 Task: Find an Airbnb in Tiaret, Algeria for 5 guests from 14 Jun to 30 Jun with a budget of ₹8000 - ₹12000, 5 bedrooms, 5 beds, 5 bathrooms, and amenities including Wifi, Free parking, TV, Gym, Breakfast, and Self check-in.
Action: Mouse moved to (389, 158)
Screenshot: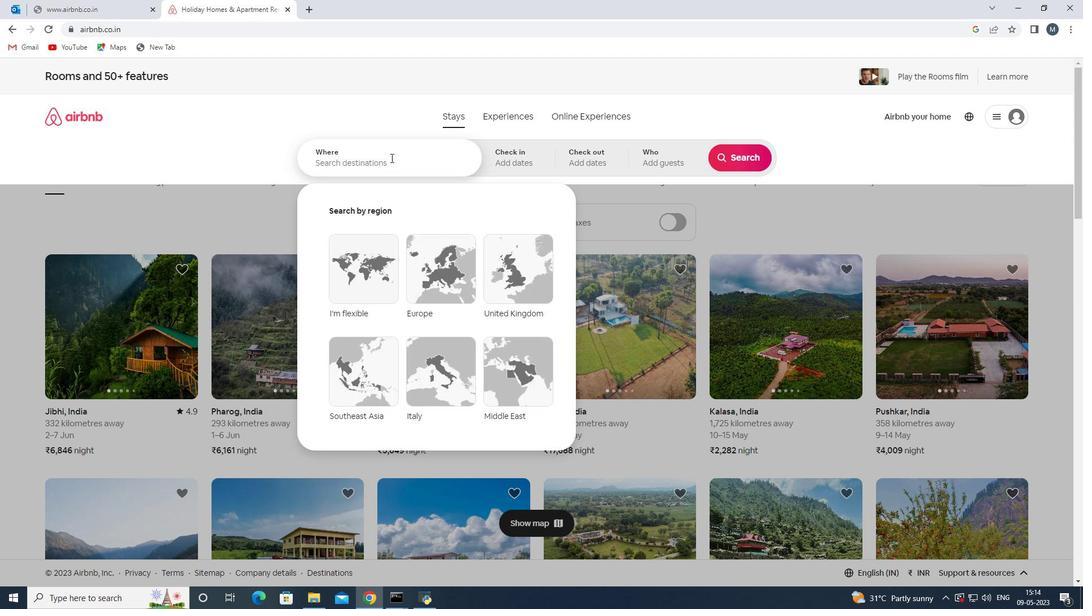 
Action: Key pressed <Key.shift>Tiaret,<Key.shift>Alger
Screenshot: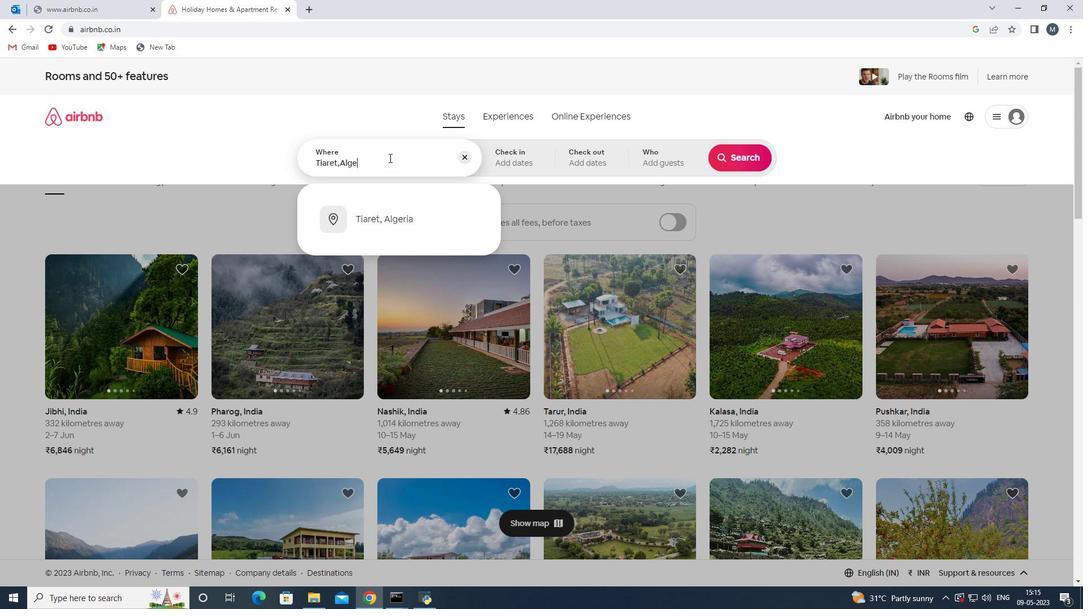 
Action: Mouse moved to (411, 227)
Screenshot: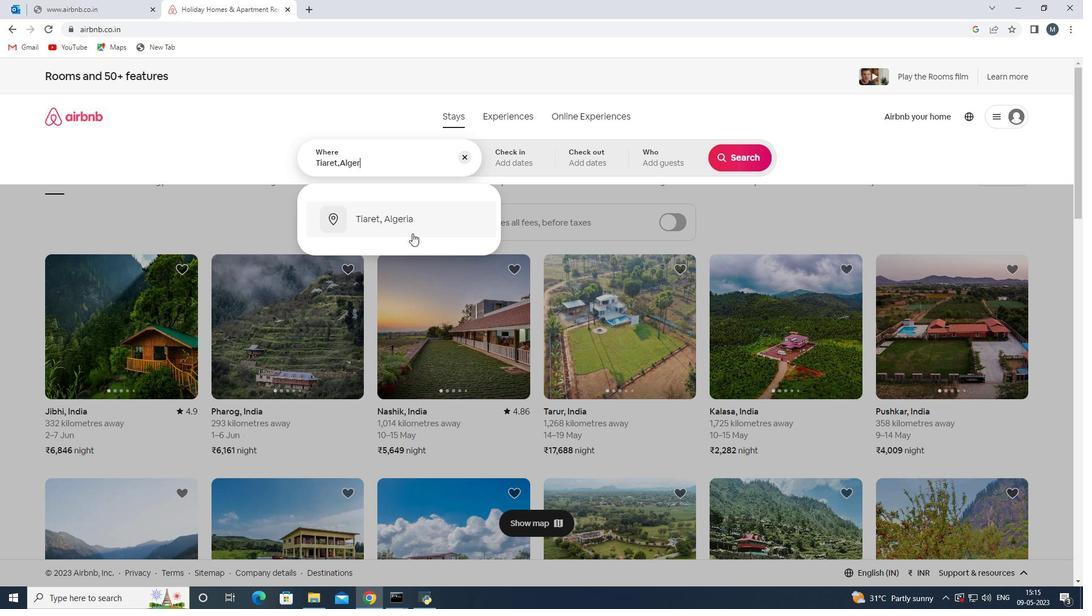 
Action: Mouse pressed left at (411, 227)
Screenshot: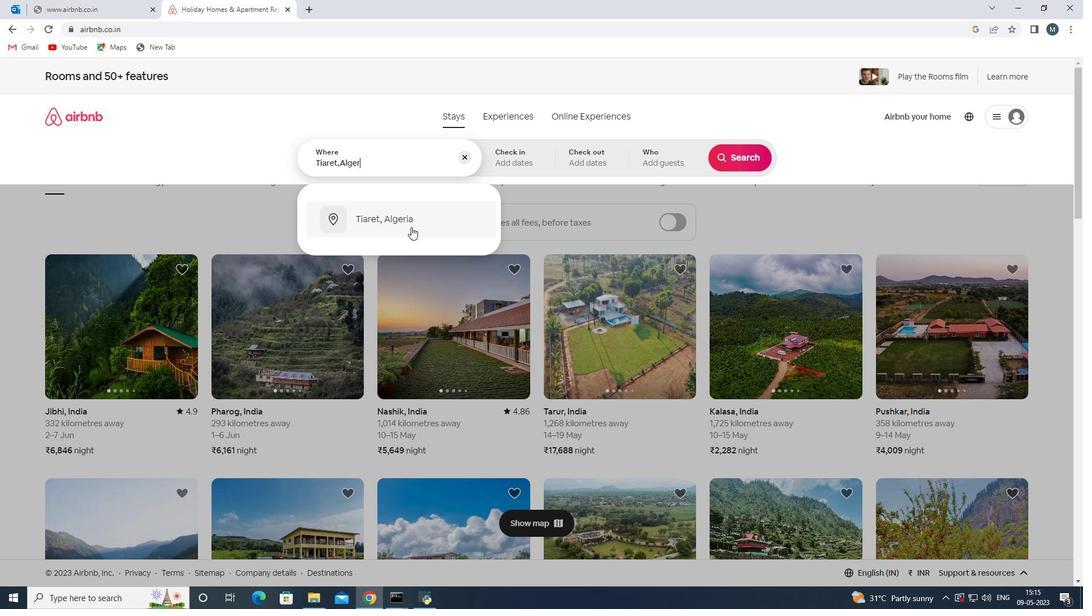 
Action: Mouse moved to (640, 354)
Screenshot: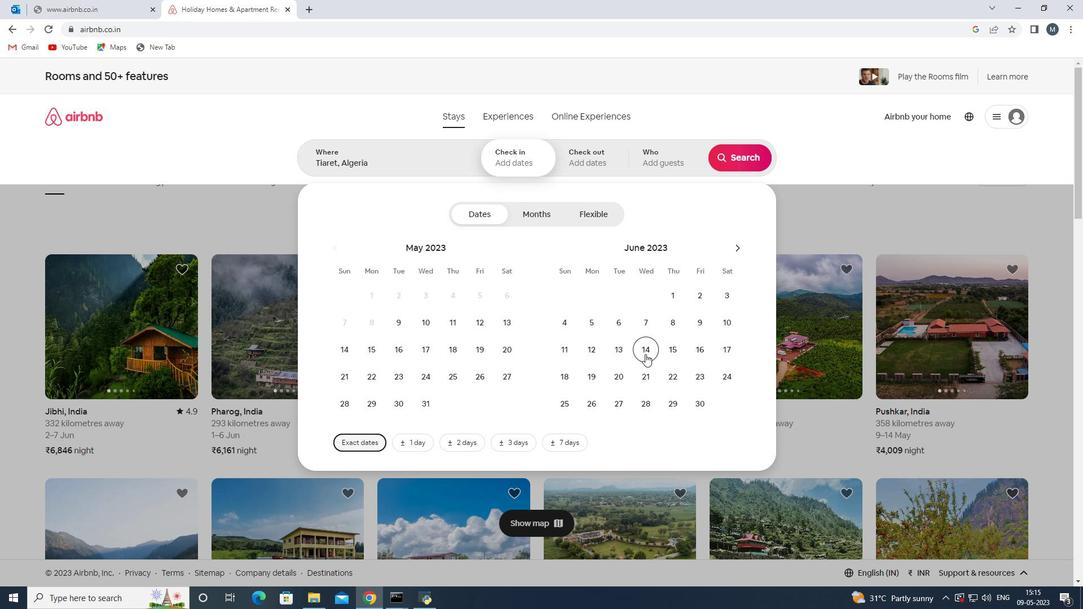
Action: Mouse pressed left at (640, 354)
Screenshot: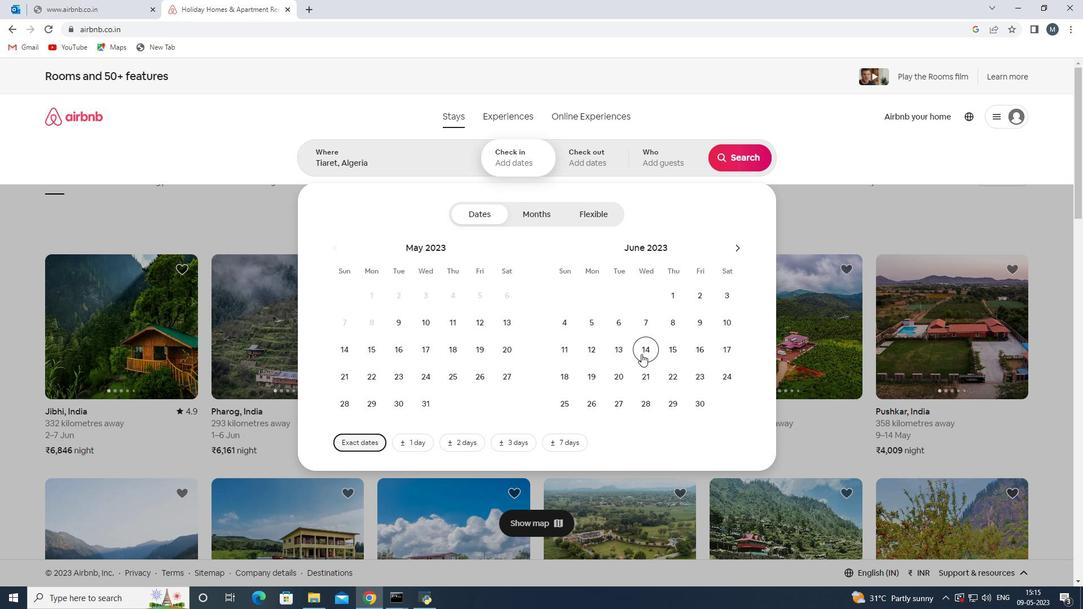 
Action: Mouse moved to (698, 405)
Screenshot: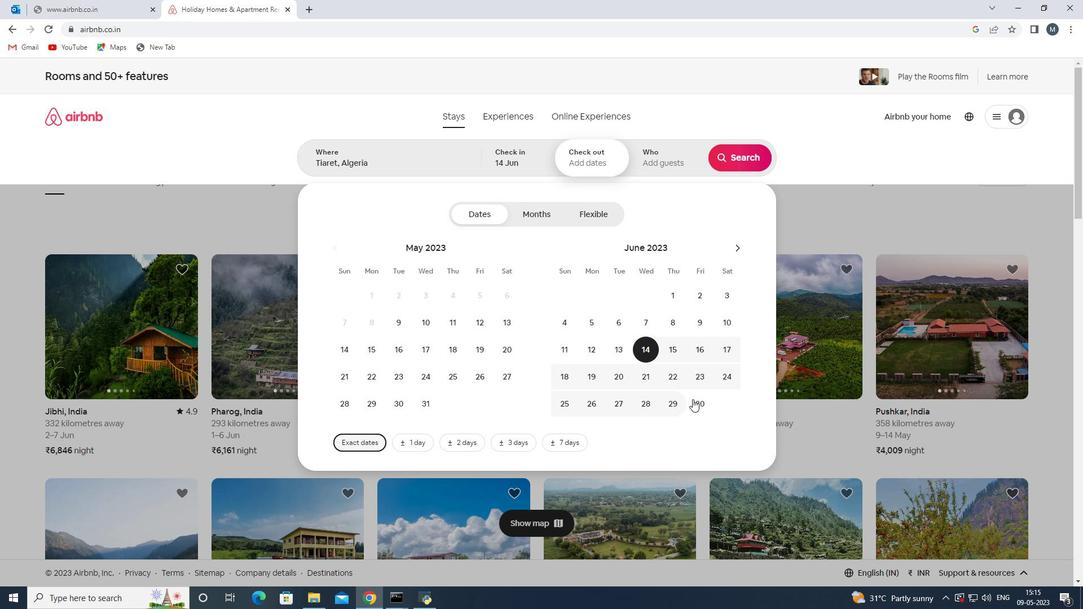 
Action: Mouse pressed left at (698, 405)
Screenshot: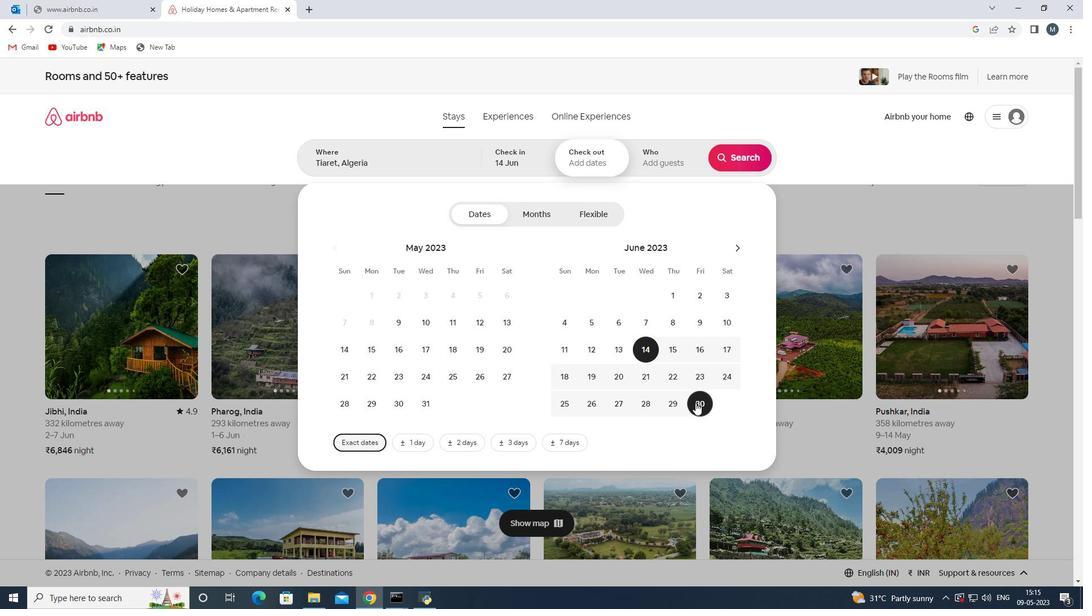 
Action: Mouse moved to (655, 164)
Screenshot: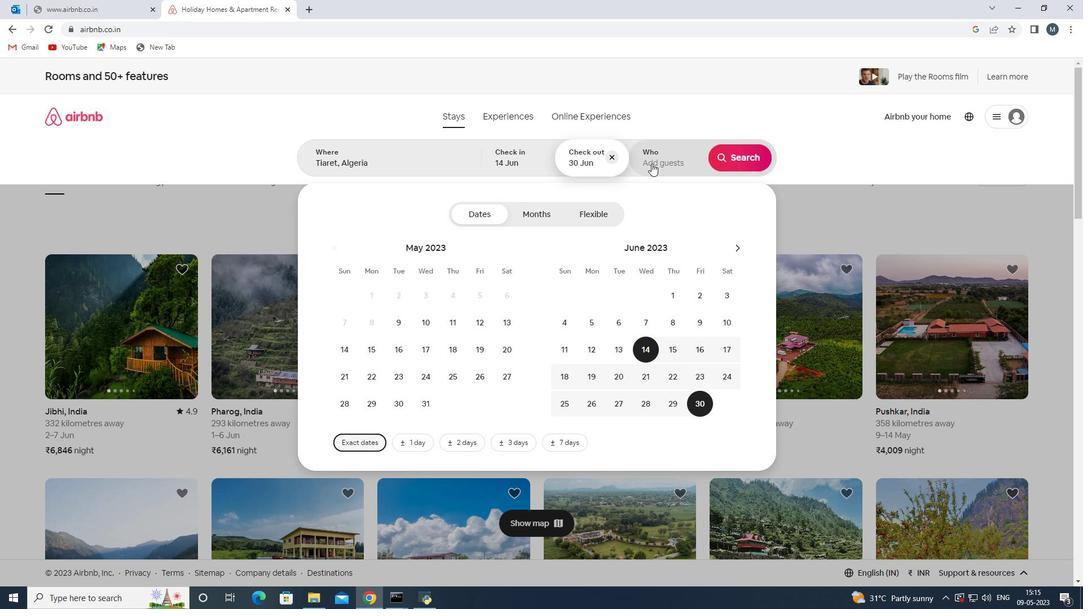 
Action: Mouse pressed left at (655, 164)
Screenshot: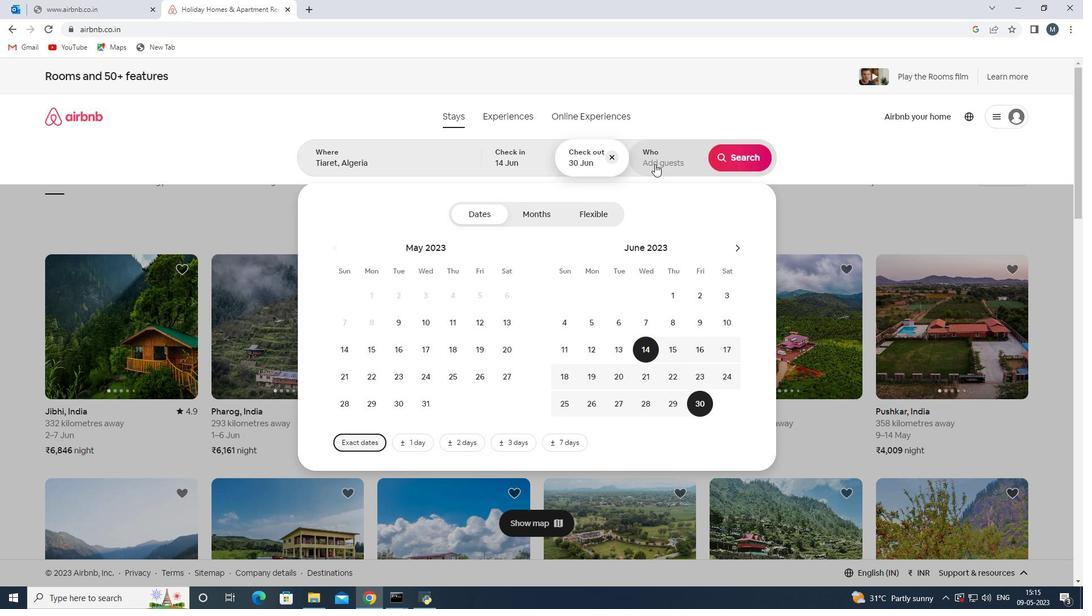 
Action: Mouse moved to (747, 218)
Screenshot: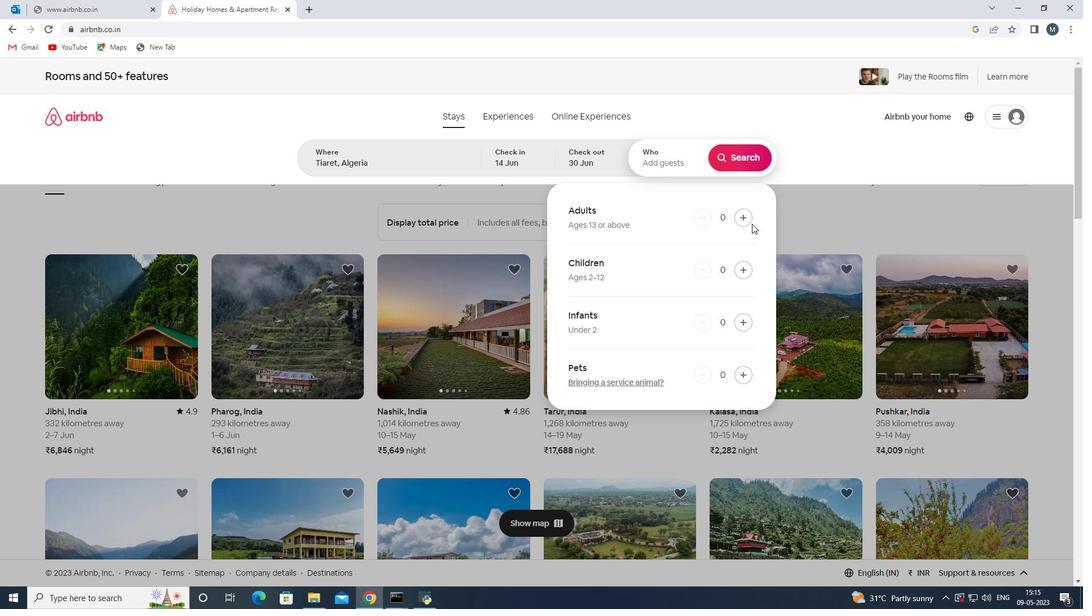 
Action: Mouse pressed left at (747, 218)
Screenshot: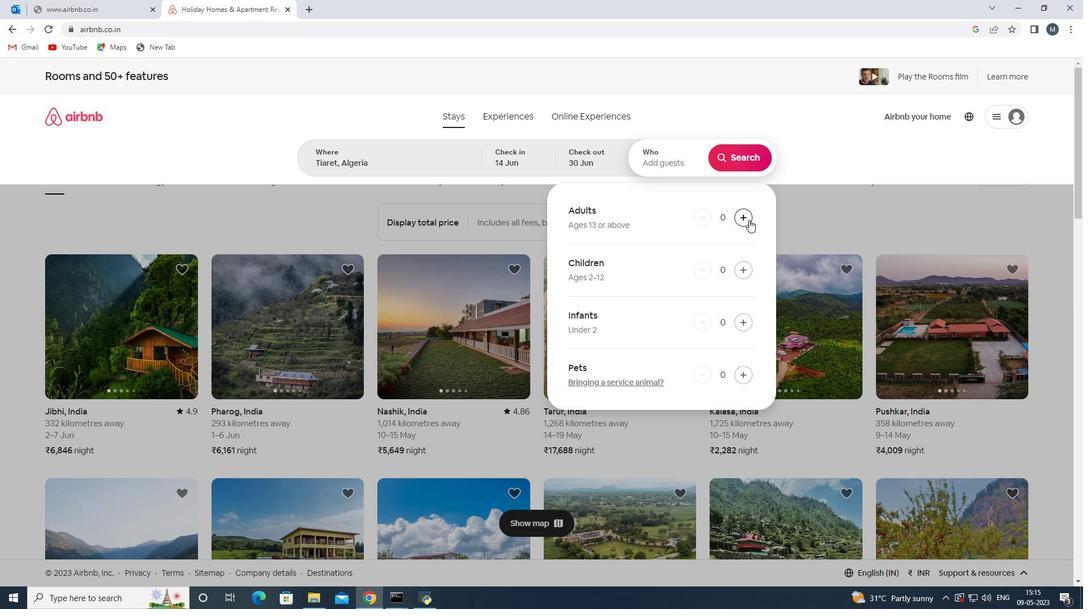 
Action: Mouse pressed left at (747, 218)
Screenshot: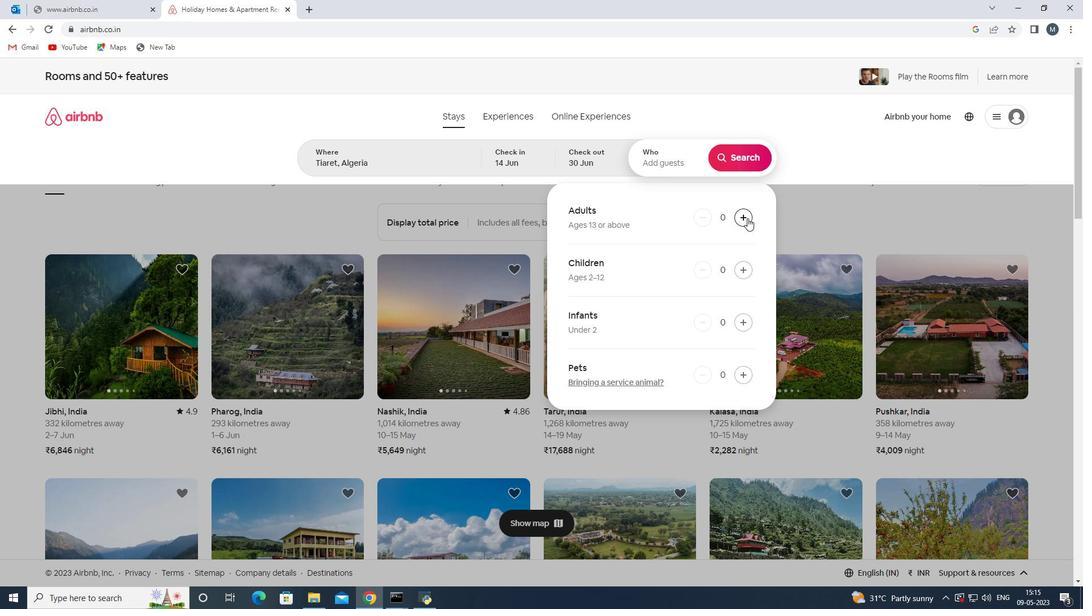 
Action: Mouse moved to (747, 218)
Screenshot: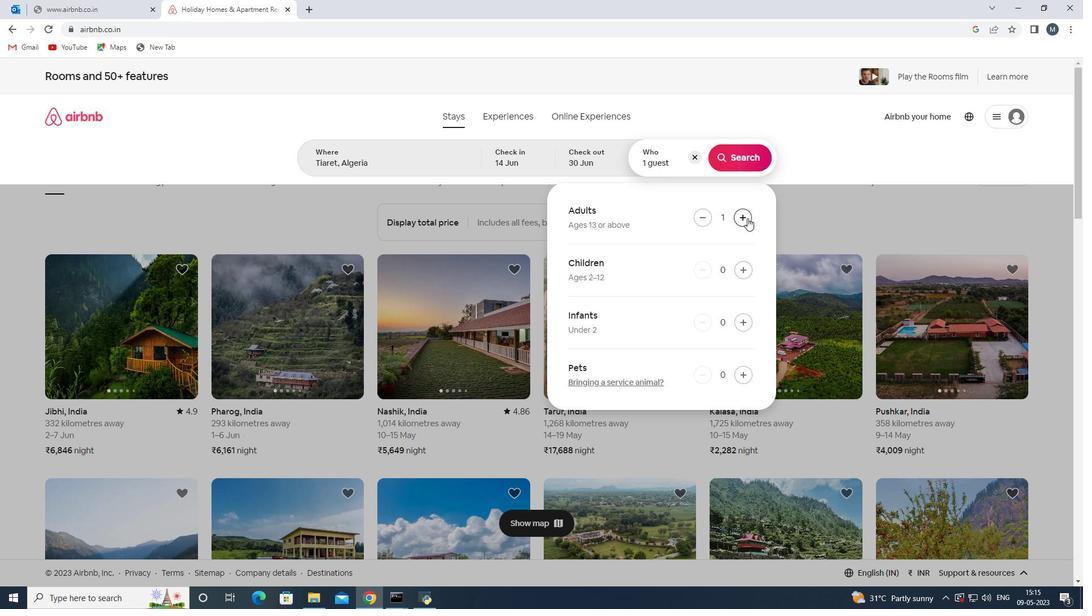 
Action: Mouse pressed left at (747, 218)
Screenshot: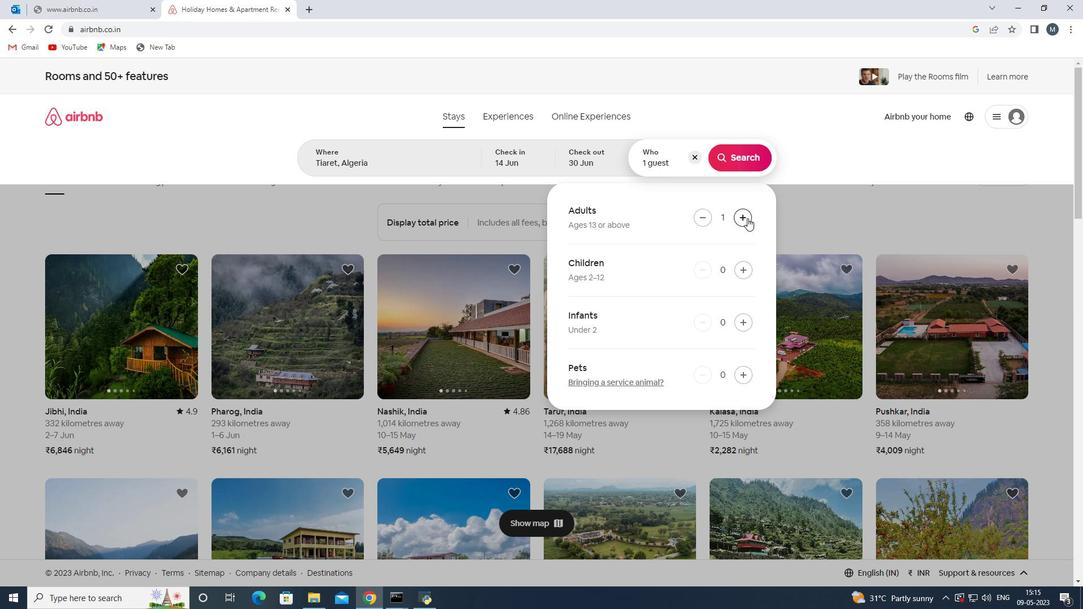 
Action: Mouse moved to (746, 218)
Screenshot: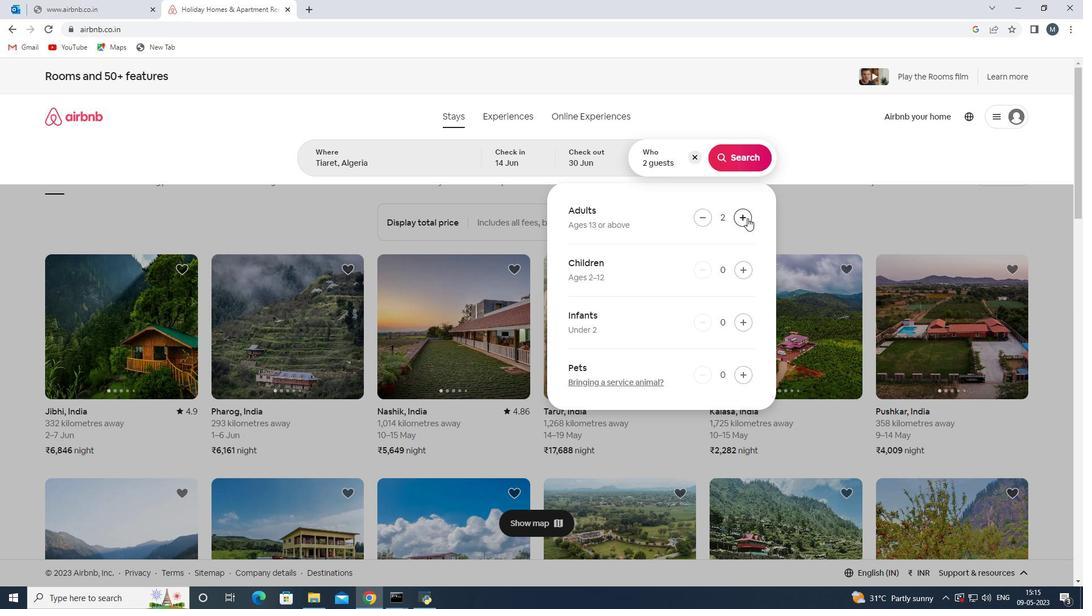 
Action: Mouse pressed left at (746, 218)
Screenshot: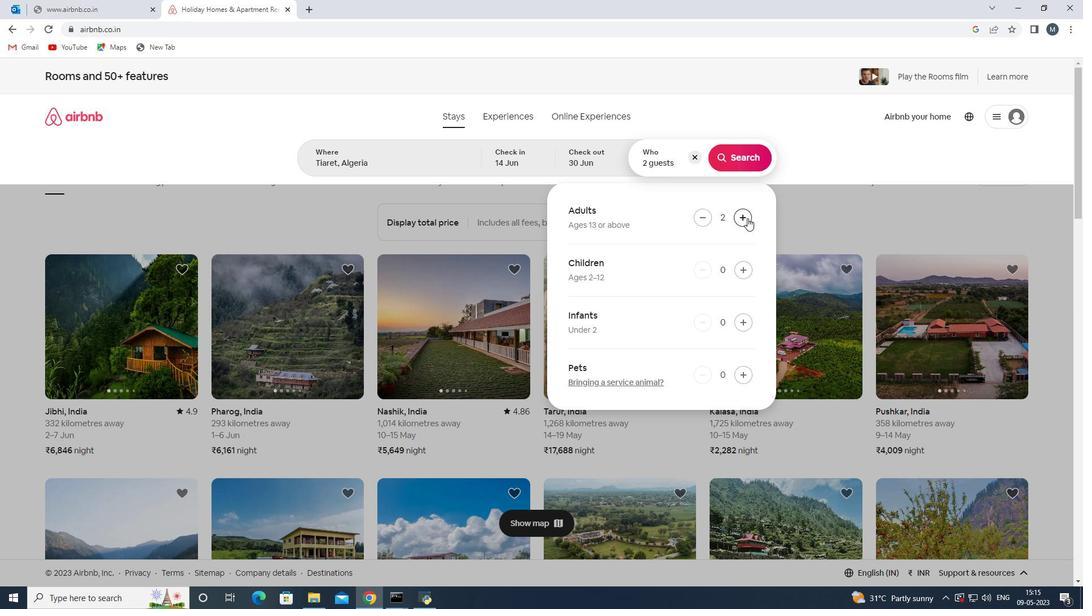 
Action: Mouse pressed left at (746, 218)
Screenshot: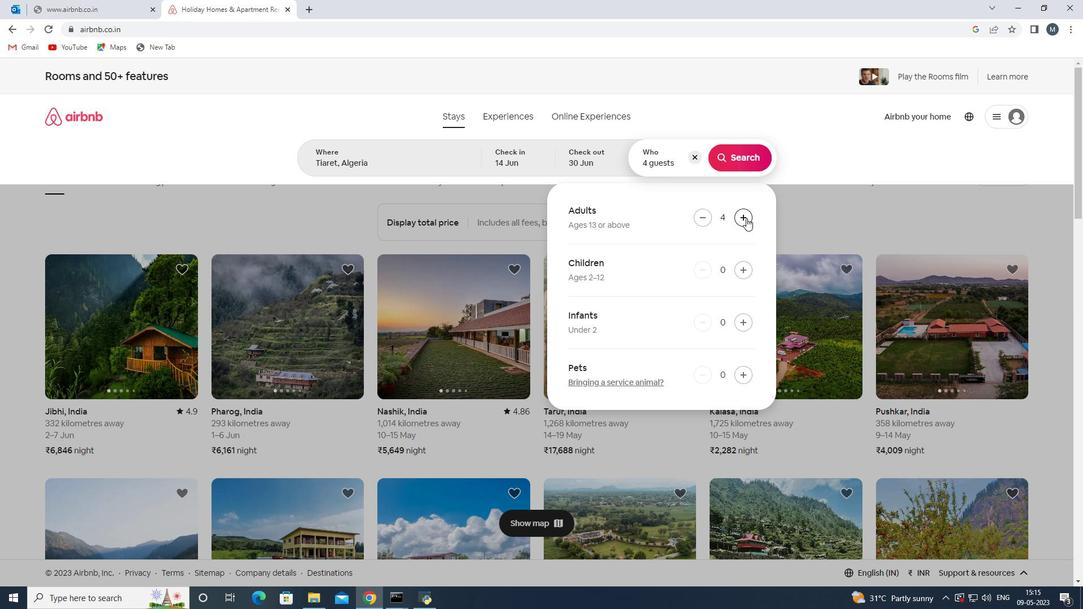 
Action: Mouse moved to (753, 156)
Screenshot: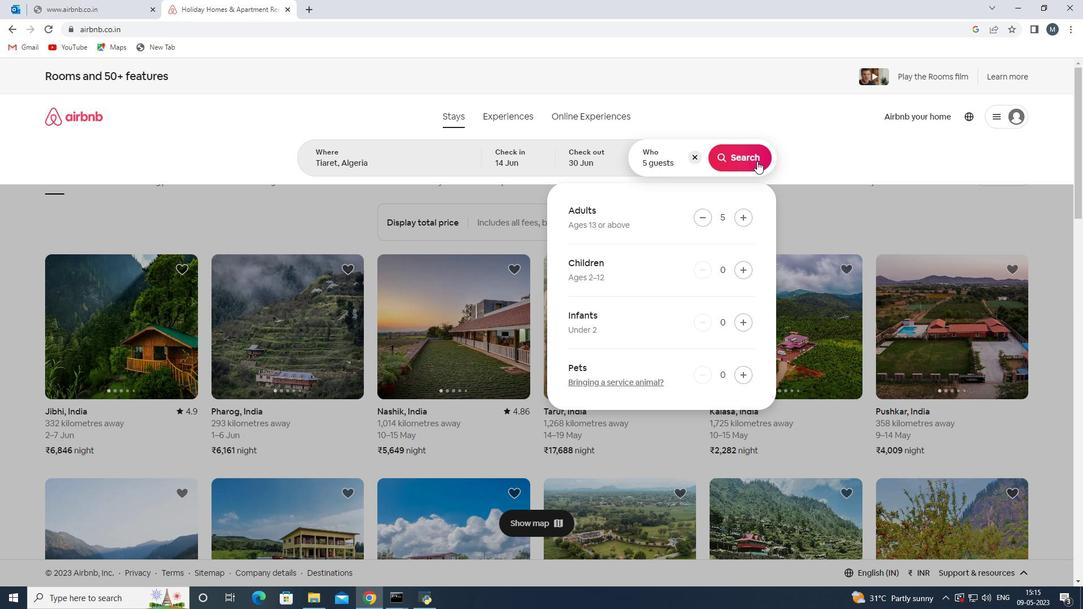 
Action: Mouse pressed left at (753, 156)
Screenshot: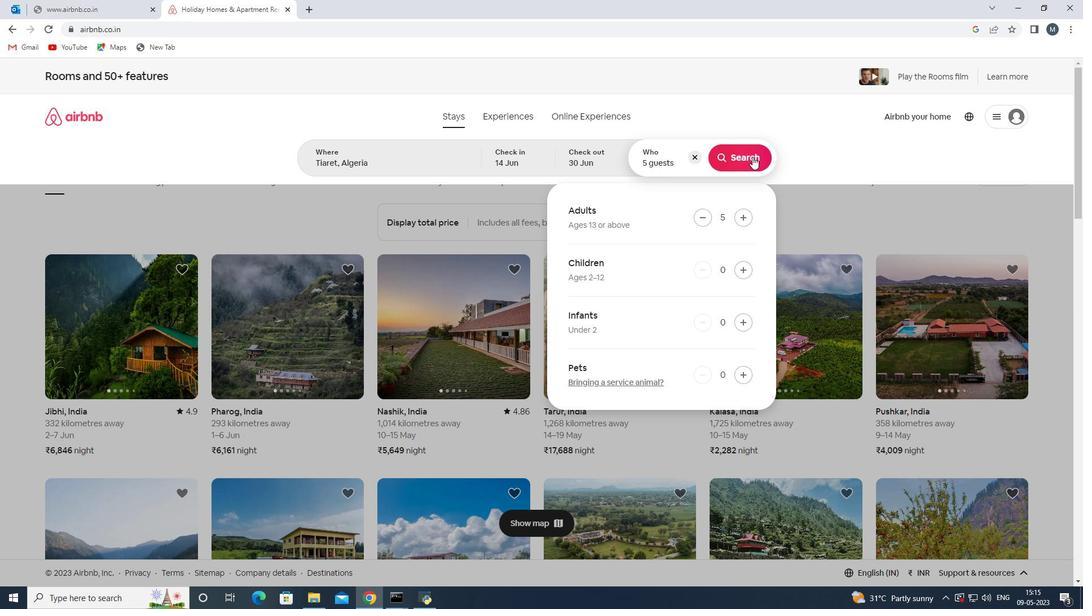 
Action: Mouse moved to (1025, 128)
Screenshot: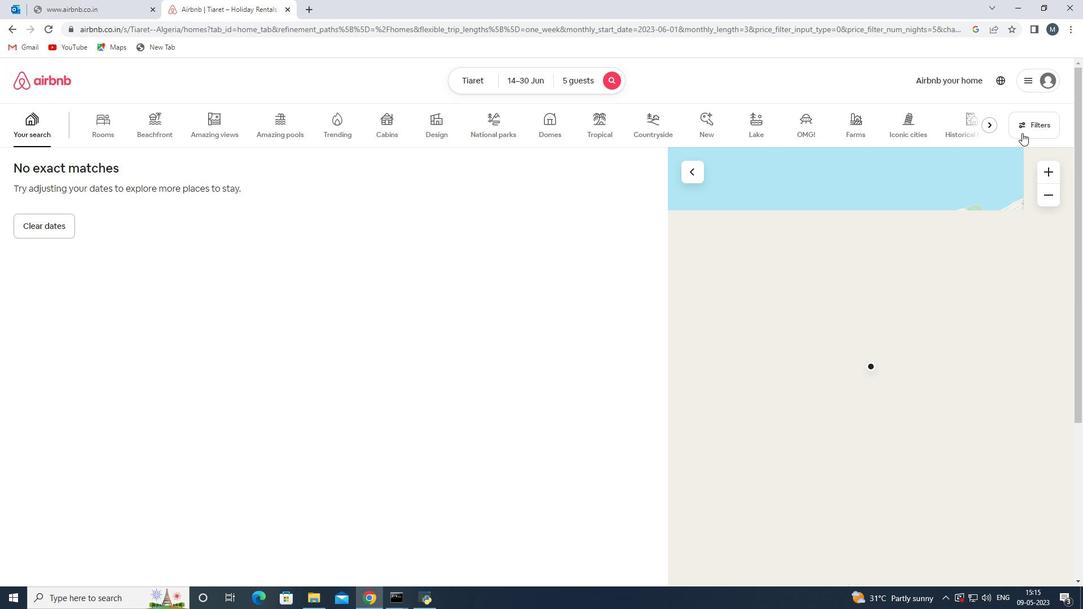 
Action: Mouse pressed left at (1025, 128)
Screenshot: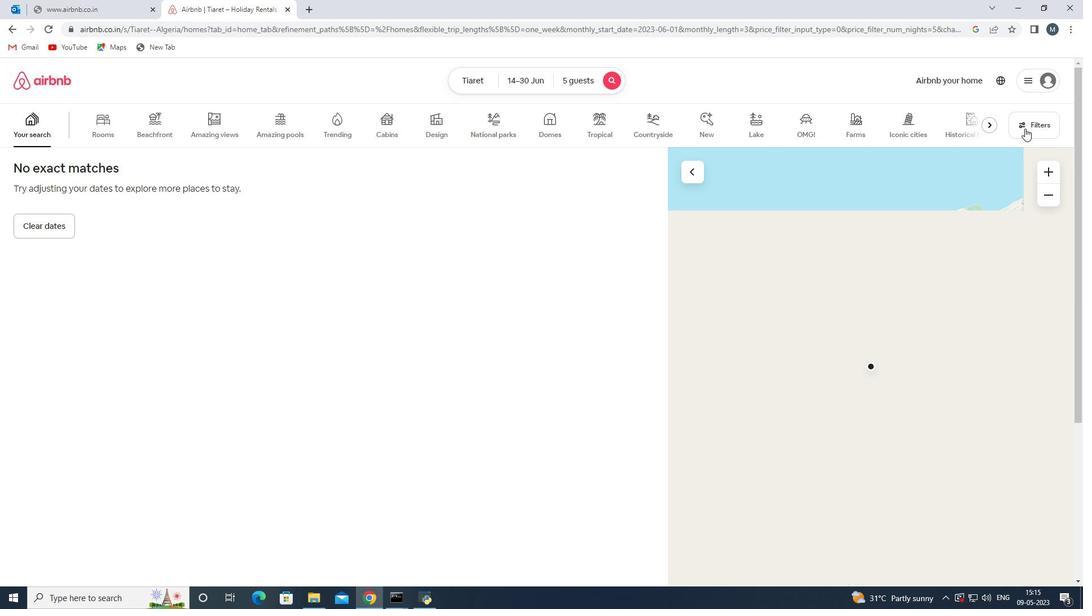 
Action: Mouse moved to (453, 389)
Screenshot: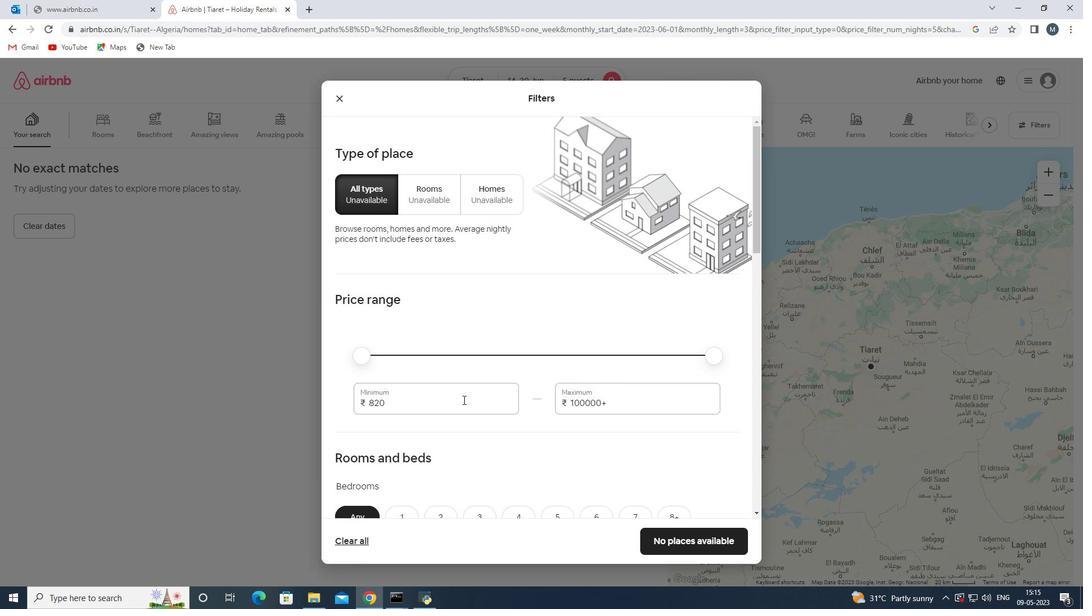 
Action: Mouse pressed left at (453, 389)
Screenshot: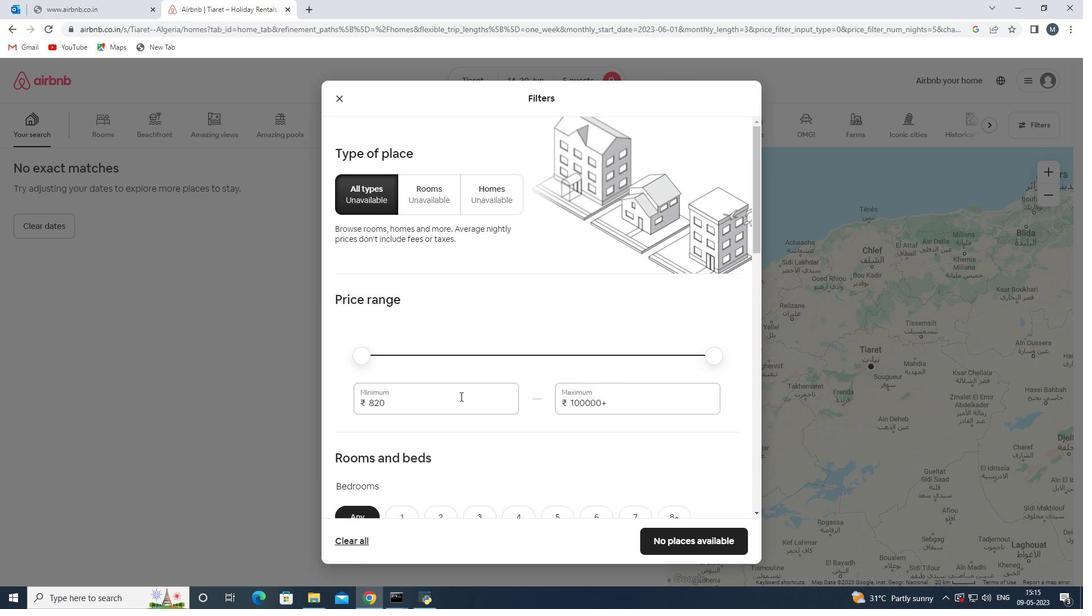 
Action: Mouse moved to (452, 389)
Screenshot: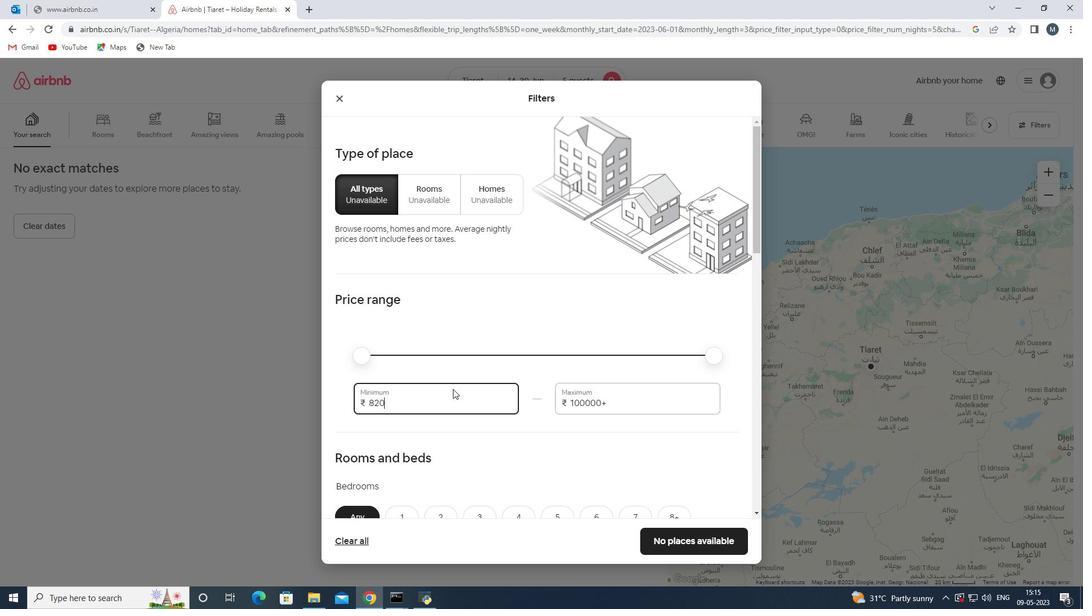
Action: Key pressed <Key.backspace><Key.backspace>000
Screenshot: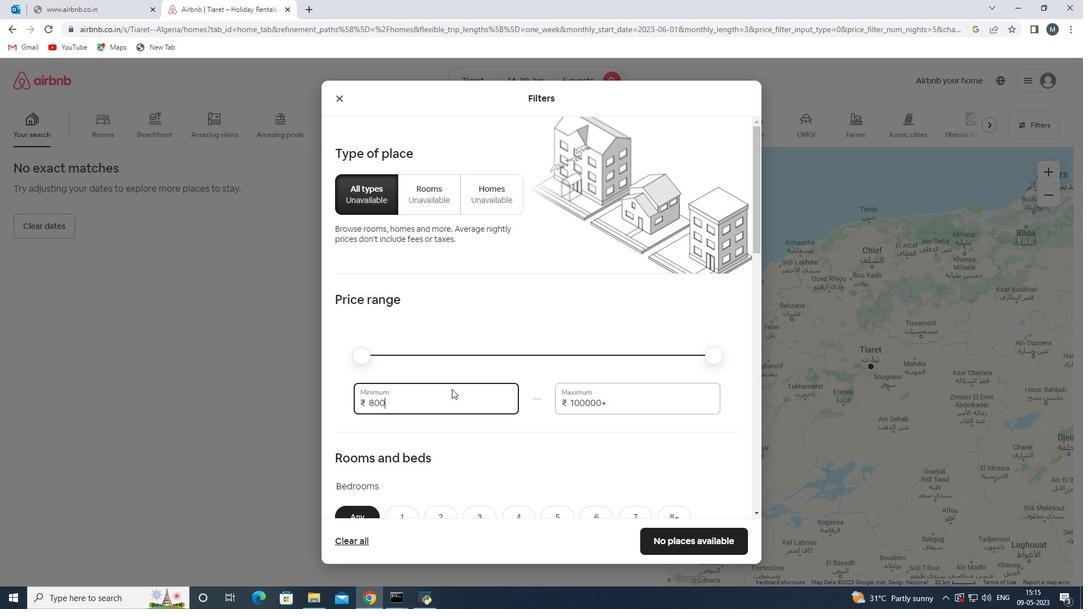 
Action: Mouse moved to (627, 397)
Screenshot: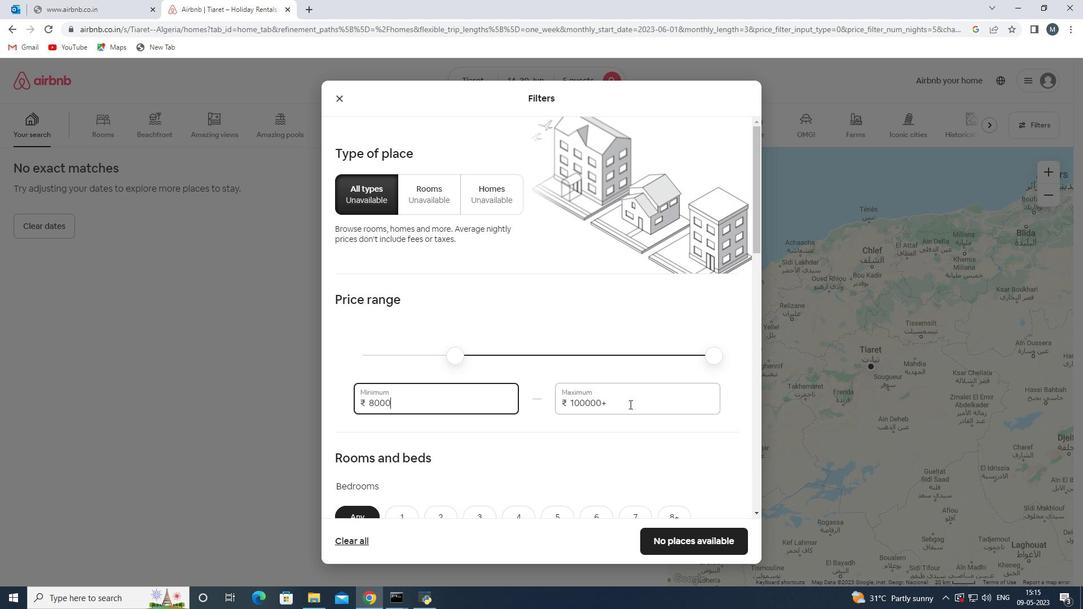 
Action: Mouse pressed left at (627, 397)
Screenshot: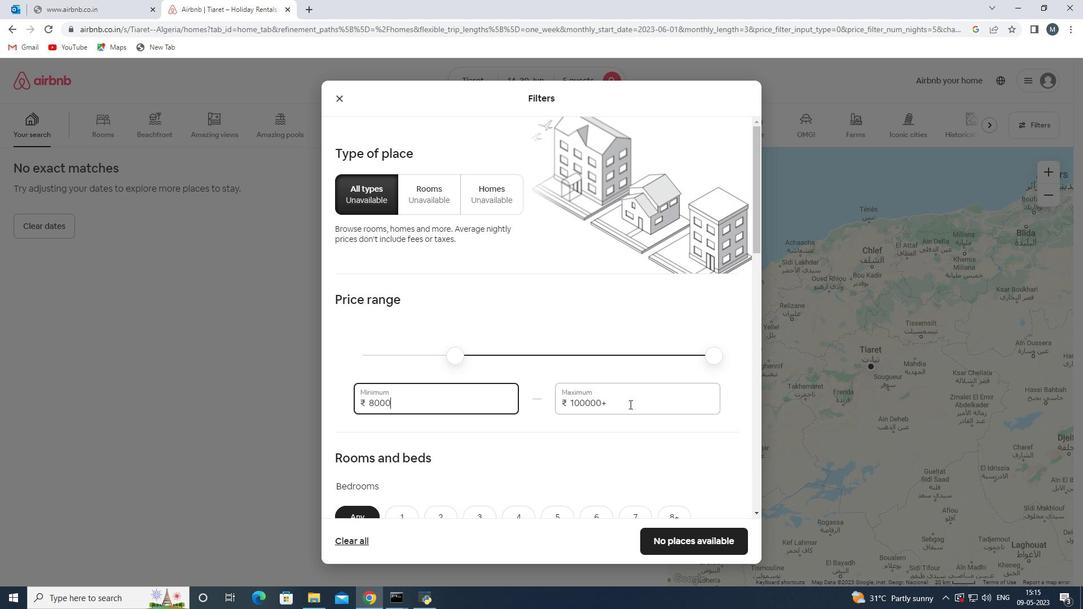 
Action: Mouse moved to (560, 402)
Screenshot: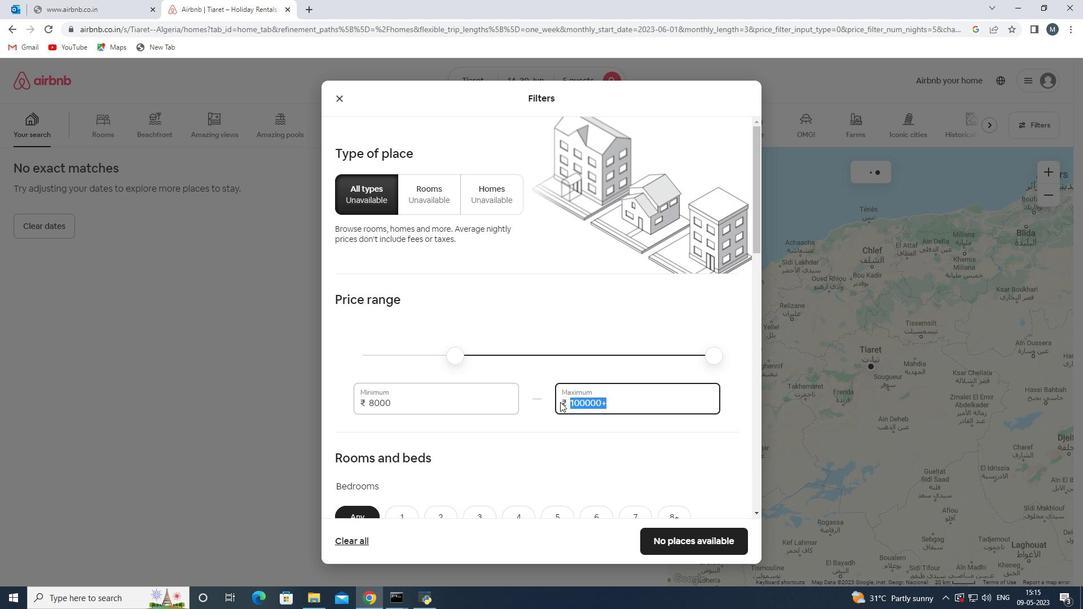 
Action: Key pressed 12
Screenshot: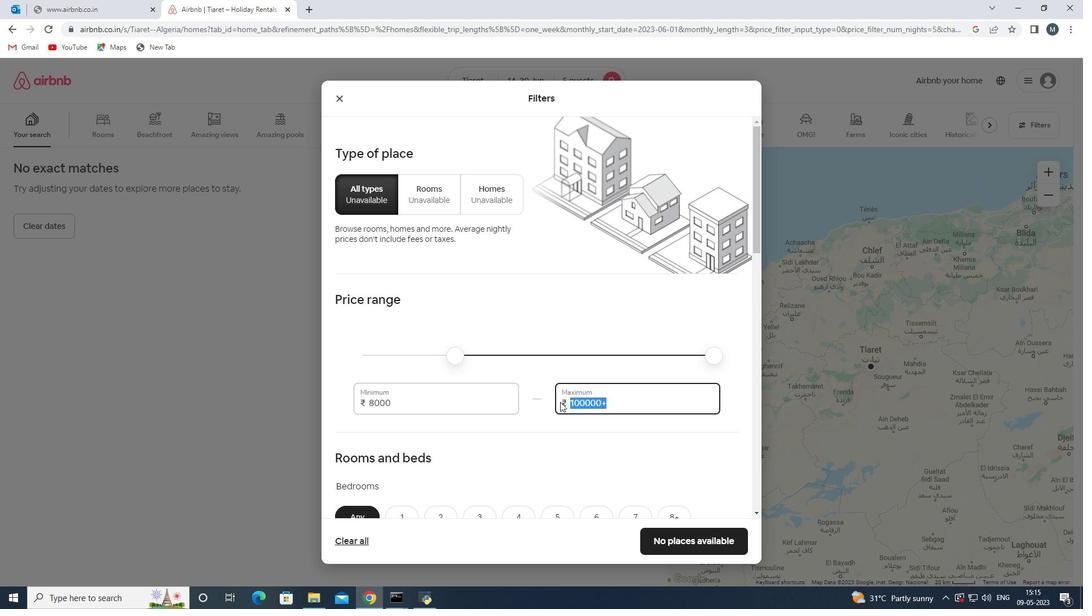 
Action: Mouse moved to (560, 402)
Screenshot: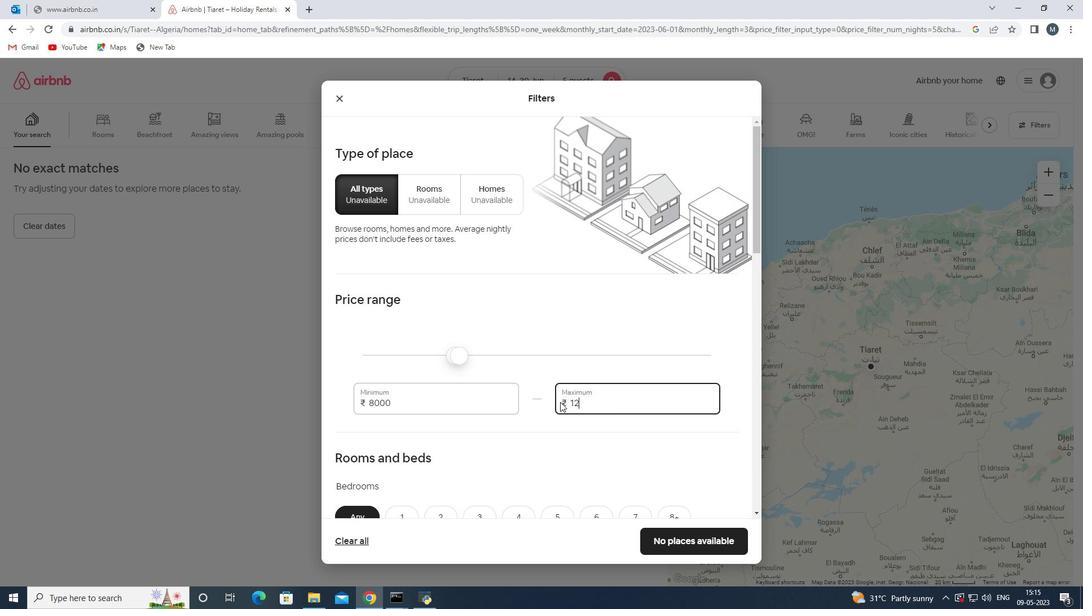 
Action: Key pressed 000
Screenshot: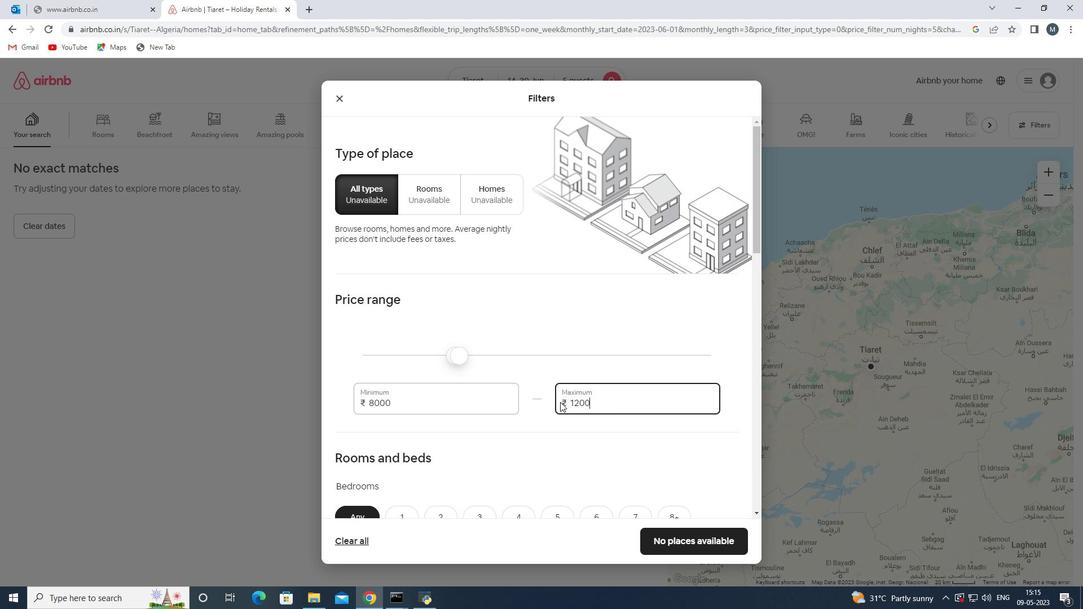 
Action: Mouse moved to (600, 355)
Screenshot: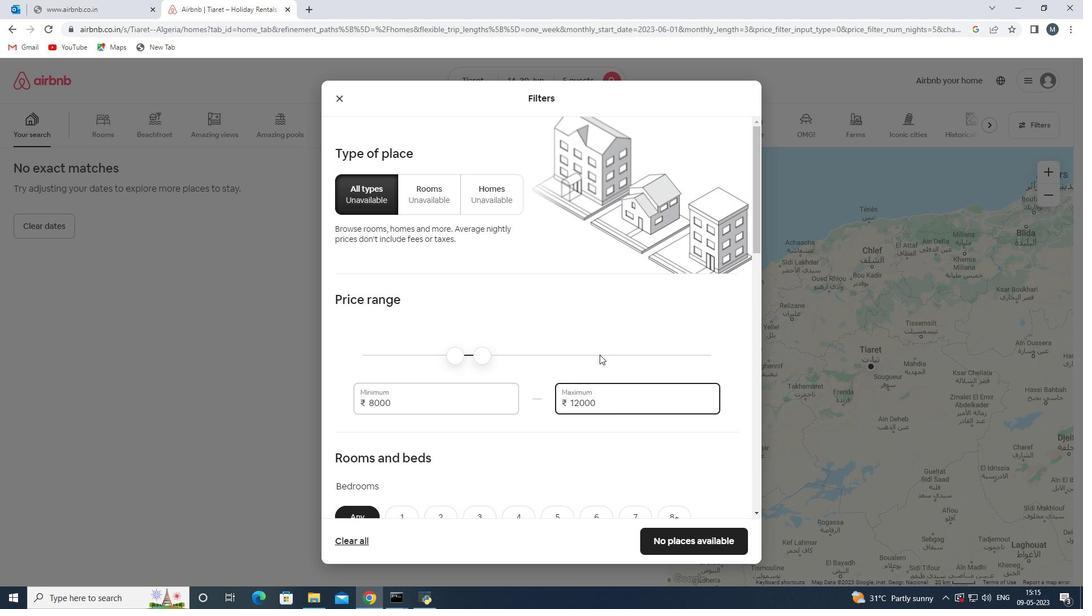 
Action: Mouse scrolled (600, 354) with delta (0, 0)
Screenshot: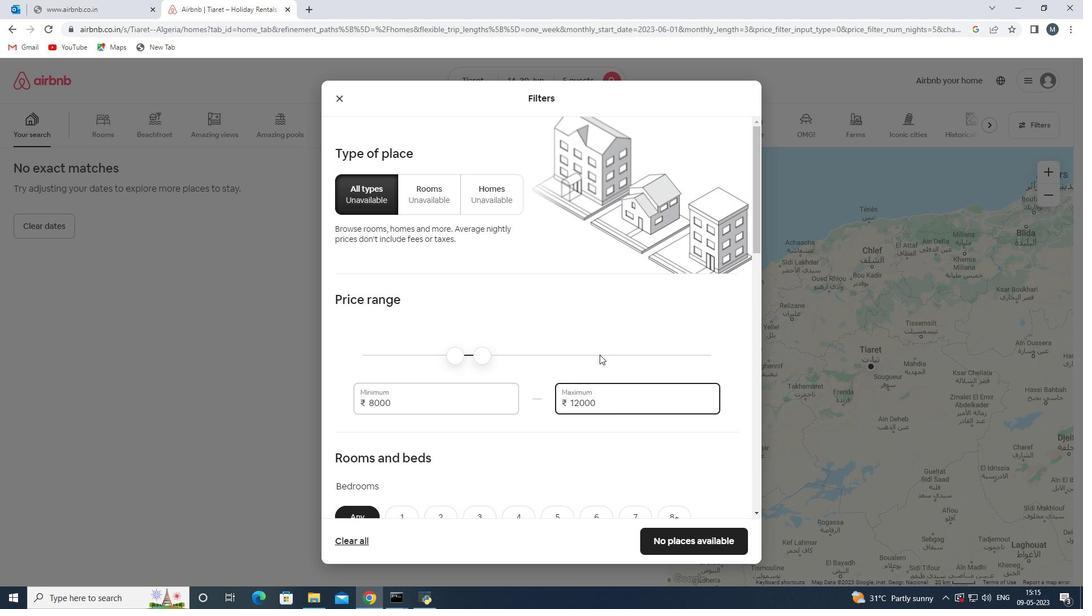 
Action: Mouse moved to (553, 348)
Screenshot: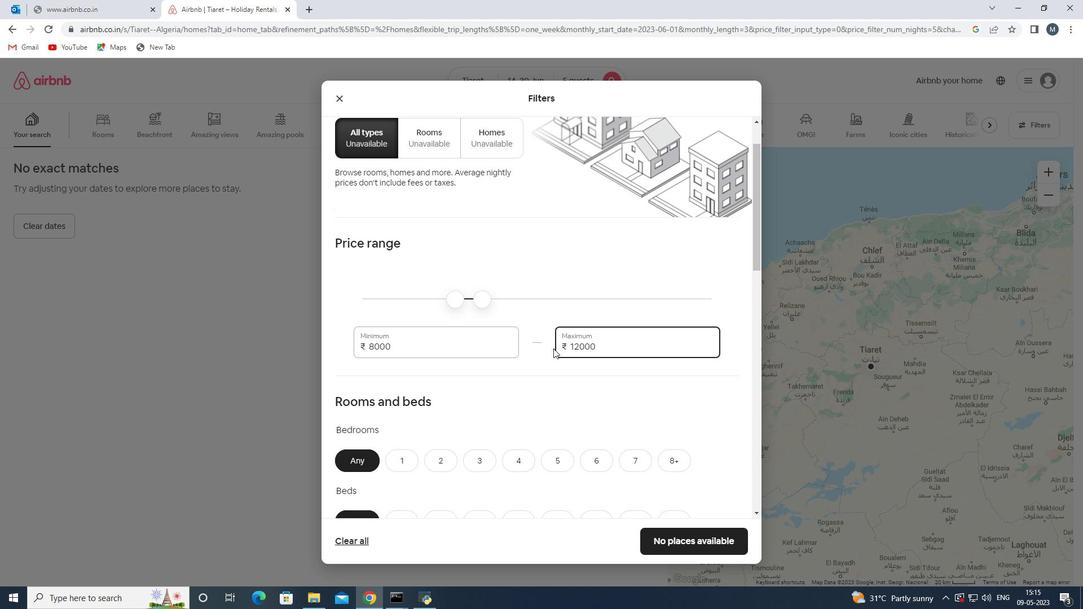 
Action: Mouse scrolled (553, 348) with delta (0, 0)
Screenshot: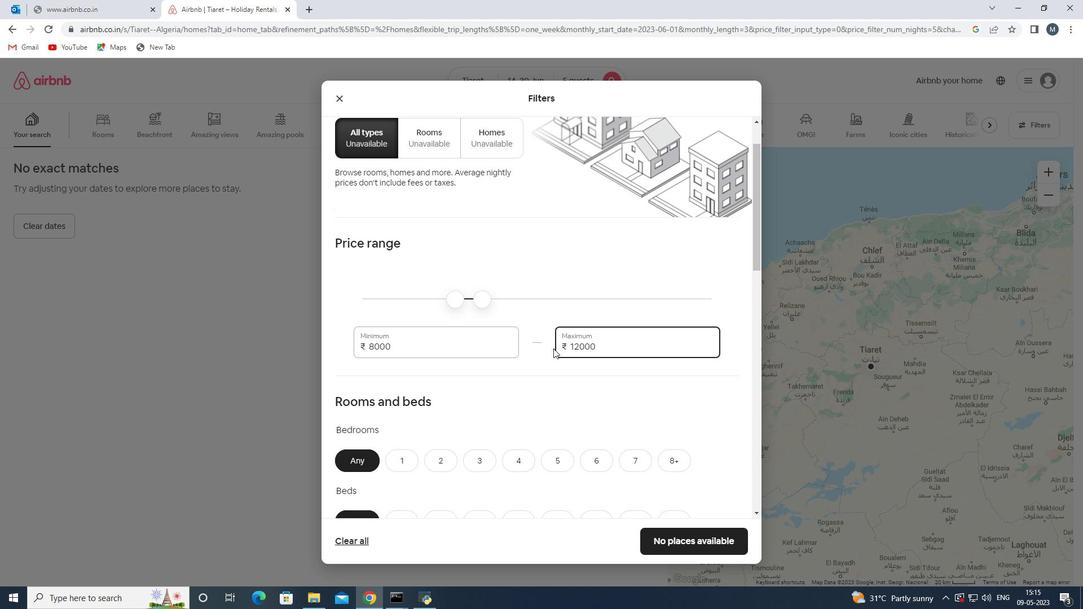 
Action: Mouse moved to (558, 340)
Screenshot: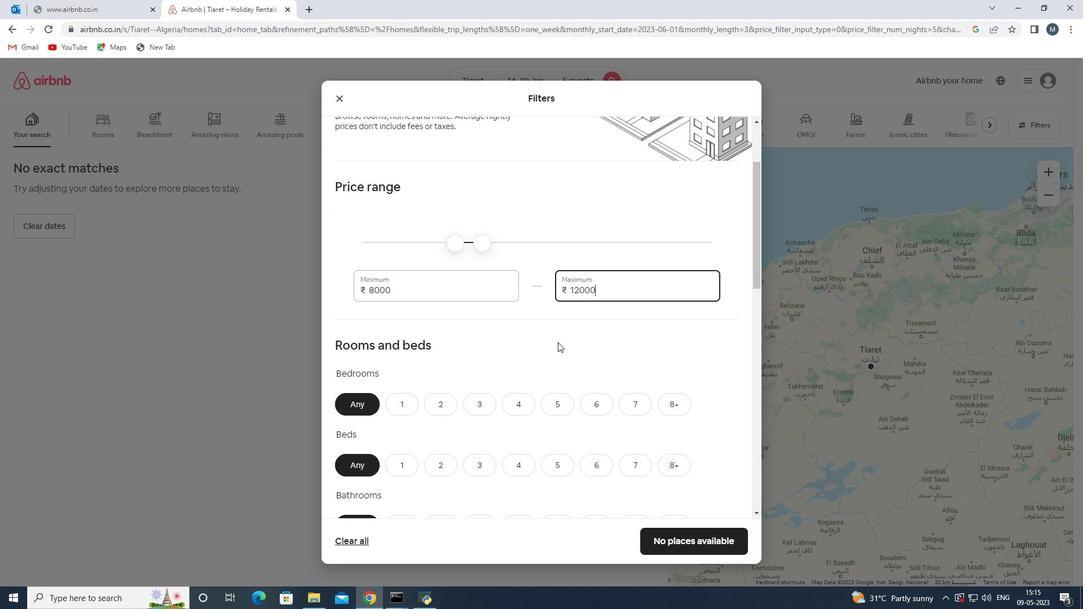 
Action: Mouse scrolled (558, 340) with delta (0, 0)
Screenshot: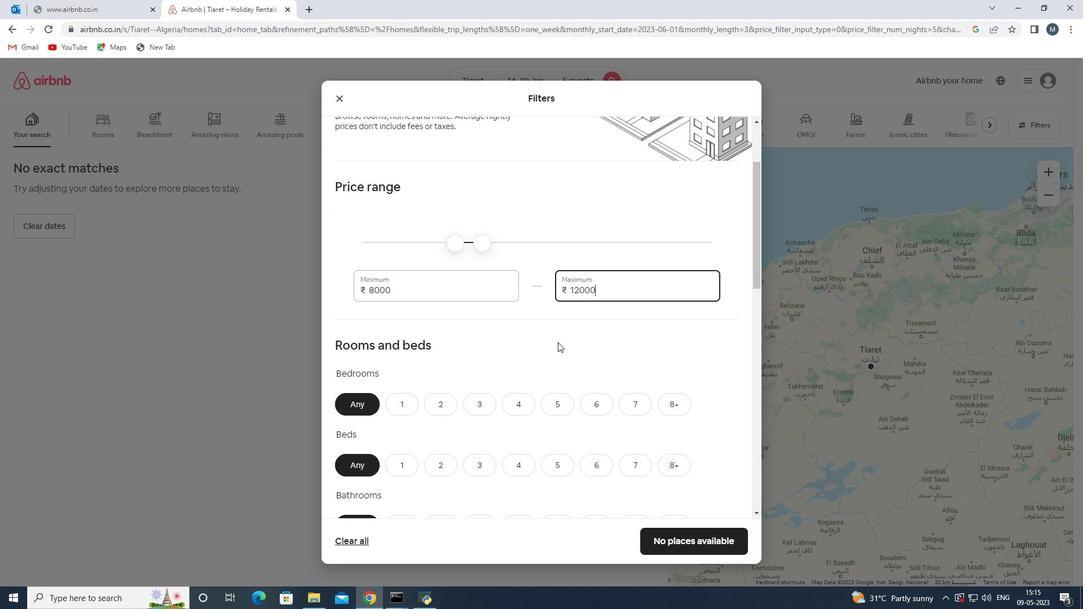 
Action: Mouse moved to (561, 352)
Screenshot: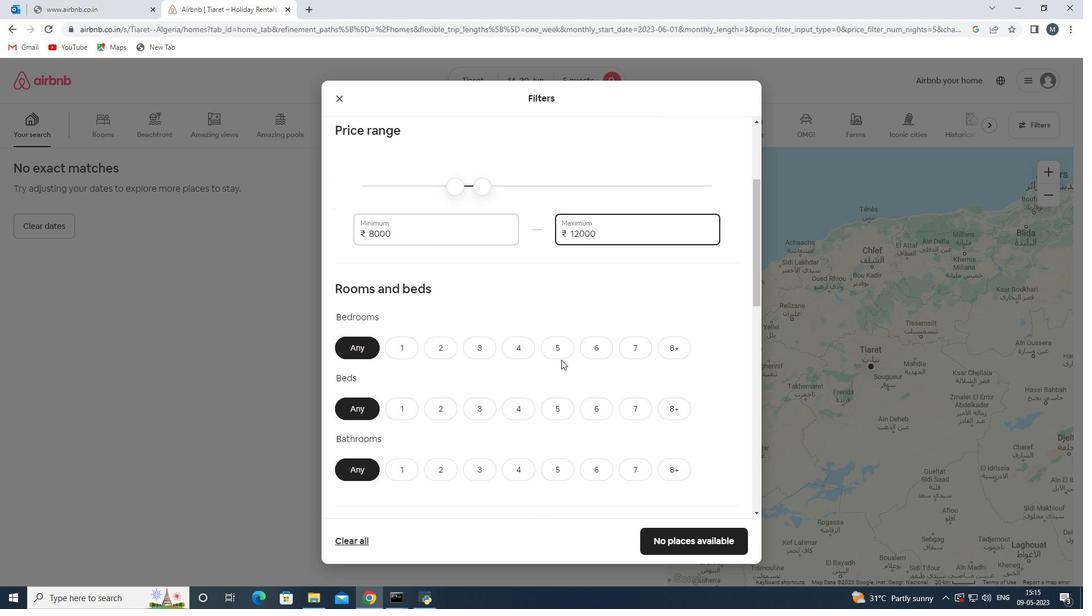 
Action: Mouse pressed left at (561, 352)
Screenshot: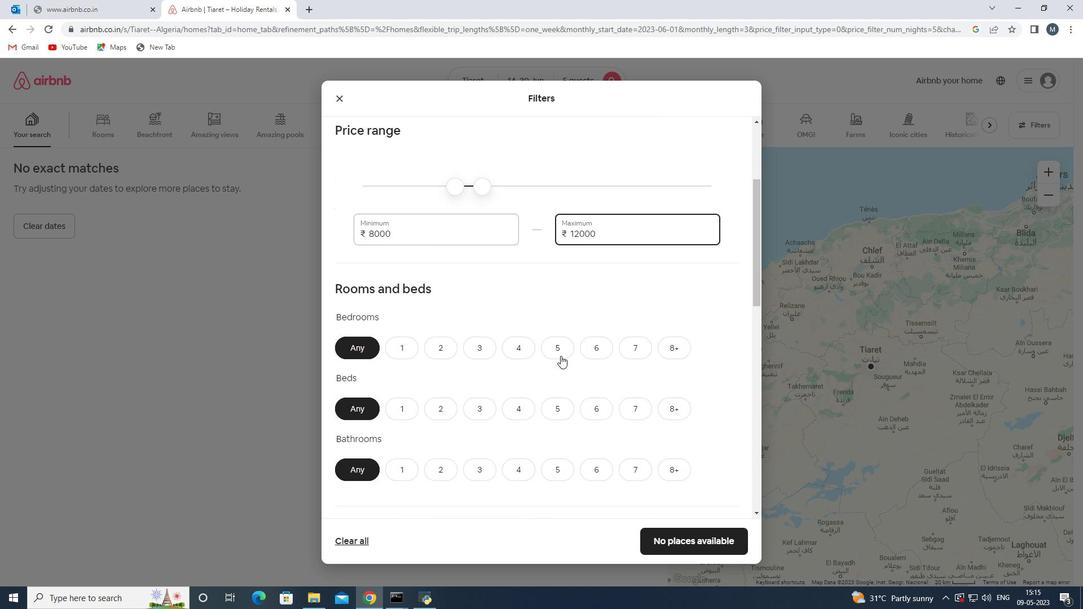 
Action: Mouse moved to (559, 414)
Screenshot: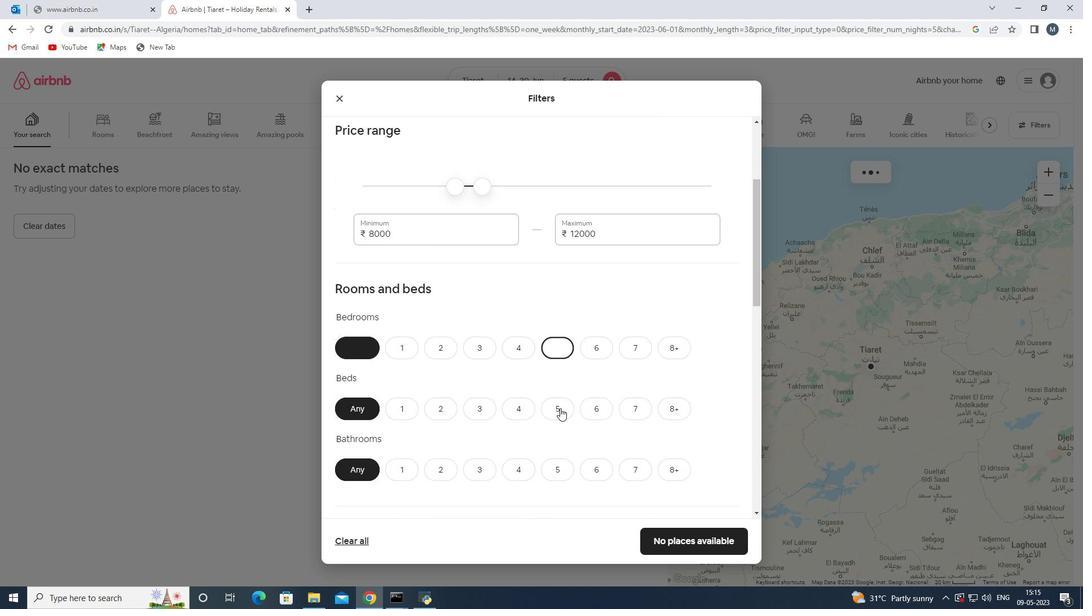 
Action: Mouse pressed left at (559, 414)
Screenshot: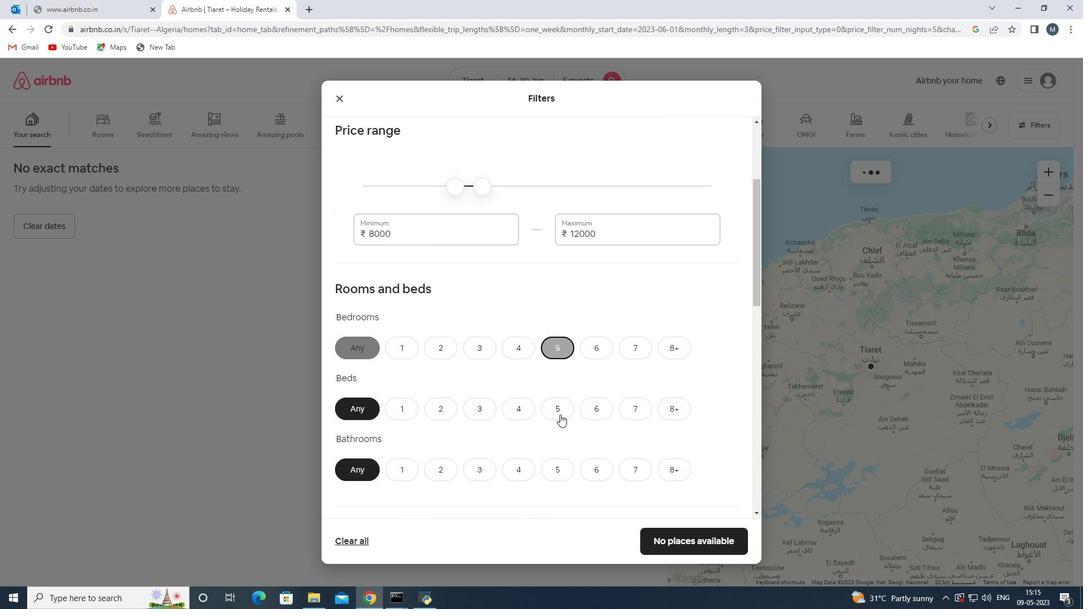 
Action: Mouse moved to (557, 397)
Screenshot: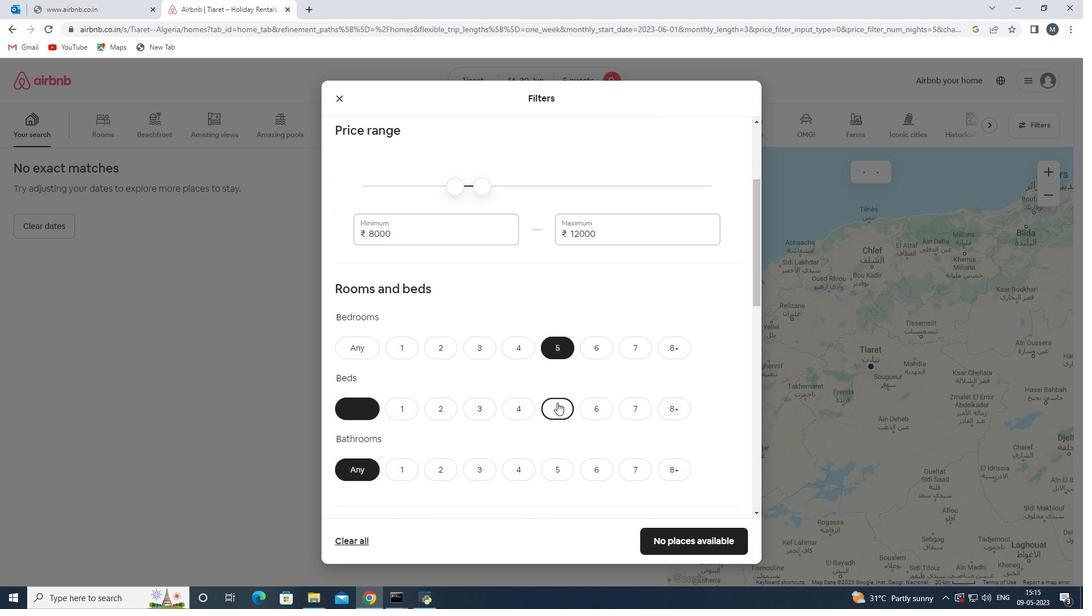 
Action: Mouse scrolled (557, 397) with delta (0, 0)
Screenshot: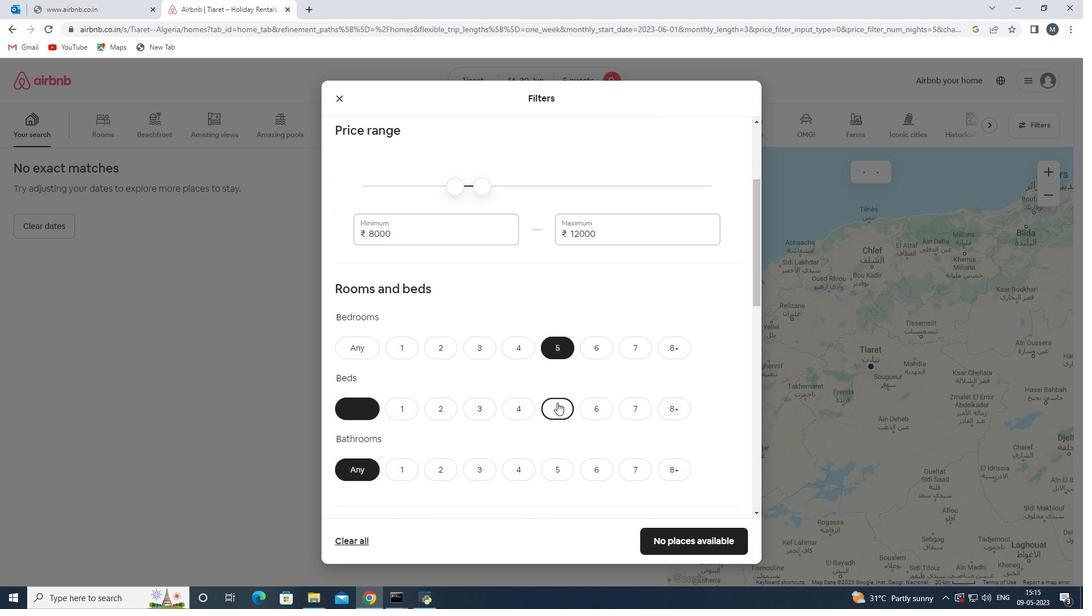 
Action: Mouse moved to (562, 413)
Screenshot: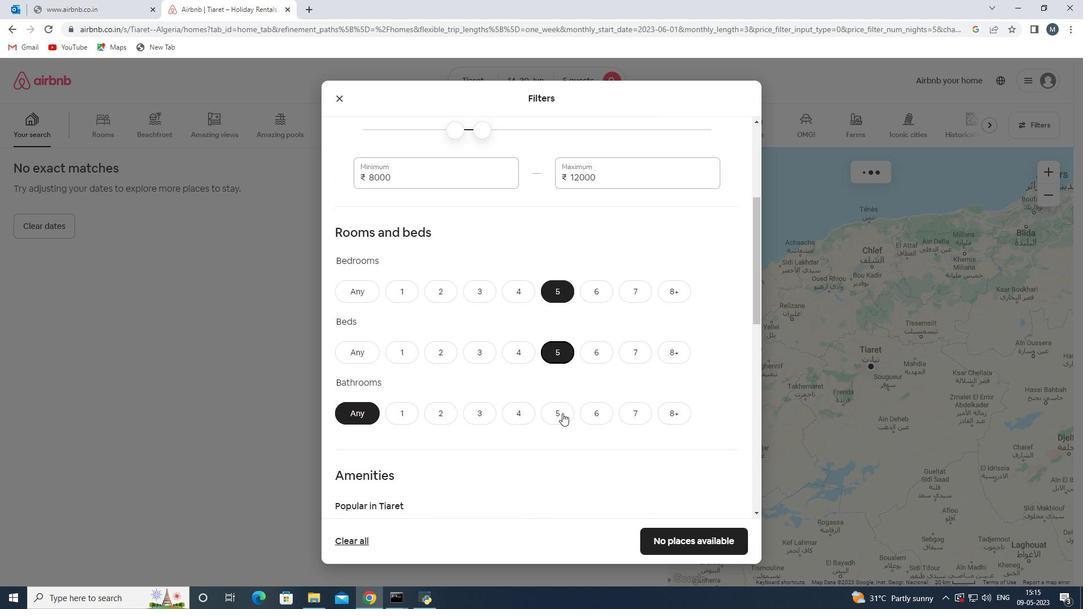 
Action: Mouse pressed left at (562, 413)
Screenshot: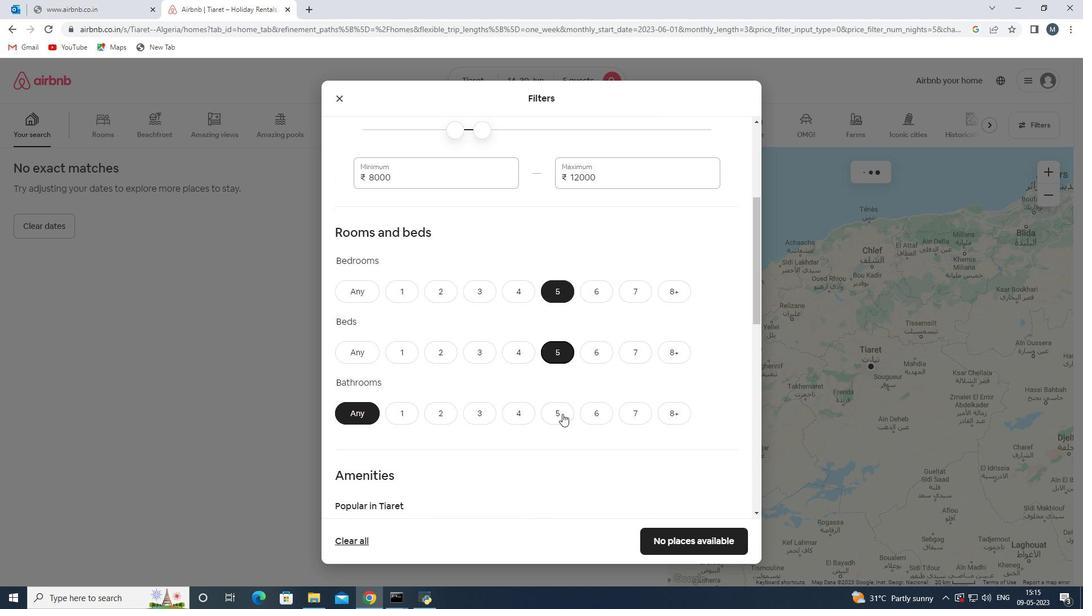 
Action: Mouse moved to (556, 361)
Screenshot: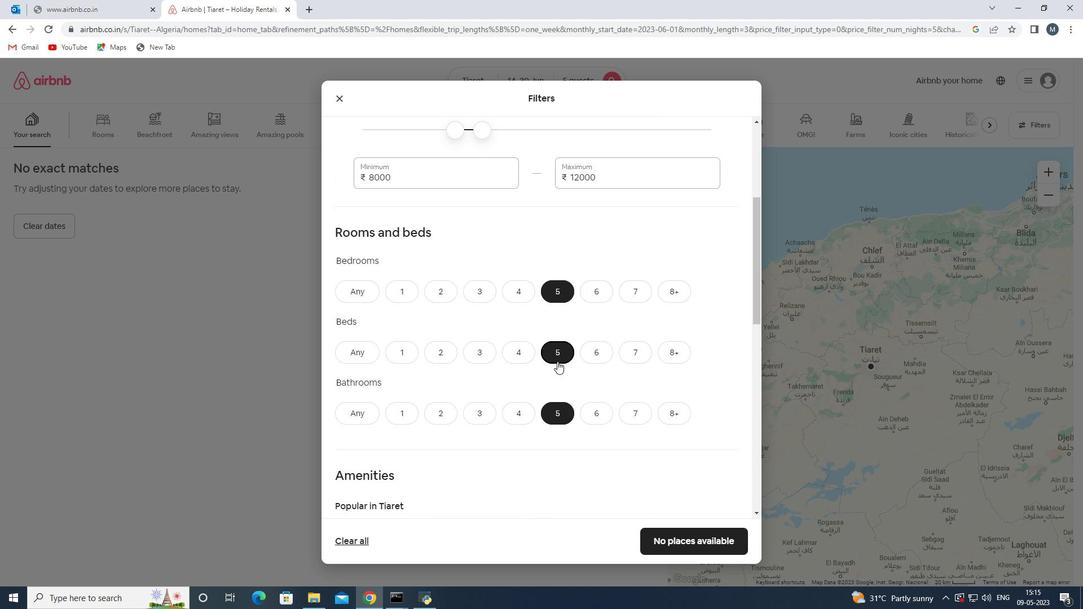 
Action: Mouse scrolled (556, 360) with delta (0, 0)
Screenshot: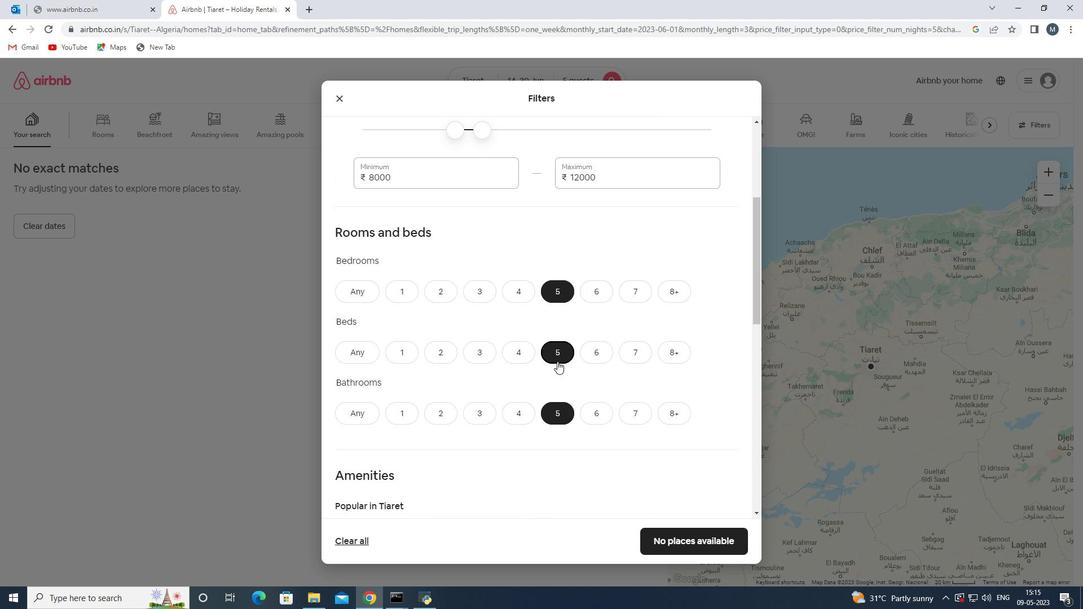 
Action: Mouse moved to (536, 335)
Screenshot: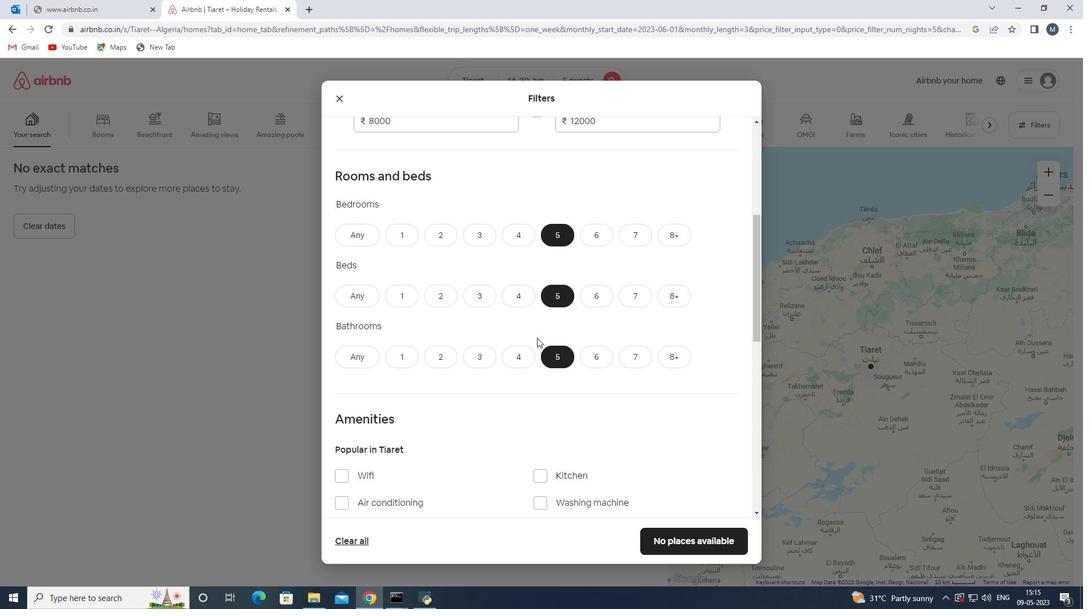 
Action: Mouse scrolled (536, 334) with delta (0, 0)
Screenshot: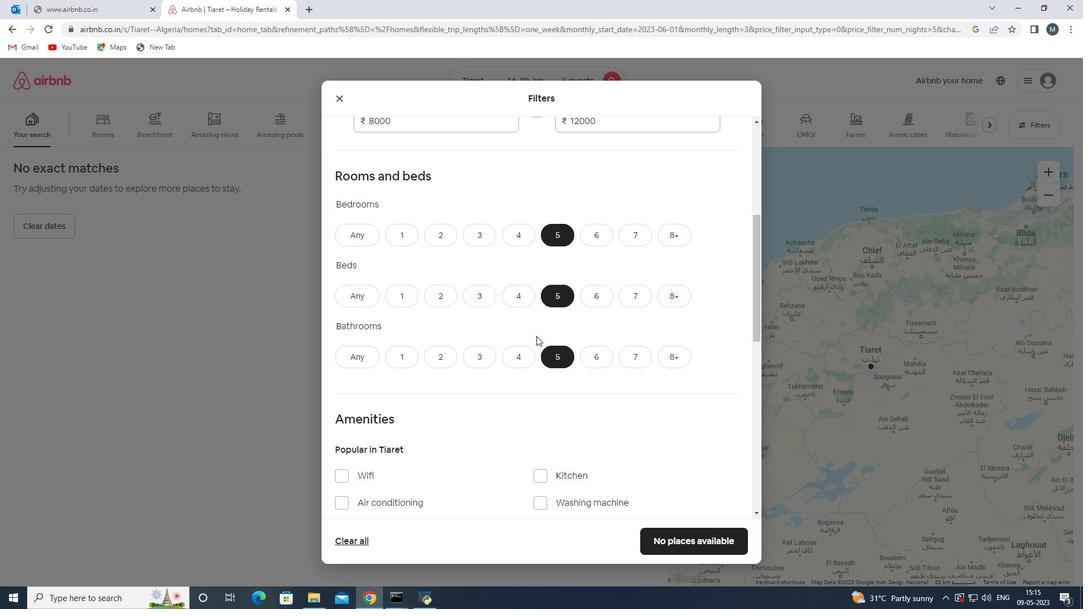 
Action: Mouse scrolled (536, 334) with delta (0, 0)
Screenshot: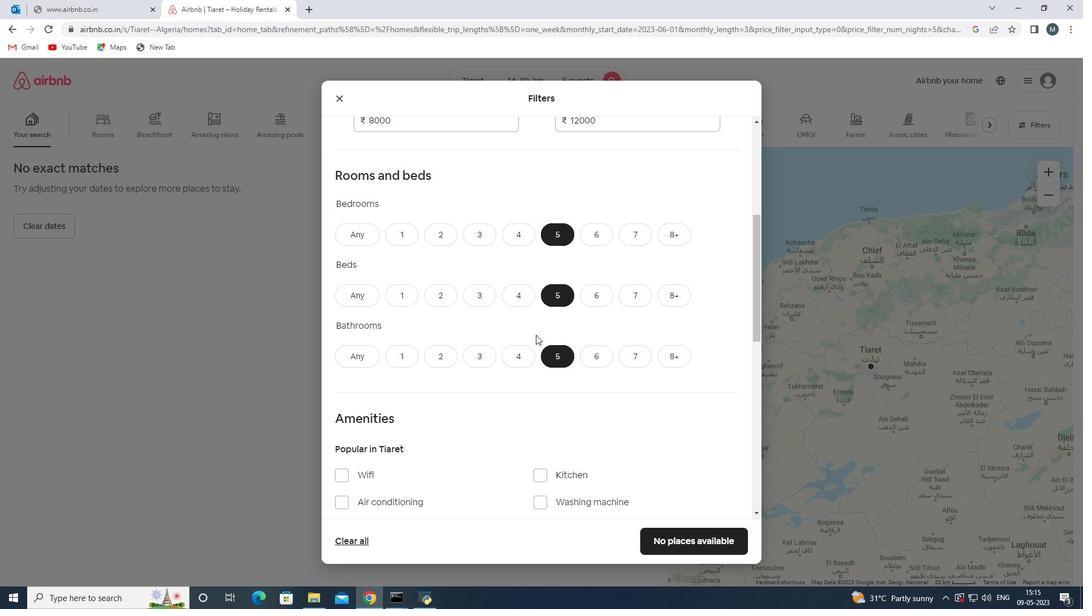 
Action: Mouse moved to (449, 339)
Screenshot: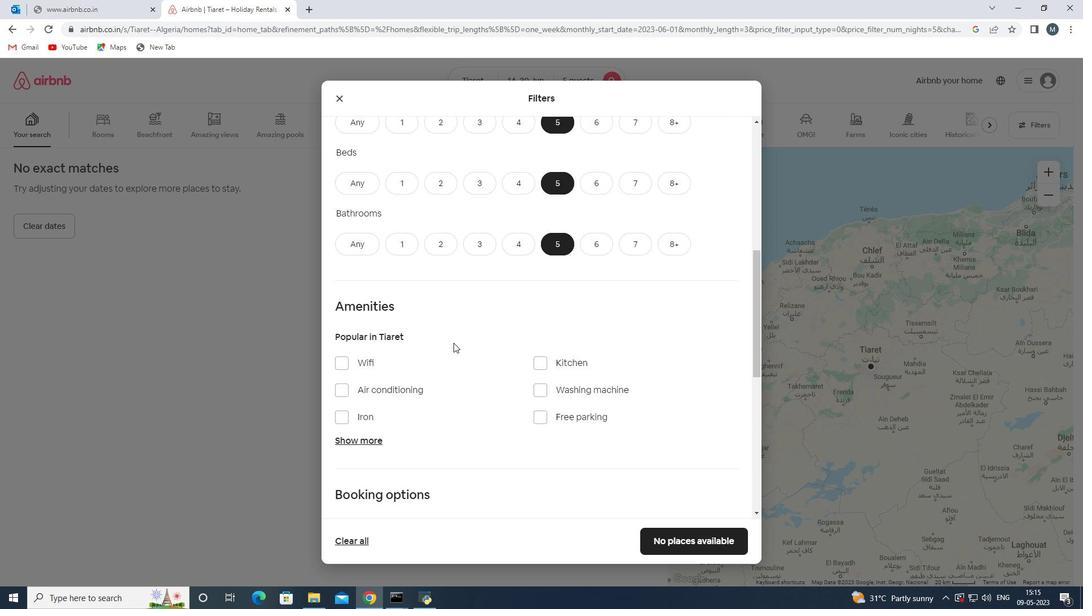 
Action: Mouse scrolled (449, 338) with delta (0, 0)
Screenshot: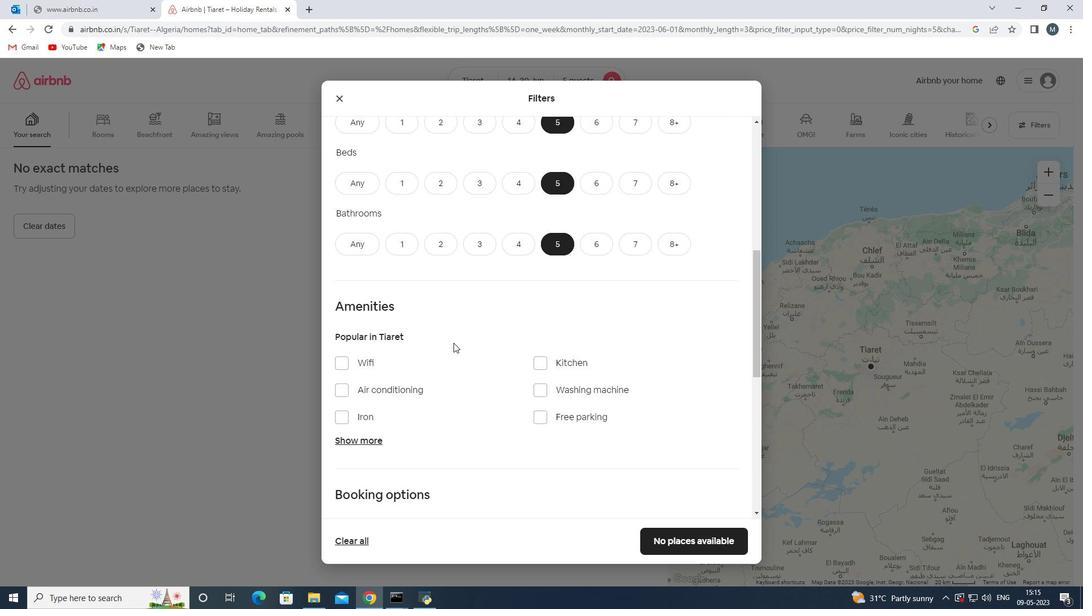 
Action: Mouse moved to (449, 340)
Screenshot: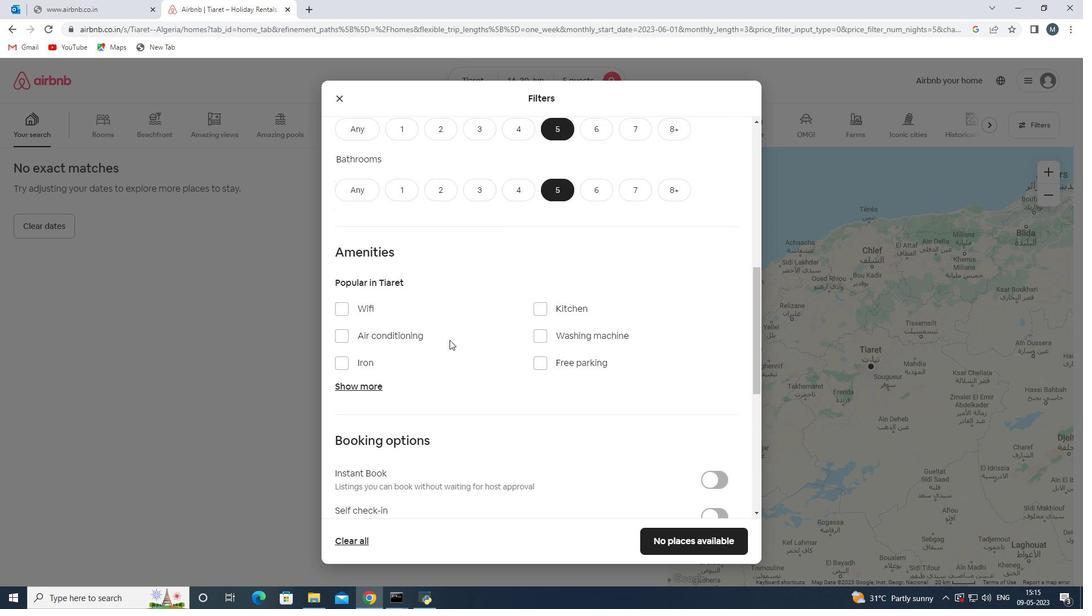 
Action: Mouse scrolled (449, 339) with delta (0, 0)
Screenshot: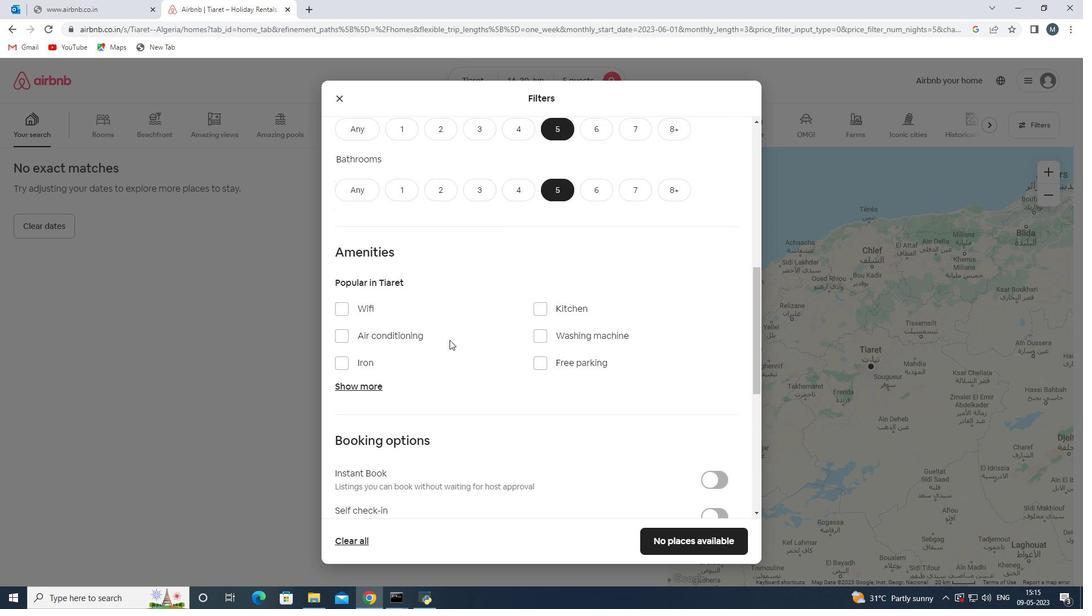 
Action: Mouse moved to (469, 333)
Screenshot: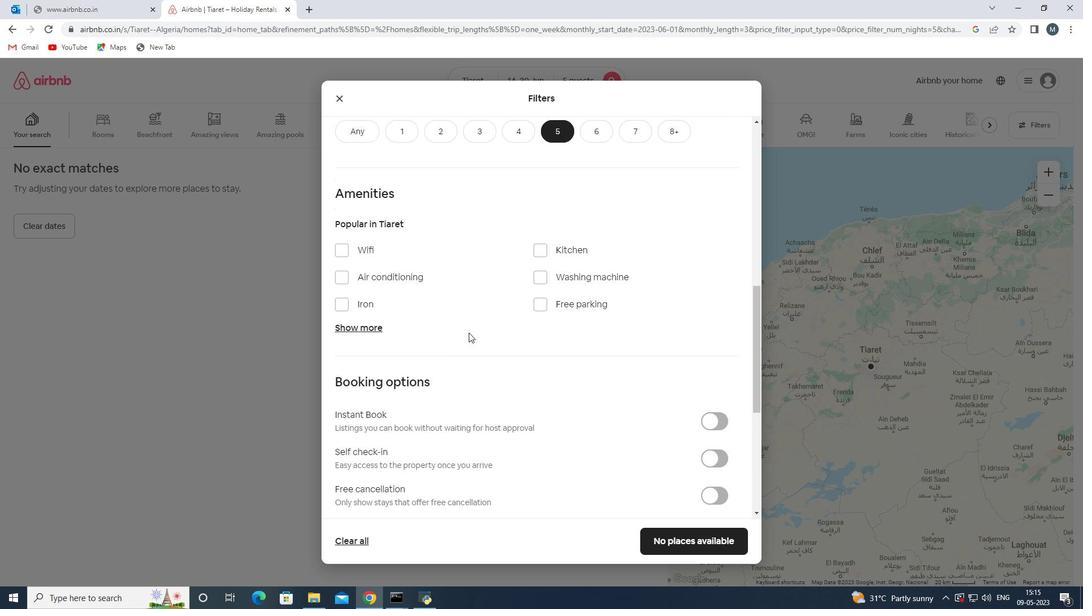 
Action: Mouse scrolled (469, 332) with delta (0, 0)
Screenshot: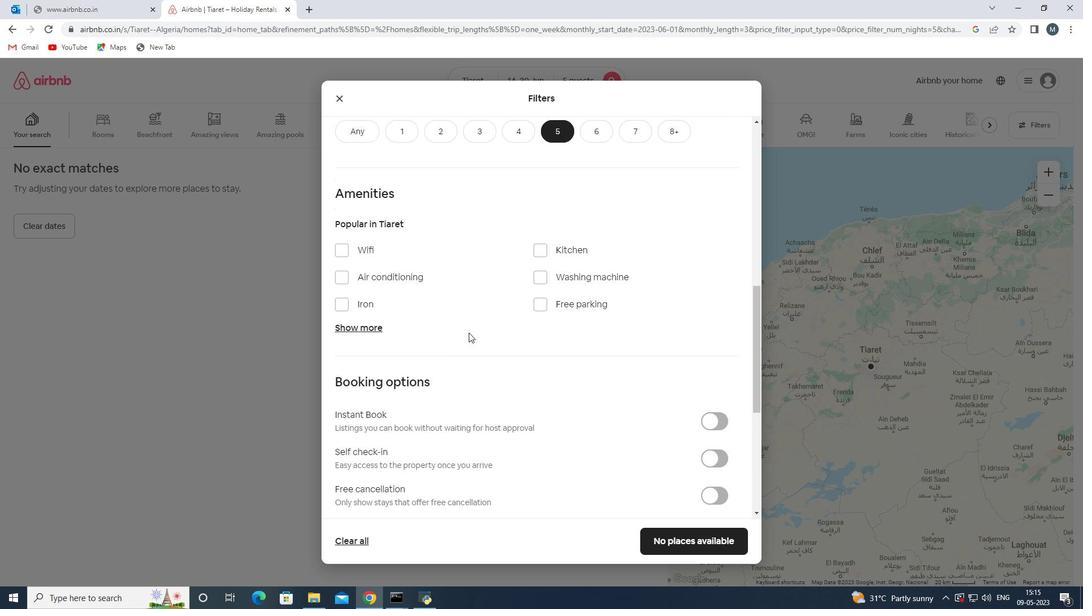 
Action: Mouse moved to (467, 333)
Screenshot: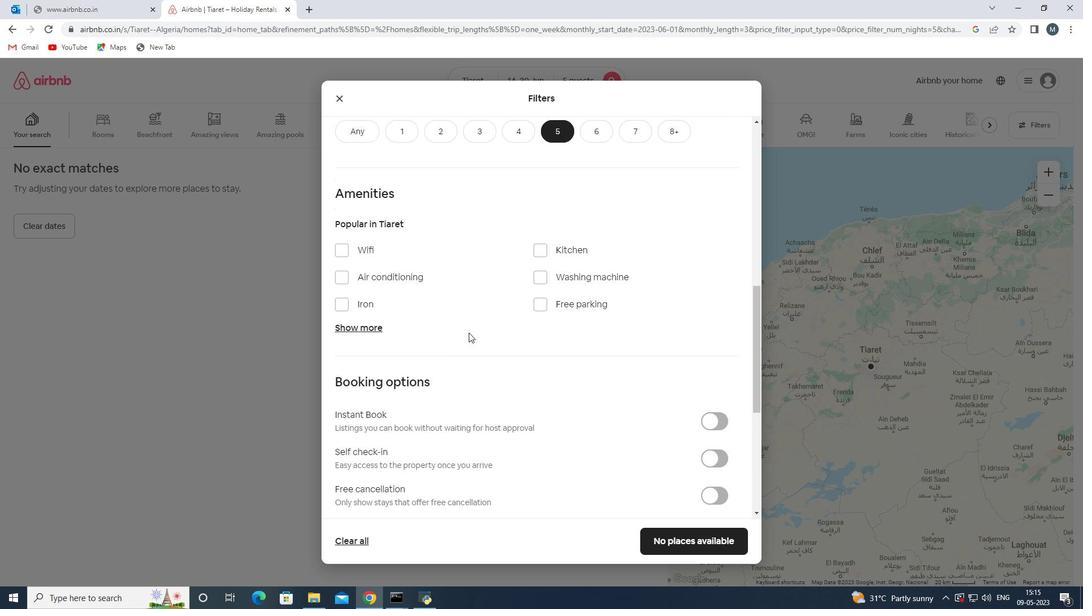 
Action: Mouse scrolled (467, 332) with delta (0, 0)
Screenshot: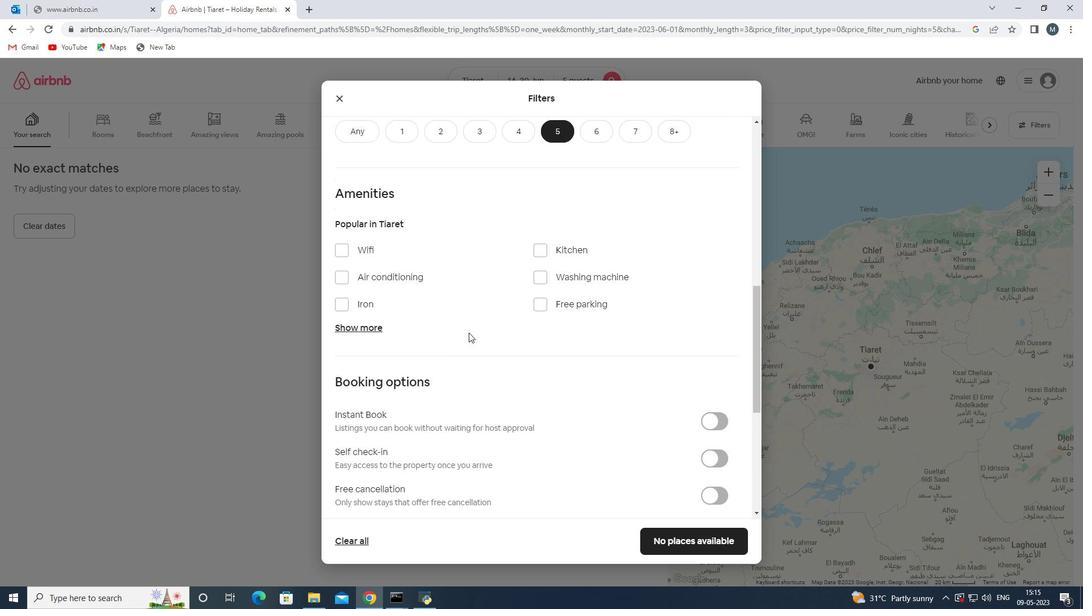 
Action: Mouse moved to (480, 331)
Screenshot: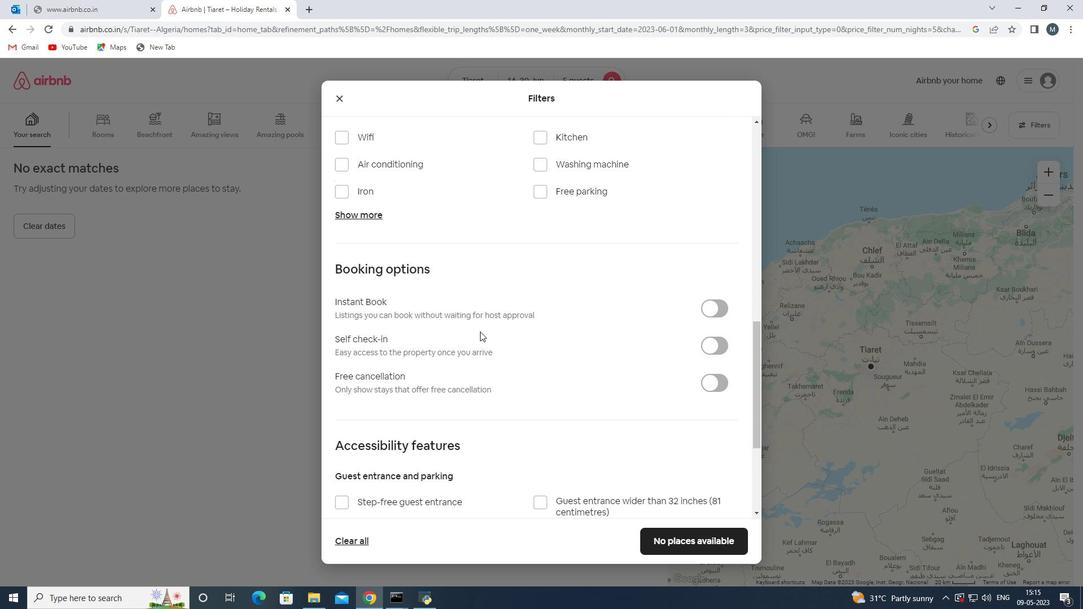 
Action: Mouse scrolled (480, 331) with delta (0, 0)
Screenshot: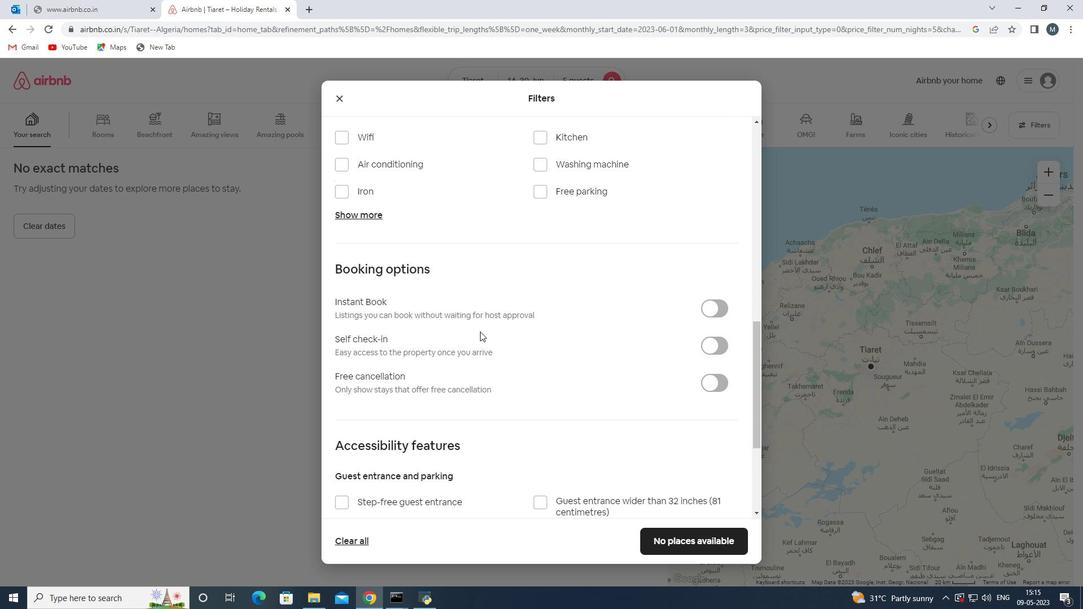 
Action: Mouse scrolled (480, 331) with delta (0, 0)
Screenshot: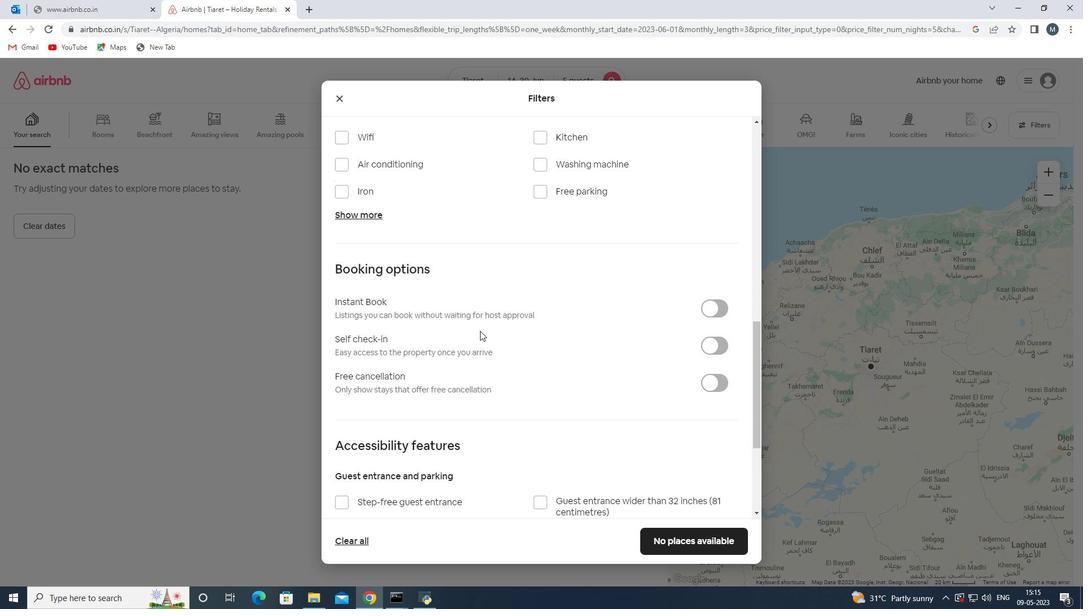 
Action: Mouse moved to (363, 328)
Screenshot: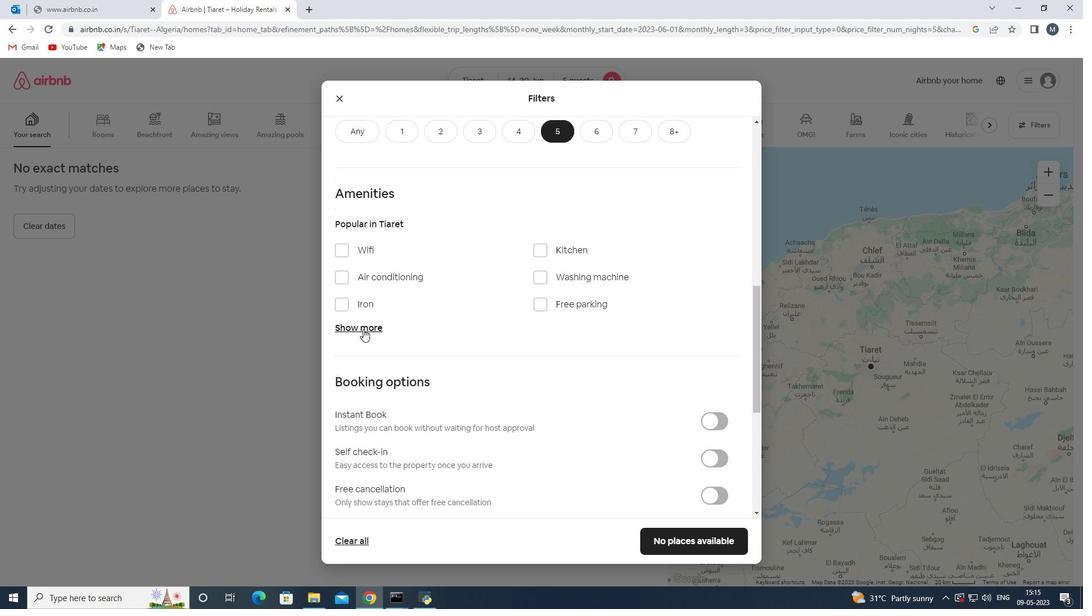 
Action: Mouse pressed left at (363, 328)
Screenshot: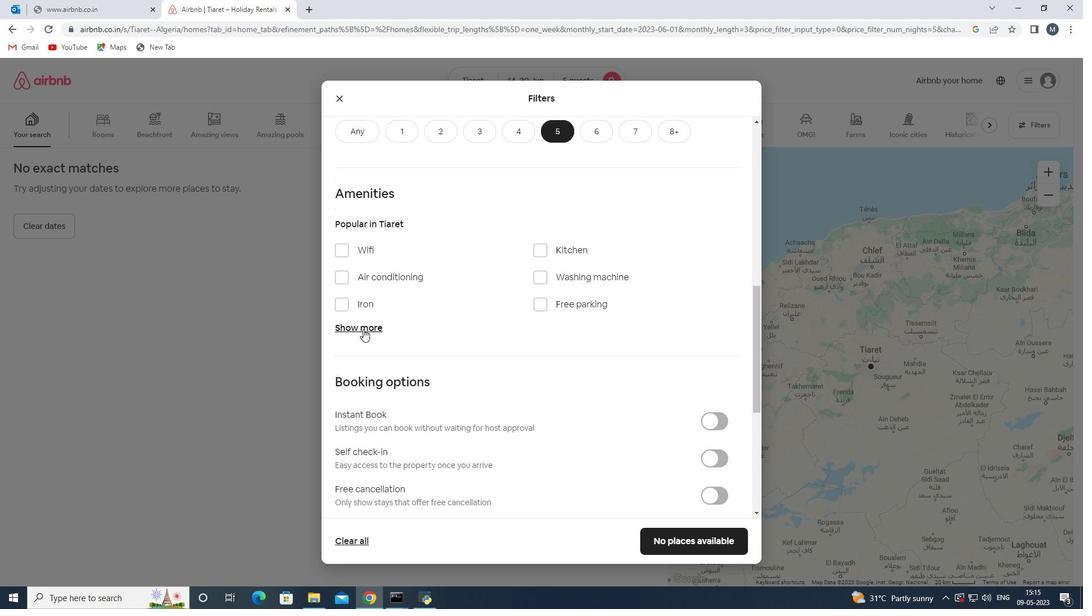 
Action: Mouse moved to (340, 251)
Screenshot: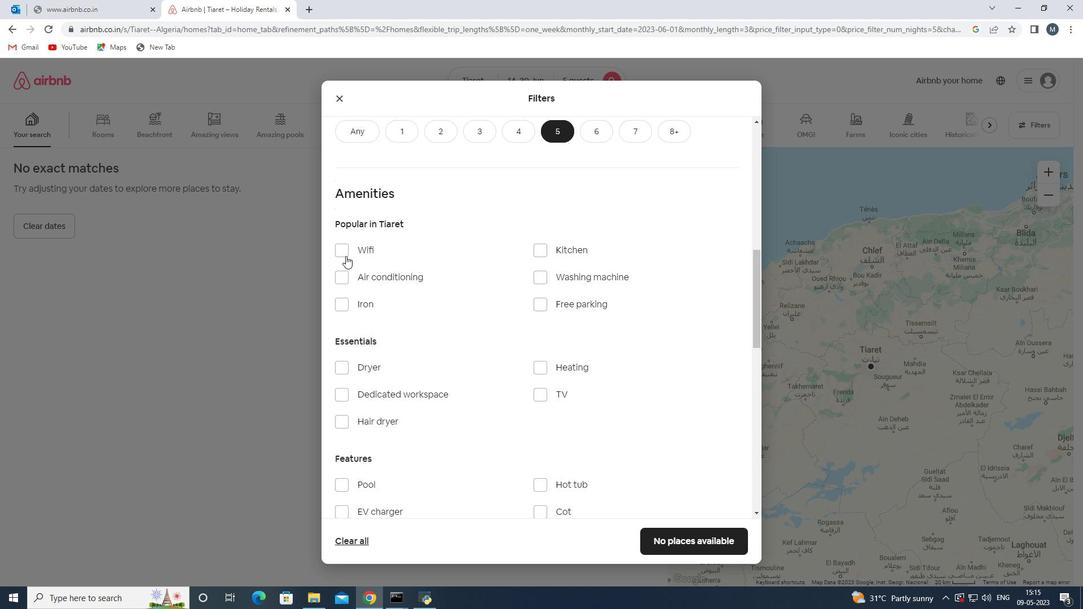 
Action: Mouse pressed left at (340, 251)
Screenshot: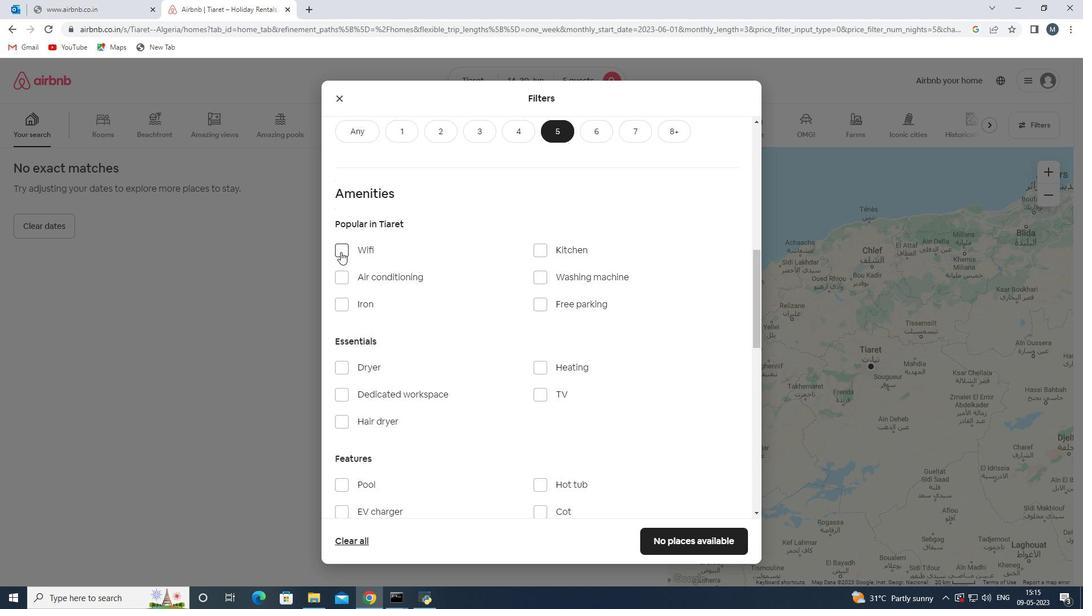 
Action: Mouse moved to (546, 395)
Screenshot: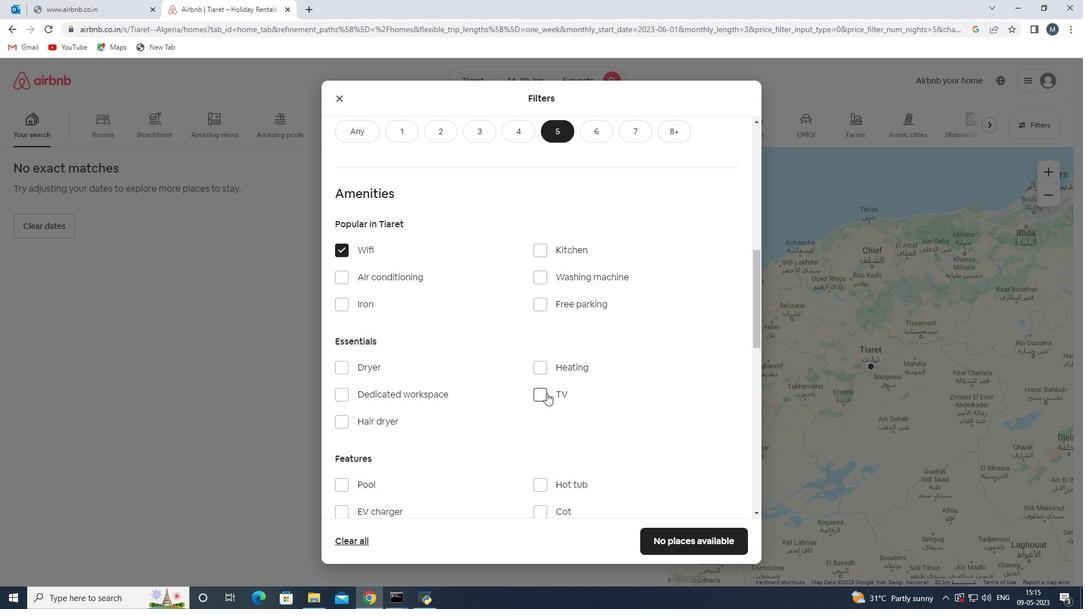 
Action: Mouse pressed left at (546, 395)
Screenshot: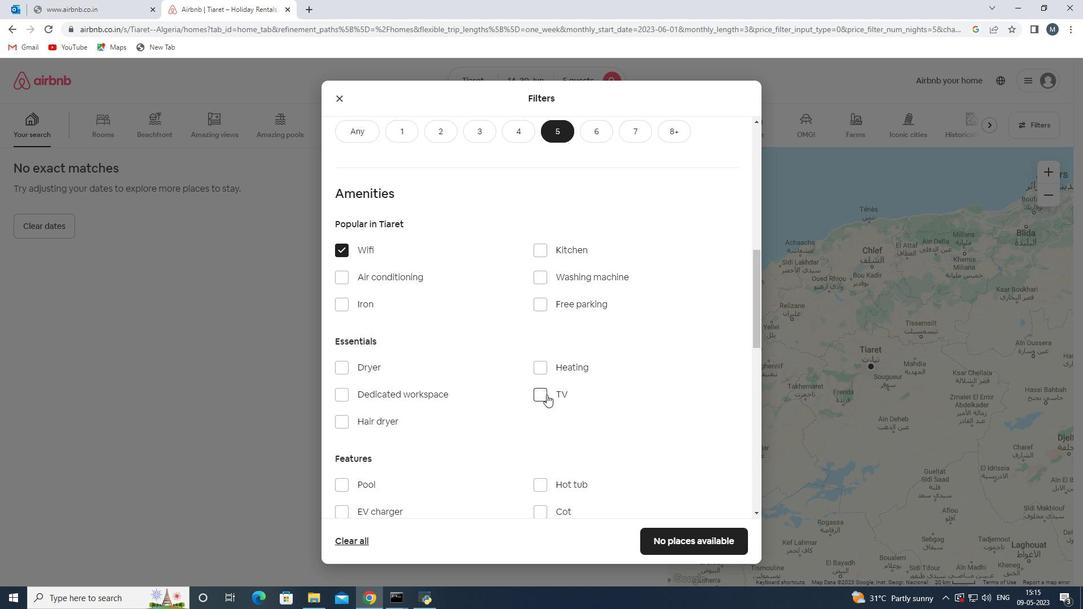 
Action: Mouse moved to (549, 305)
Screenshot: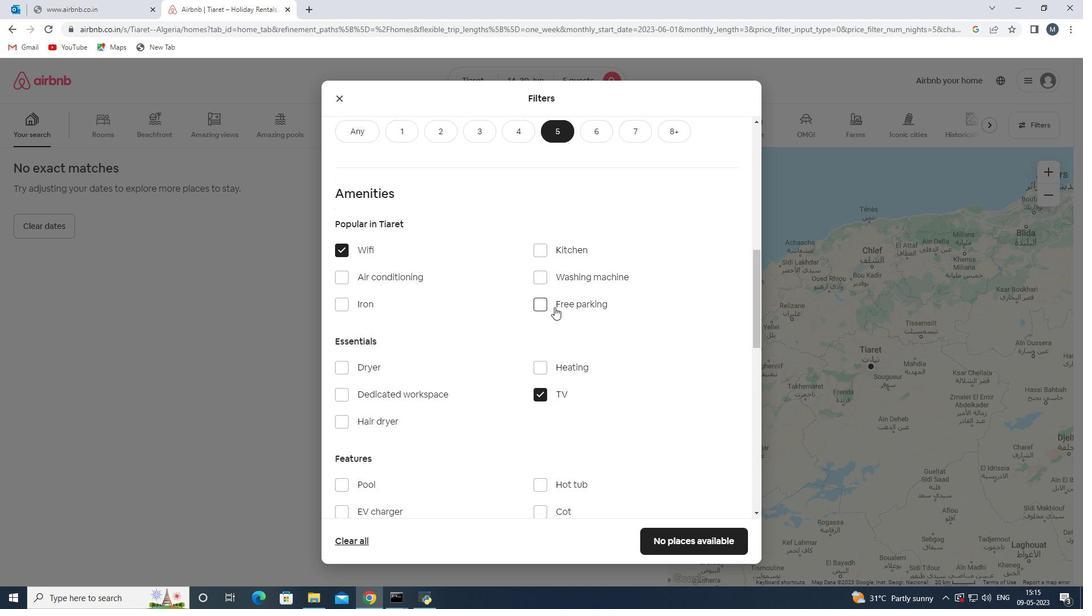 
Action: Mouse pressed left at (549, 305)
Screenshot: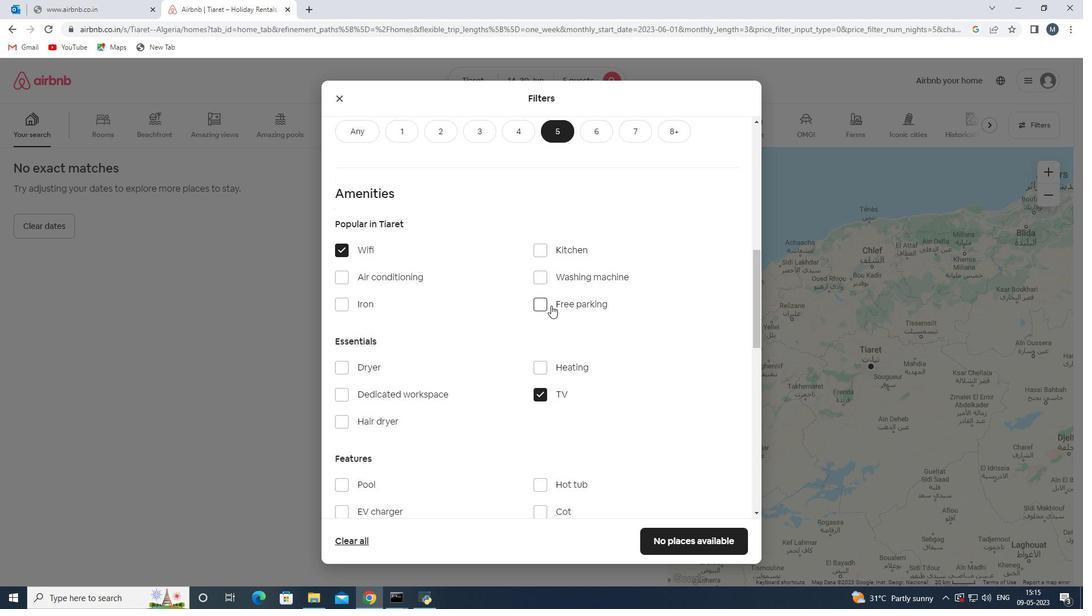 
Action: Mouse moved to (413, 391)
Screenshot: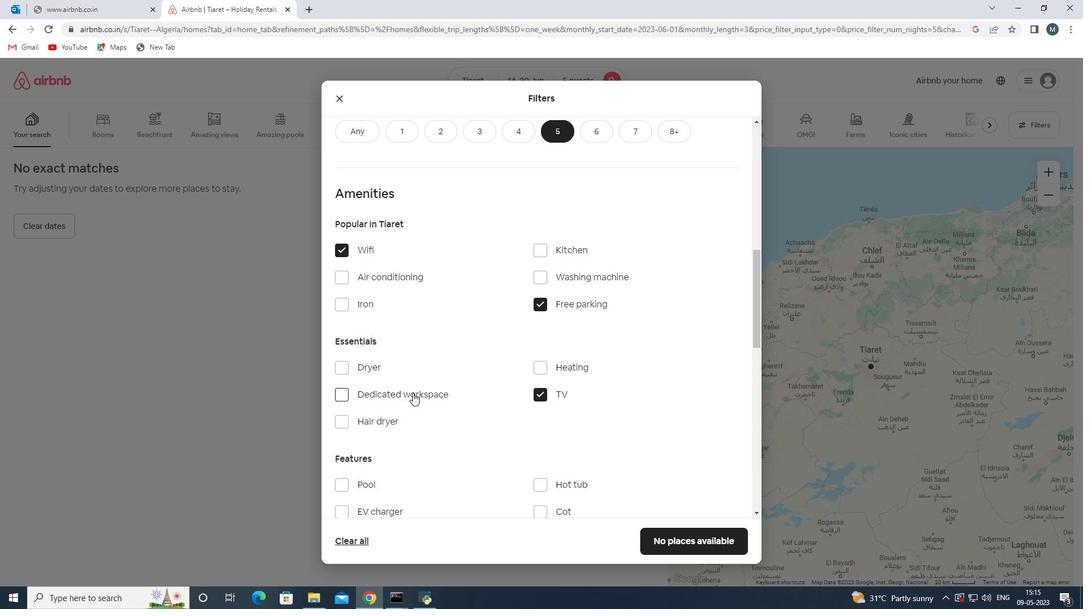 
Action: Mouse scrolled (413, 391) with delta (0, 0)
Screenshot: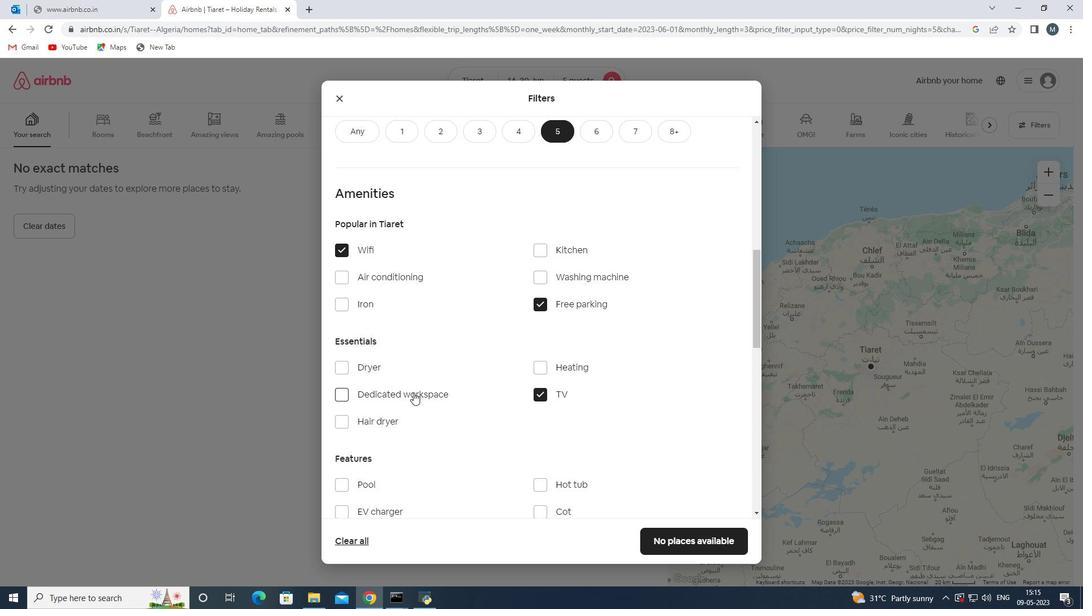 
Action: Mouse moved to (365, 479)
Screenshot: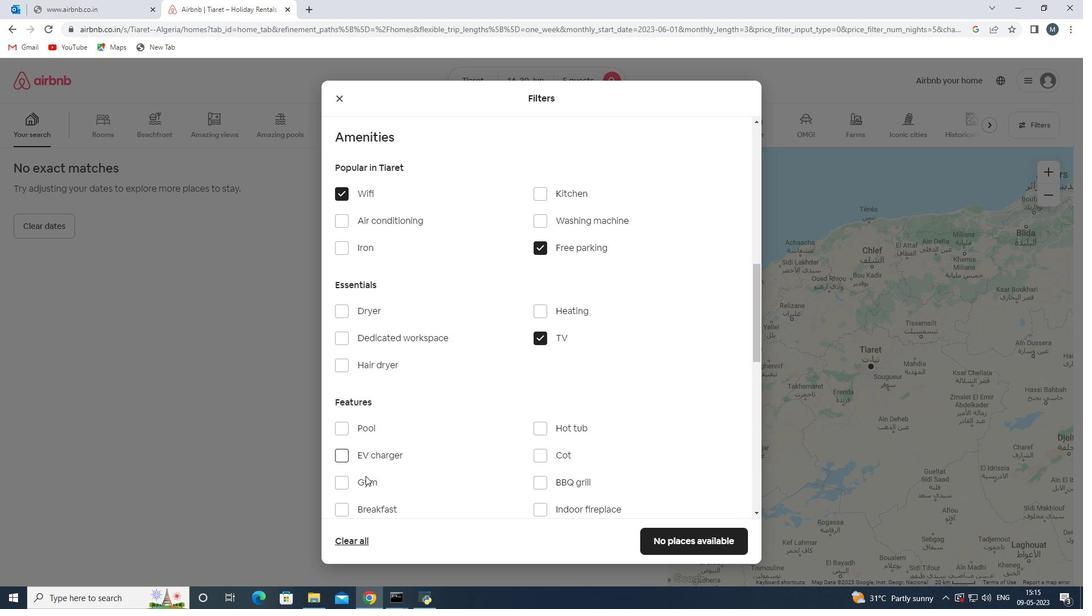 
Action: Mouse pressed left at (365, 479)
Screenshot: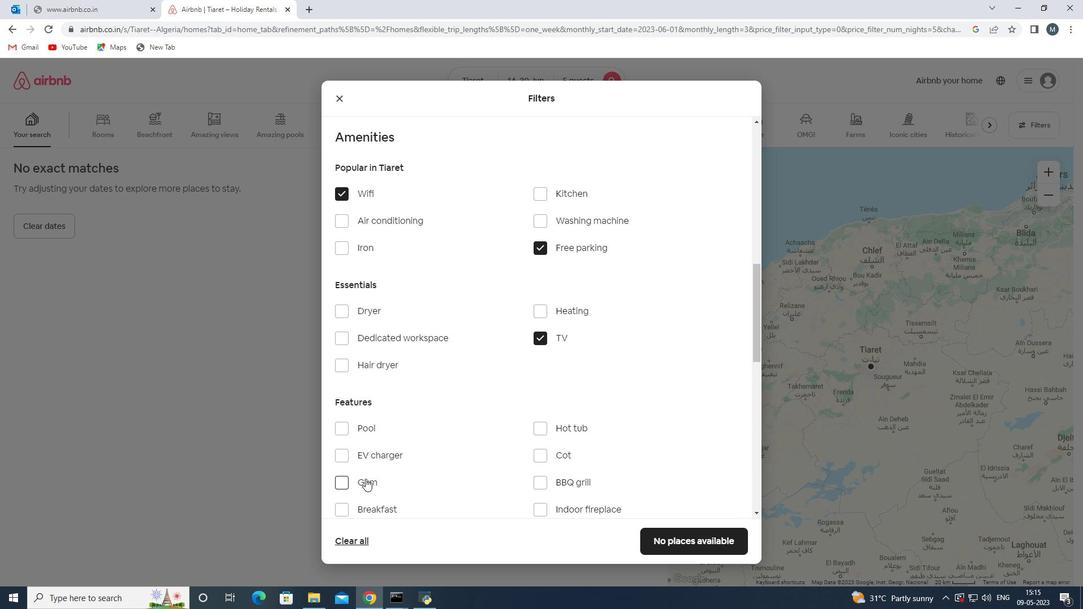 
Action: Mouse moved to (474, 417)
Screenshot: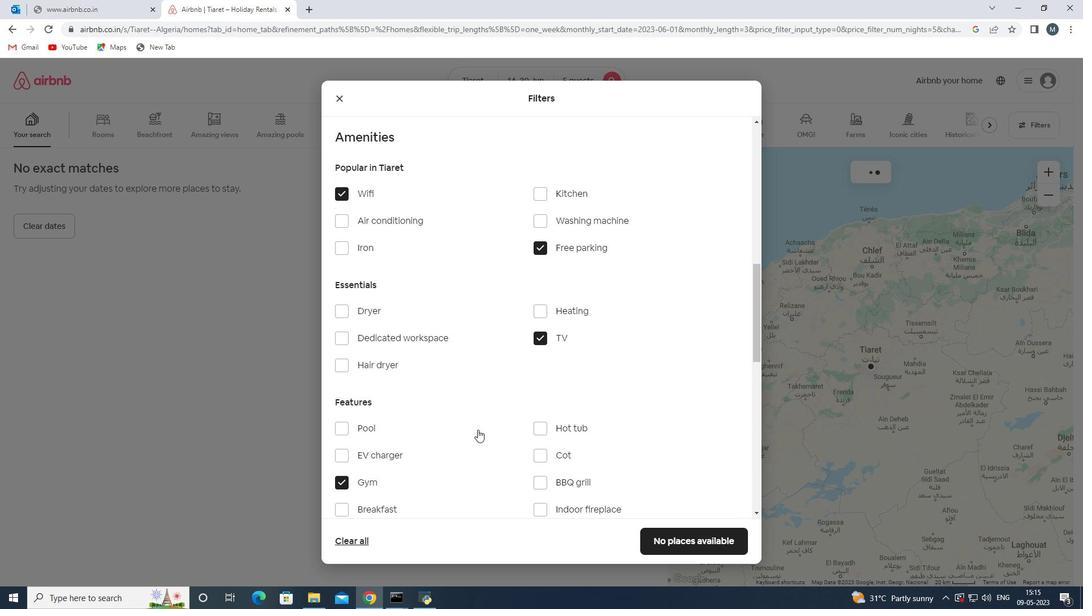 
Action: Mouse scrolled (474, 416) with delta (0, 0)
Screenshot: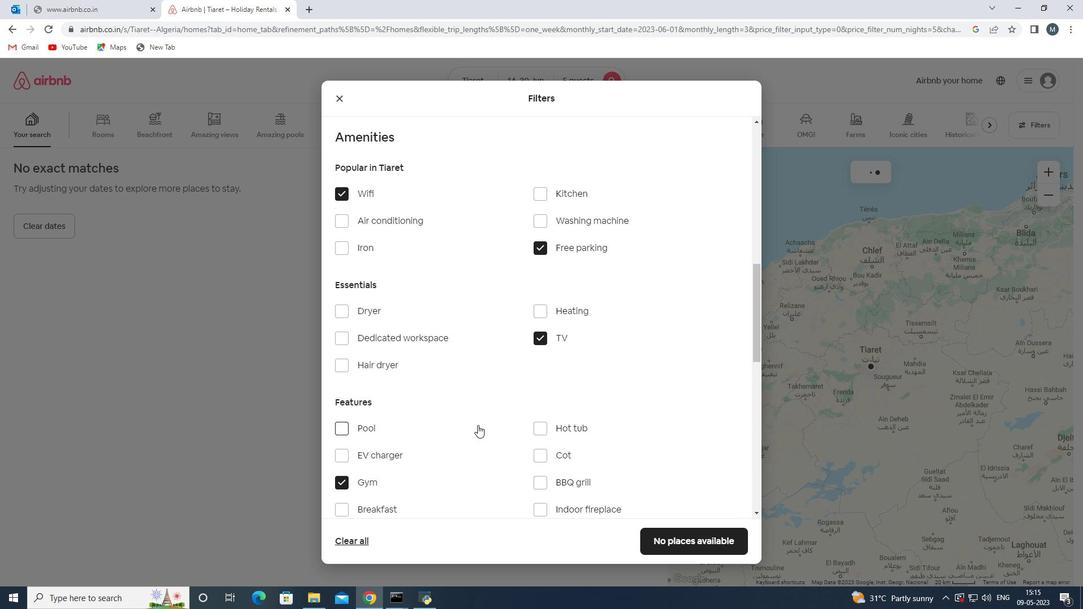
Action: Mouse moved to (413, 441)
Screenshot: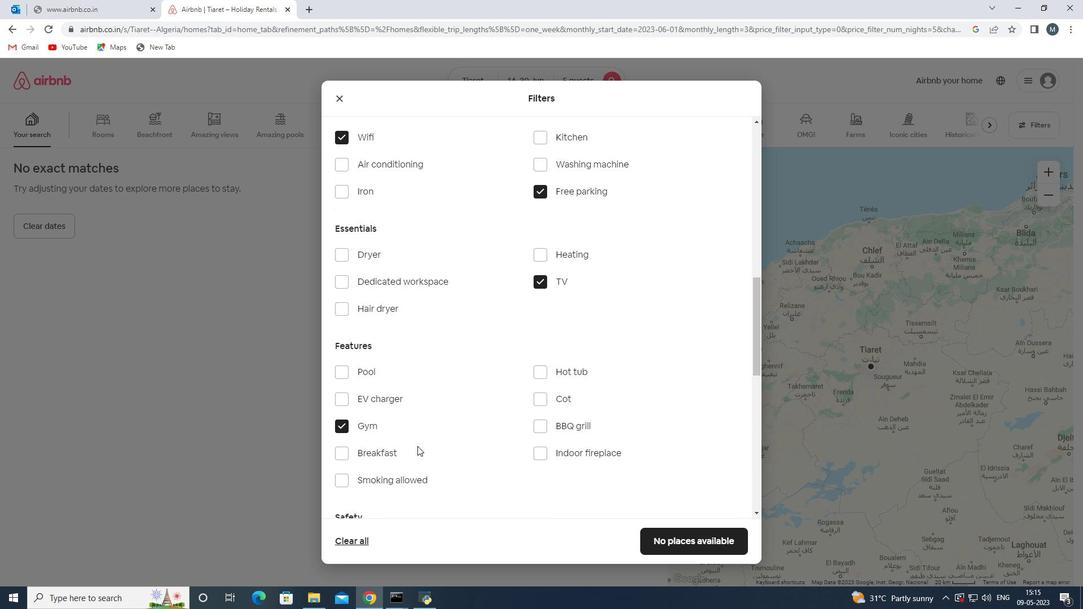 
Action: Mouse pressed left at (413, 441)
Screenshot: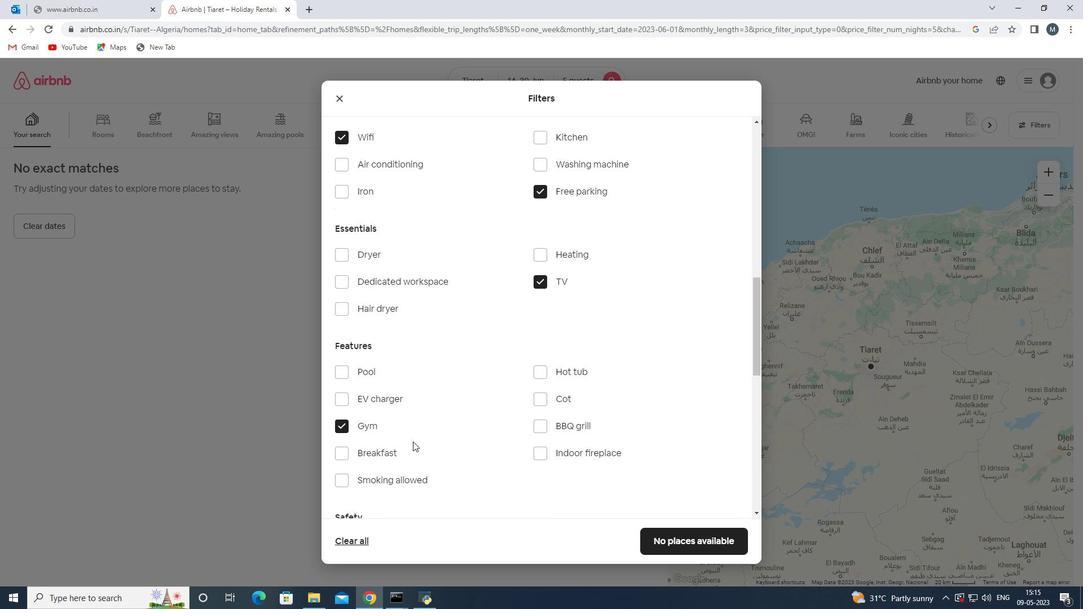 
Action: Mouse moved to (415, 452)
Screenshot: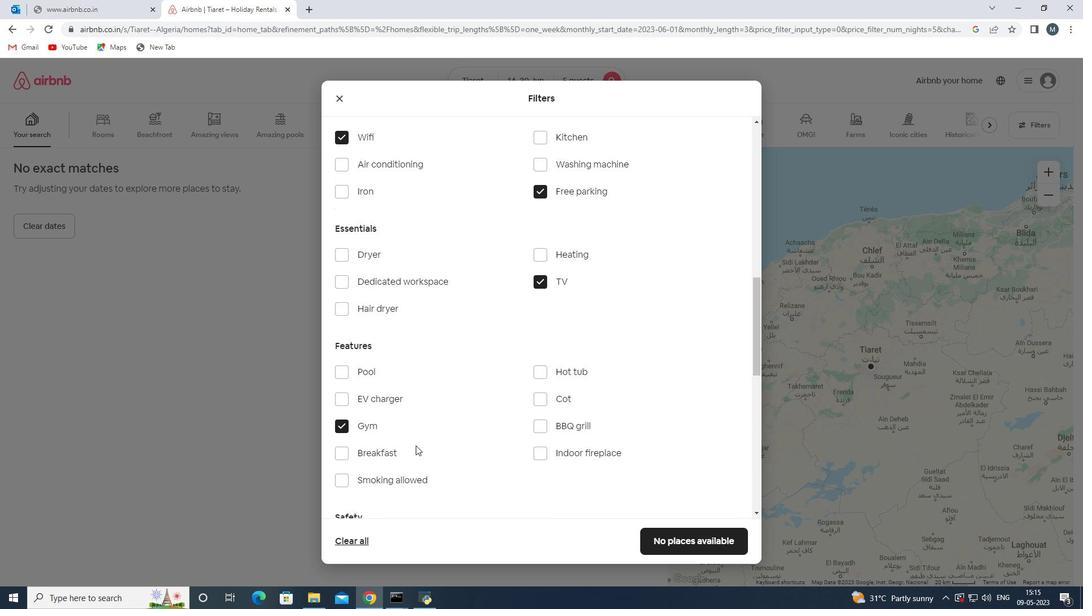 
Action: Mouse pressed left at (415, 452)
Screenshot: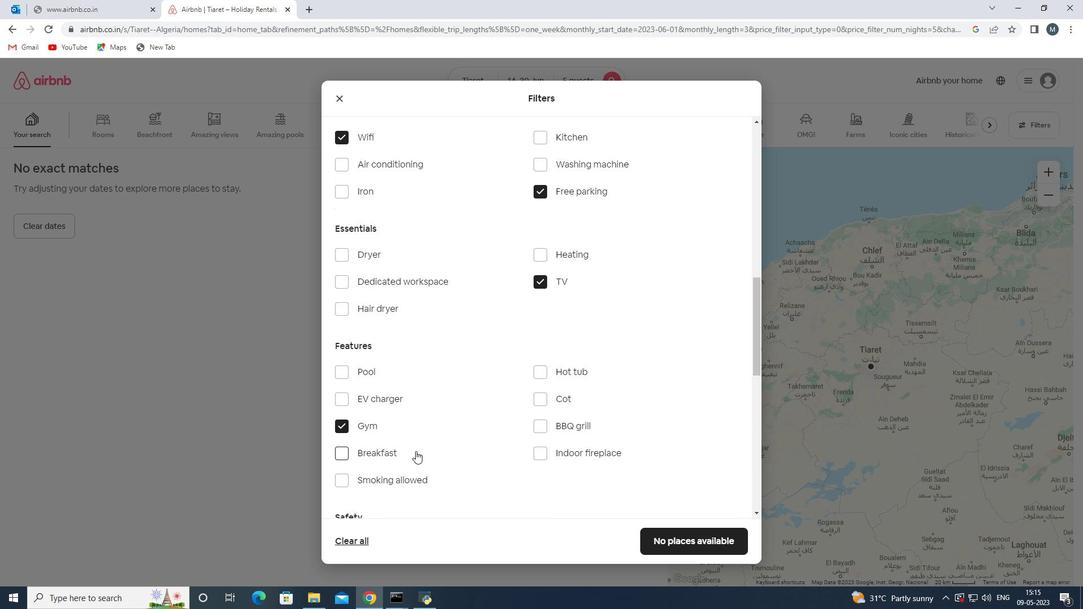
Action: Mouse moved to (489, 383)
Screenshot: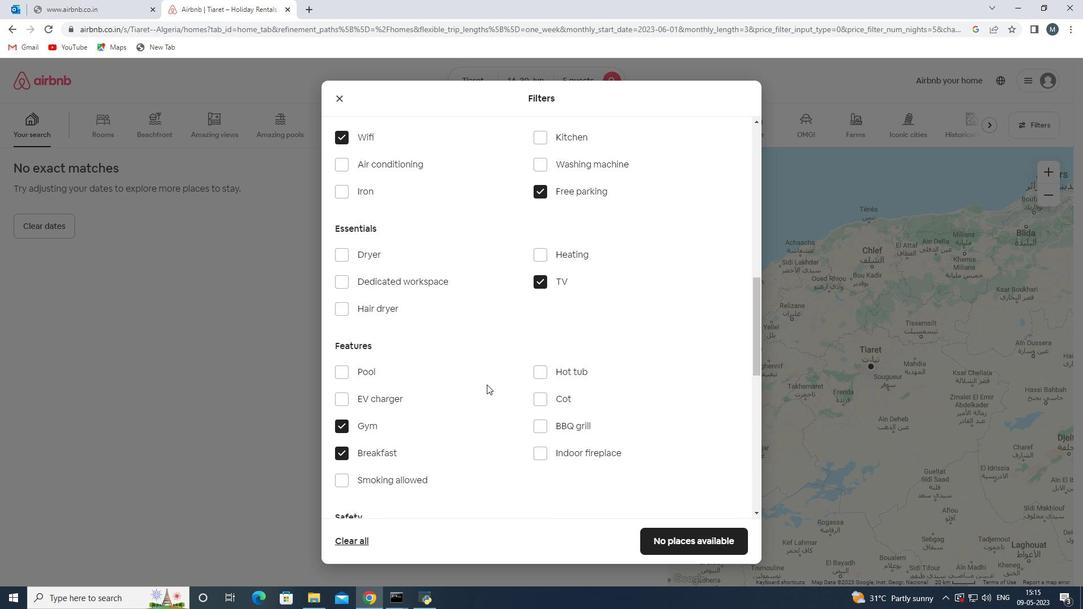 
Action: Mouse scrolled (489, 382) with delta (0, 0)
Screenshot: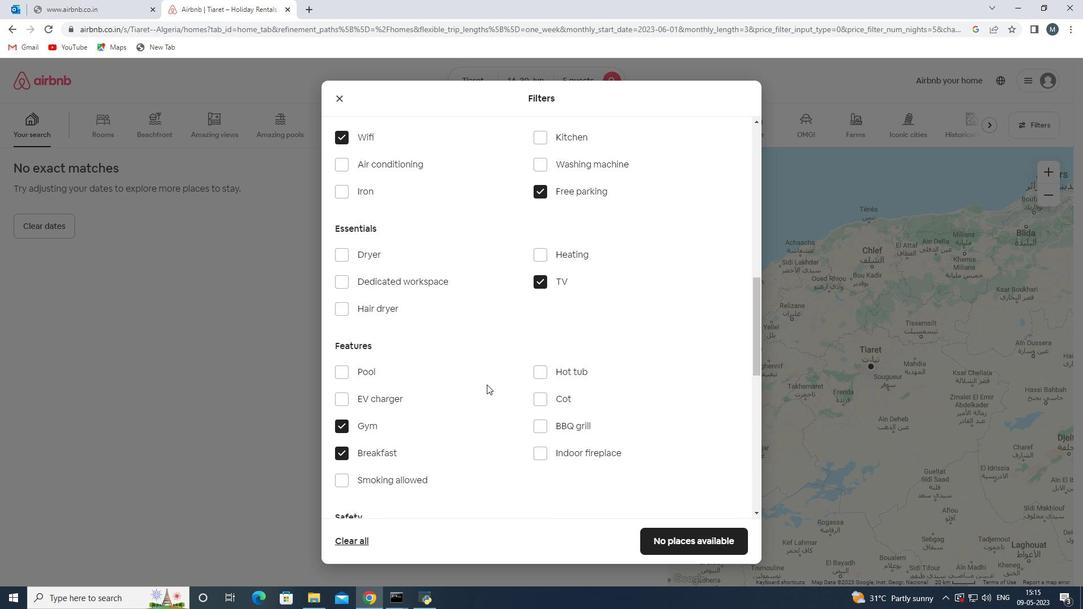 
Action: Mouse moved to (489, 384)
Screenshot: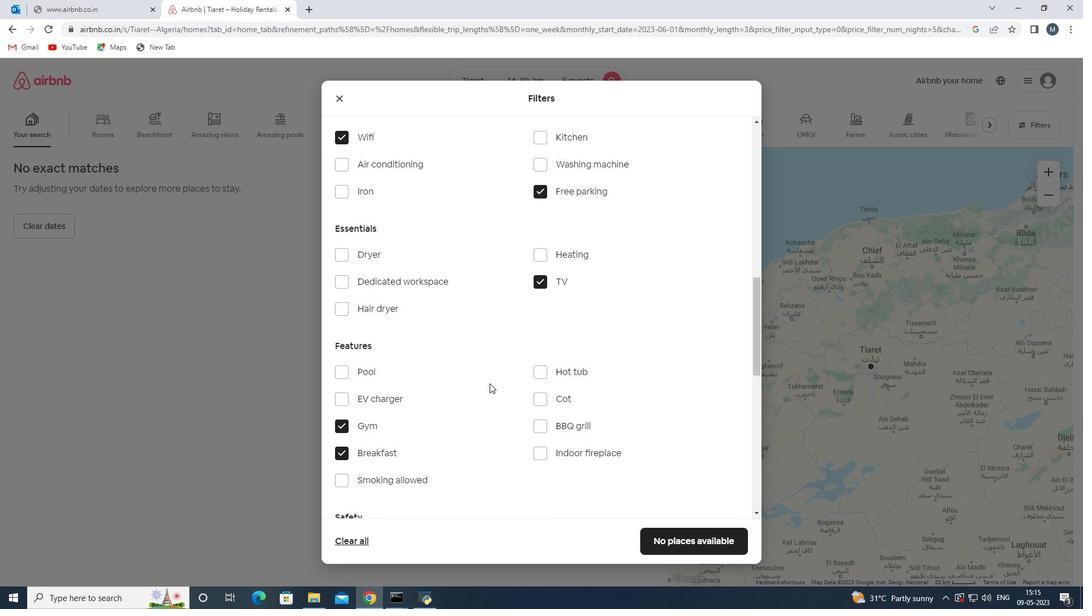 
Action: Mouse scrolled (489, 383) with delta (0, 0)
Screenshot: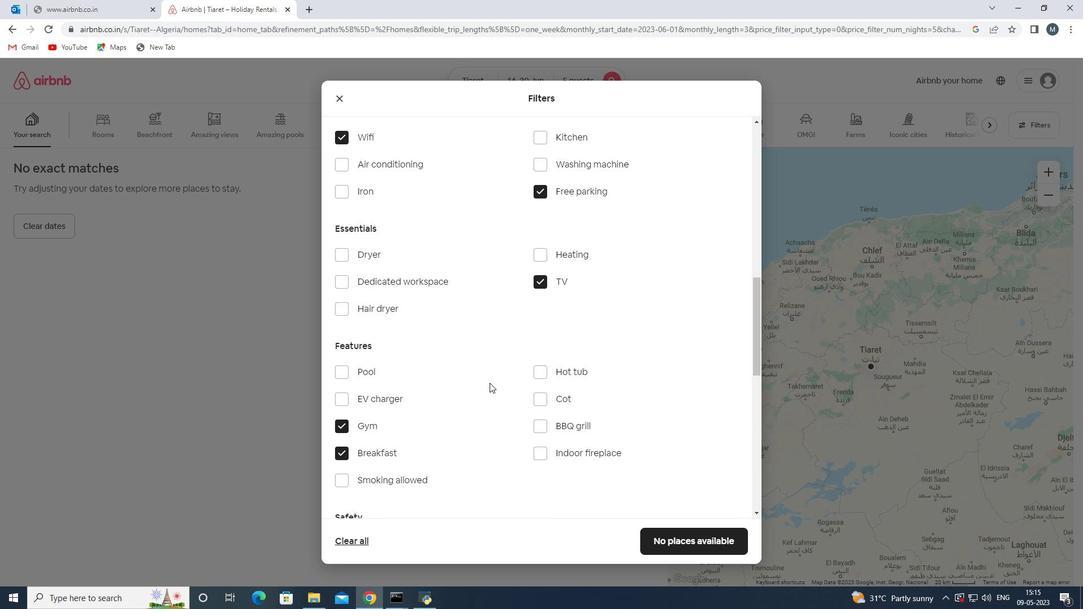 
Action: Mouse moved to (489, 387)
Screenshot: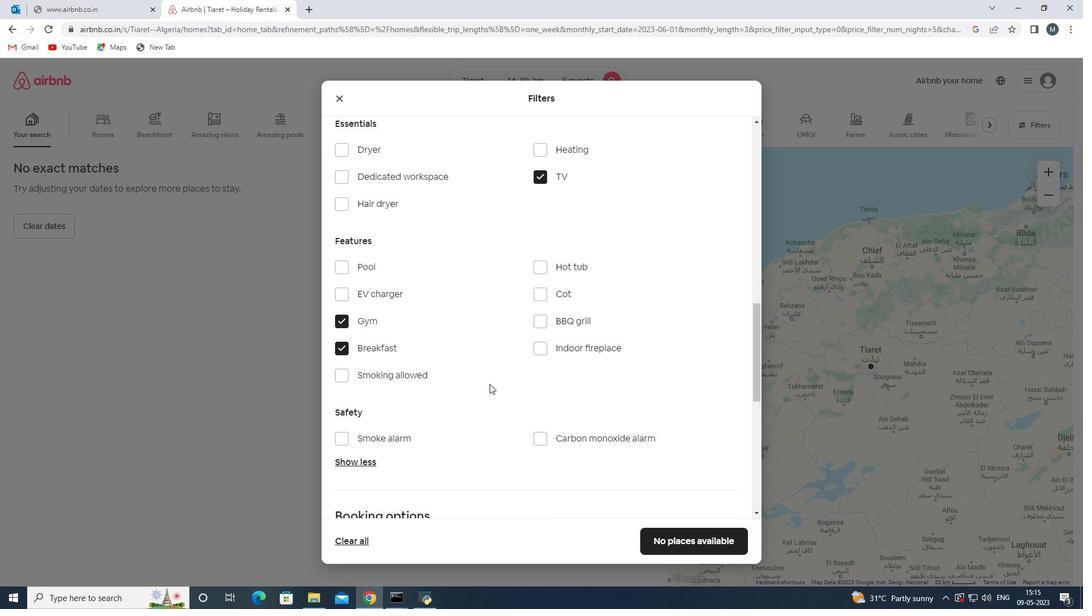
Action: Mouse scrolled (489, 386) with delta (0, 0)
Screenshot: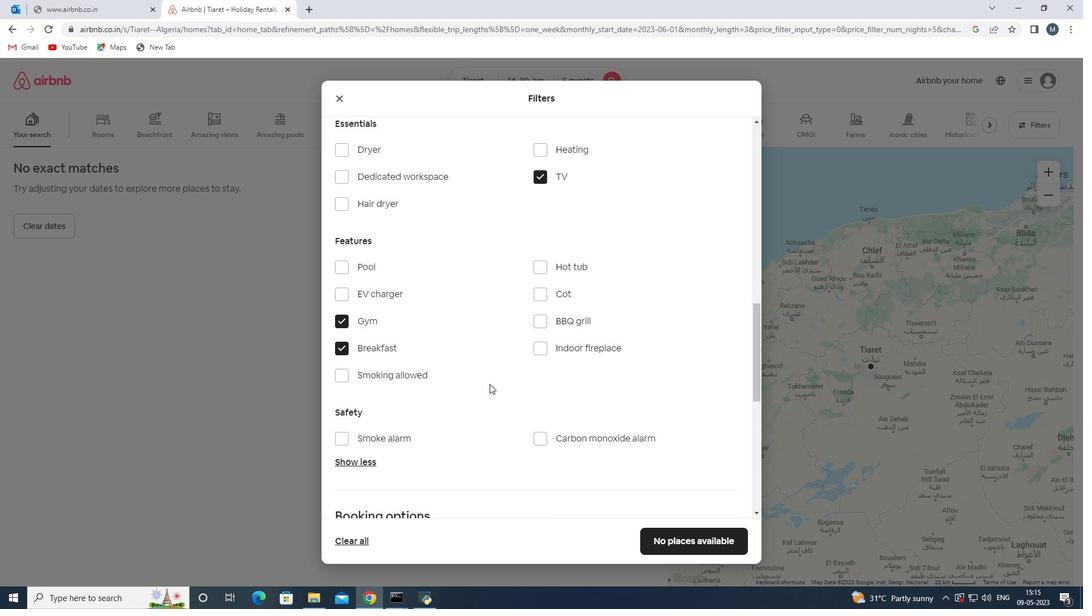 
Action: Mouse moved to (495, 388)
Screenshot: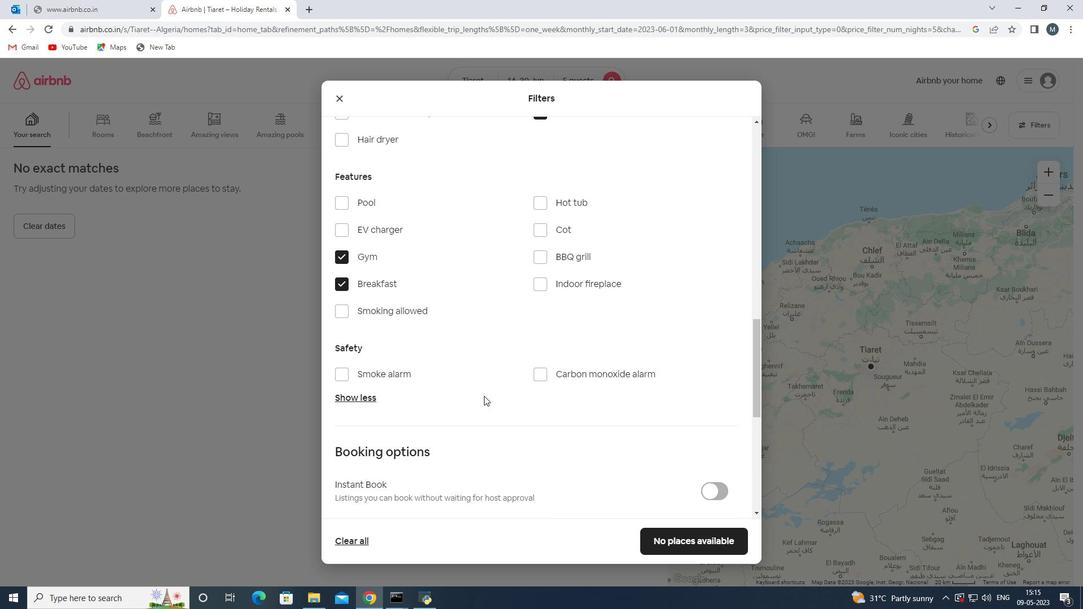 
Action: Mouse scrolled (495, 387) with delta (0, 0)
Screenshot: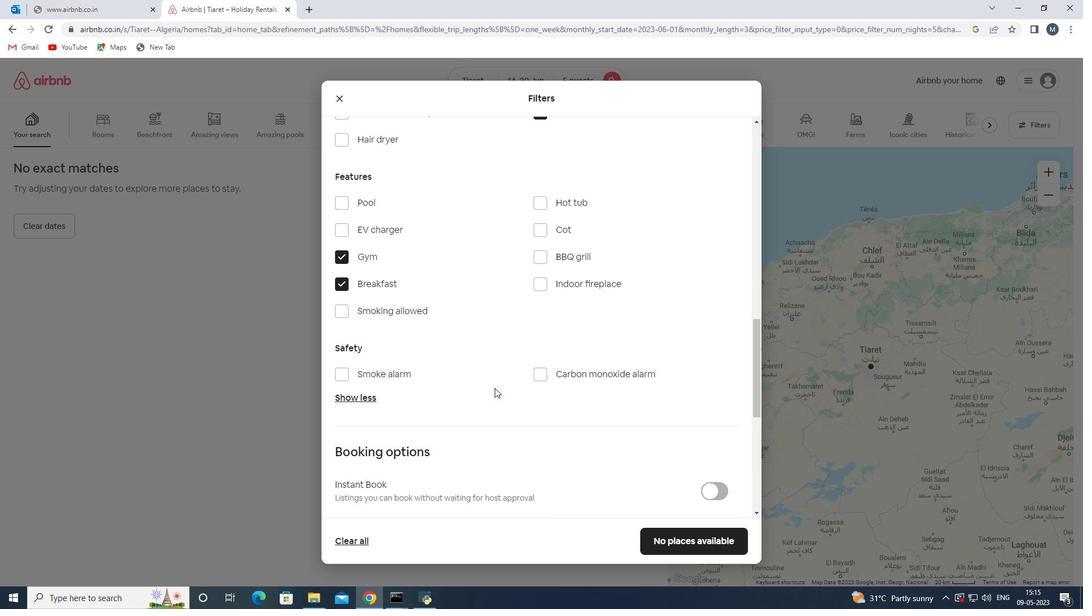 
Action: Mouse moved to (496, 388)
Screenshot: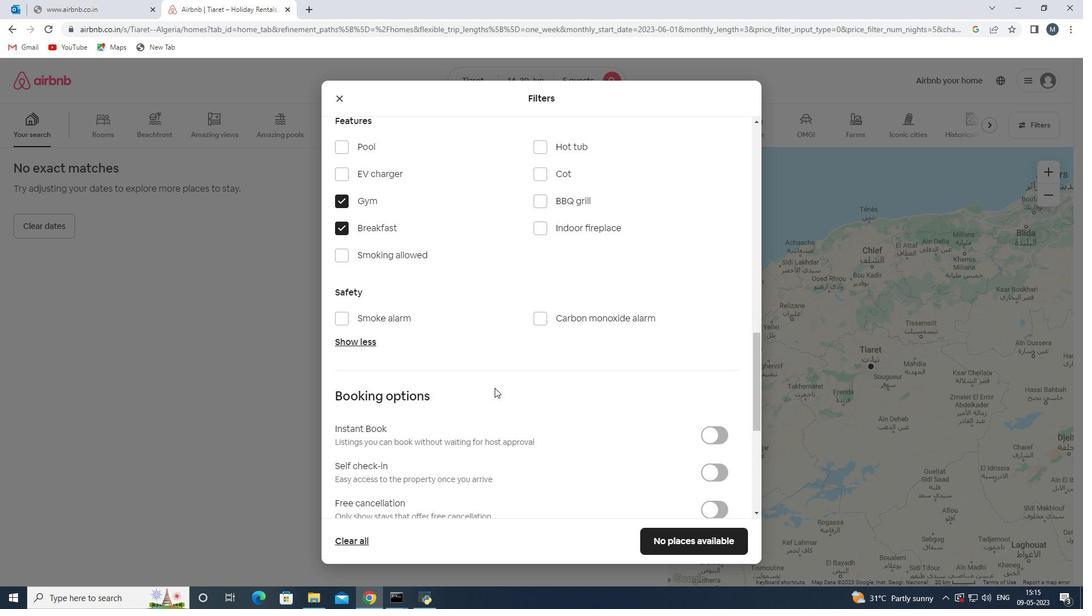 
Action: Mouse scrolled (496, 387) with delta (0, 0)
Screenshot: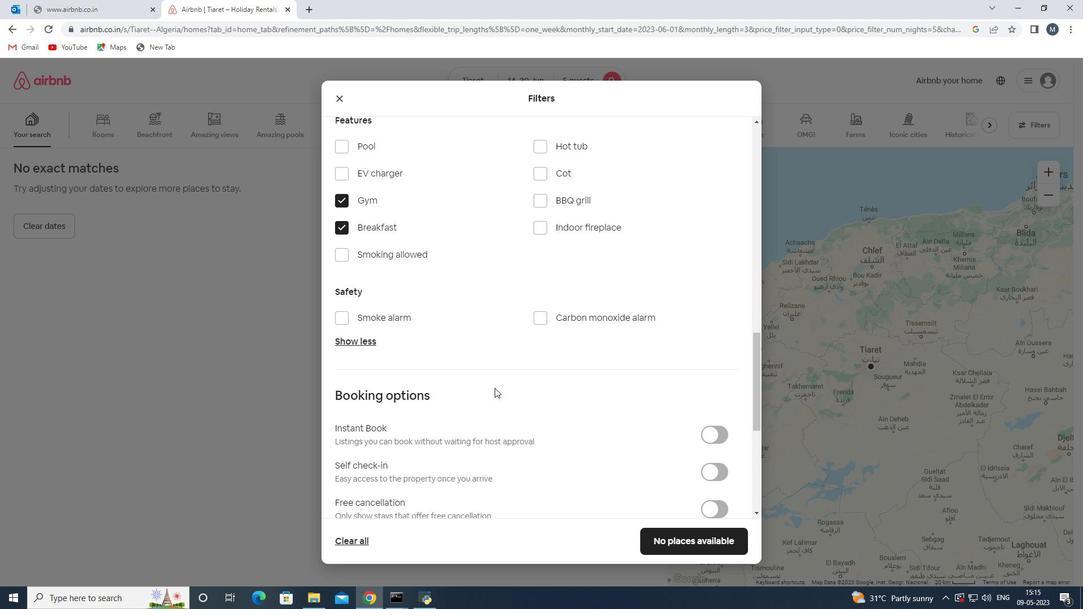 
Action: Mouse moved to (496, 388)
Screenshot: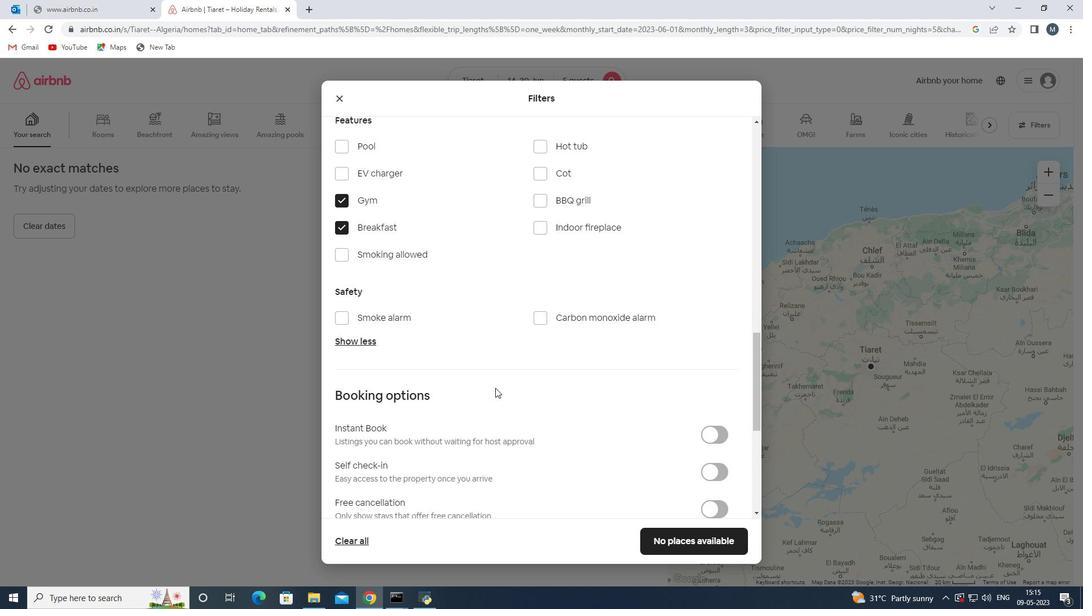 
Action: Mouse scrolled (496, 388) with delta (0, 0)
Screenshot: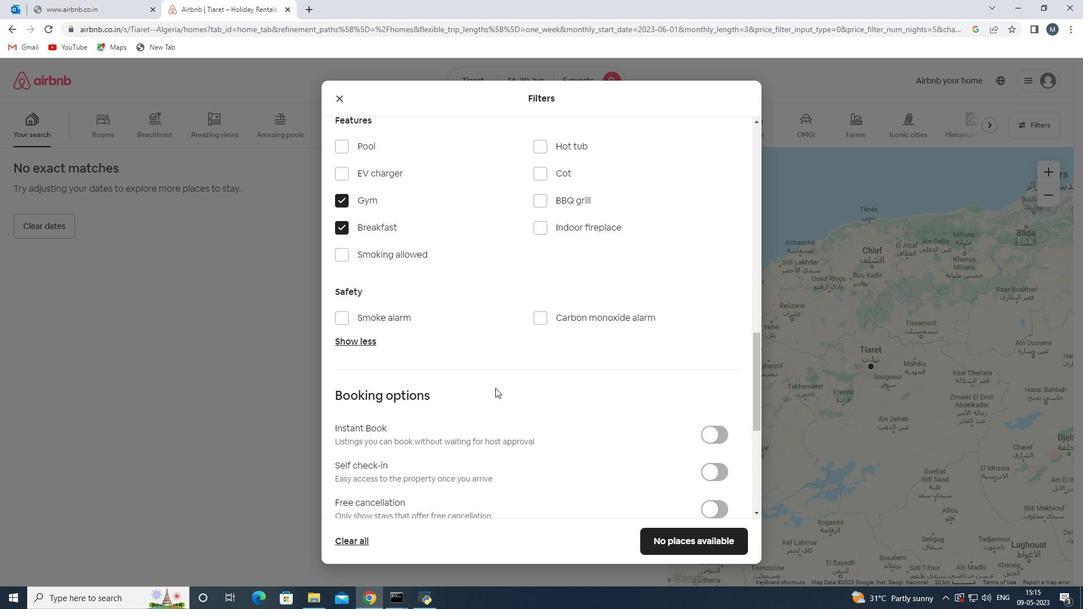 
Action: Mouse moved to (708, 363)
Screenshot: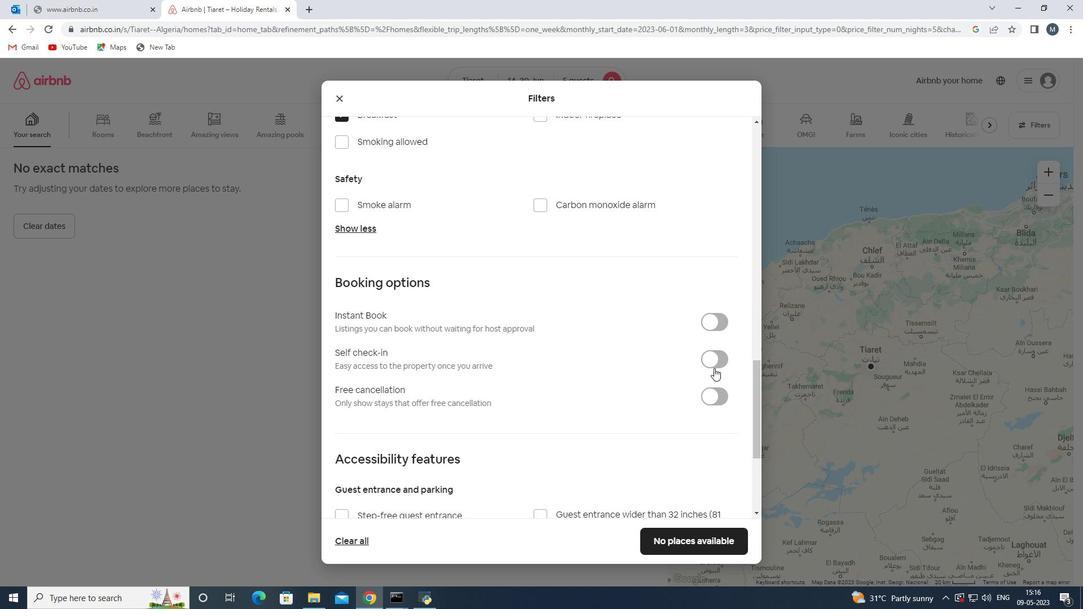 
Action: Mouse pressed left at (708, 363)
Screenshot: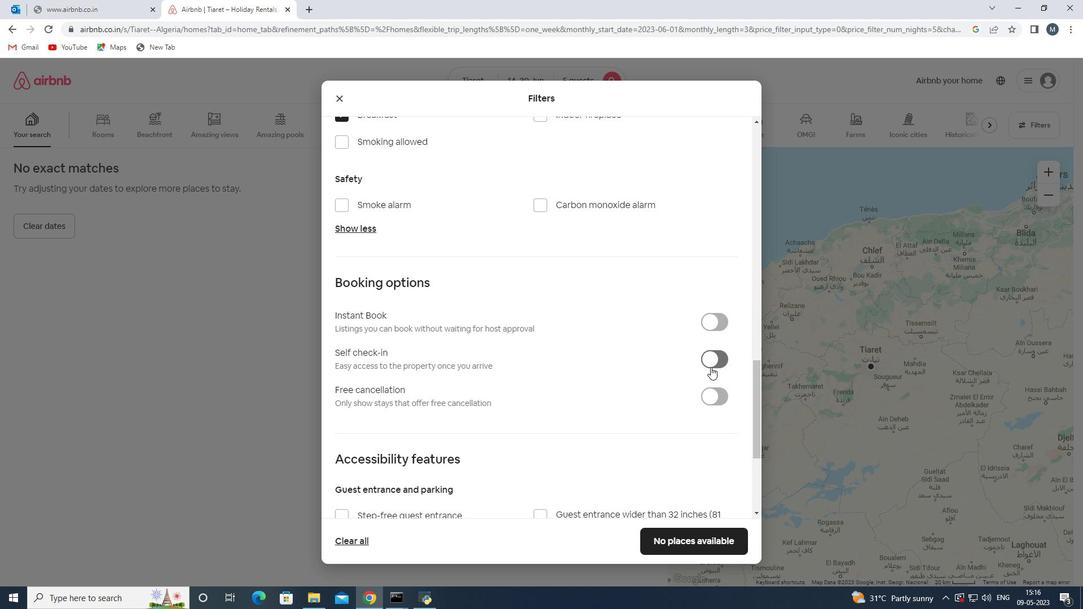 
Action: Mouse moved to (535, 393)
Screenshot: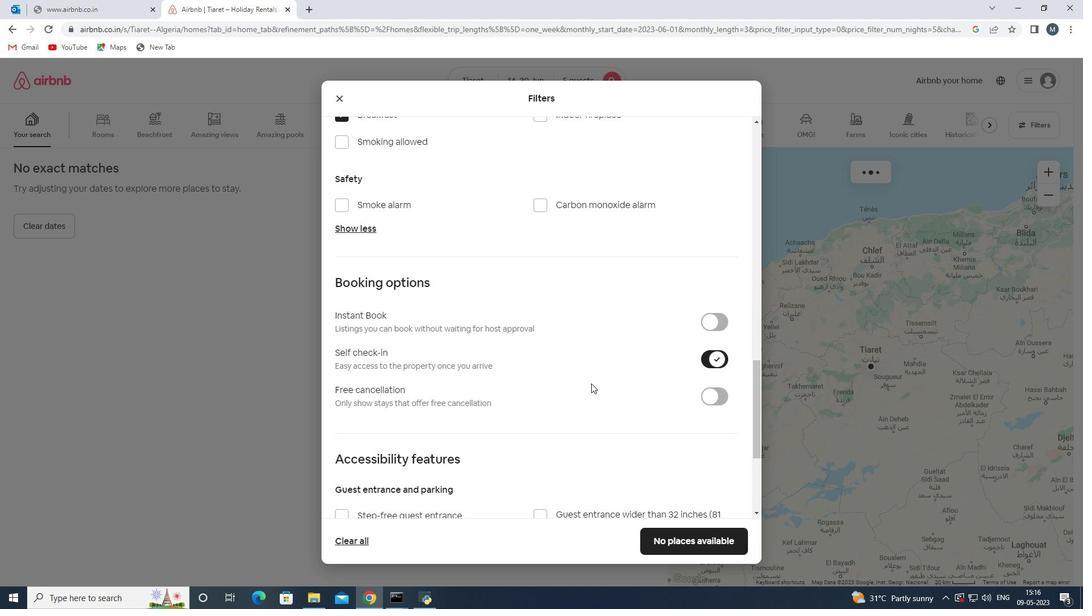 
Action: Mouse scrolled (535, 393) with delta (0, 0)
Screenshot: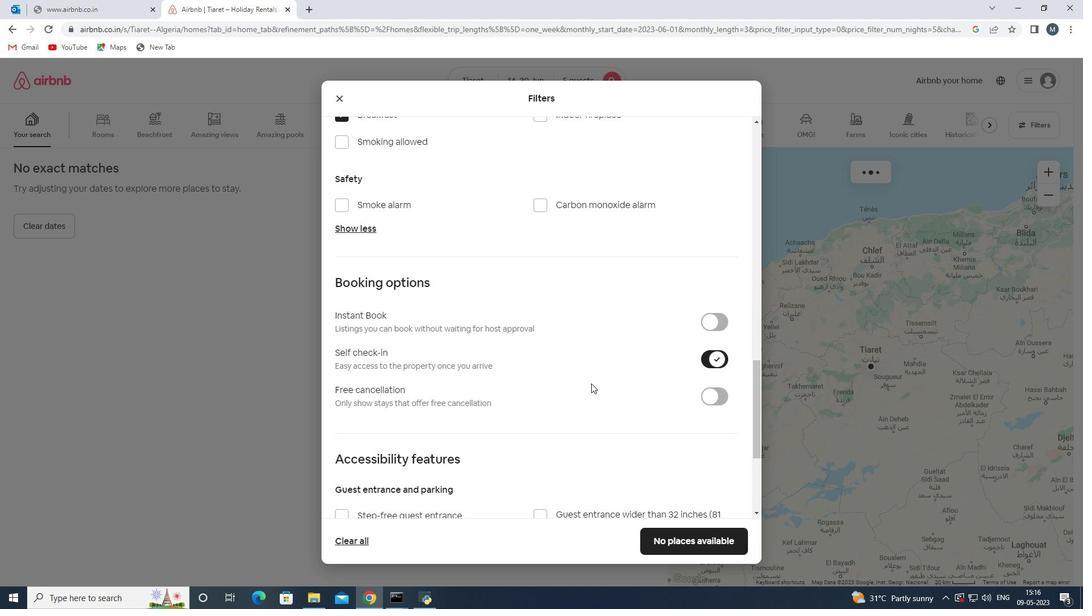 
Action: Mouse moved to (533, 394)
Screenshot: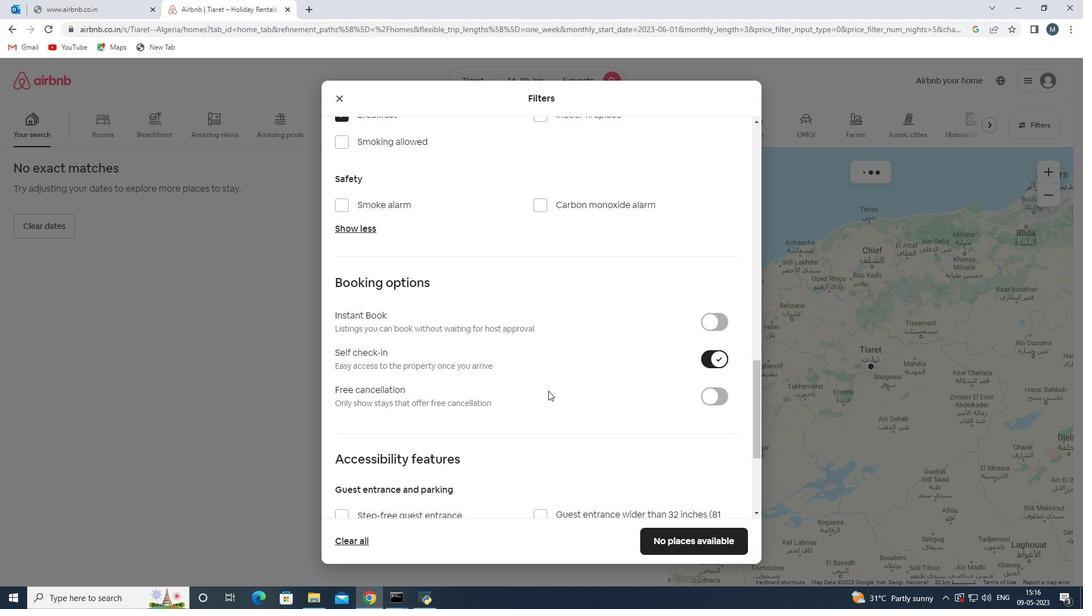 
Action: Mouse scrolled (533, 393) with delta (0, 0)
Screenshot: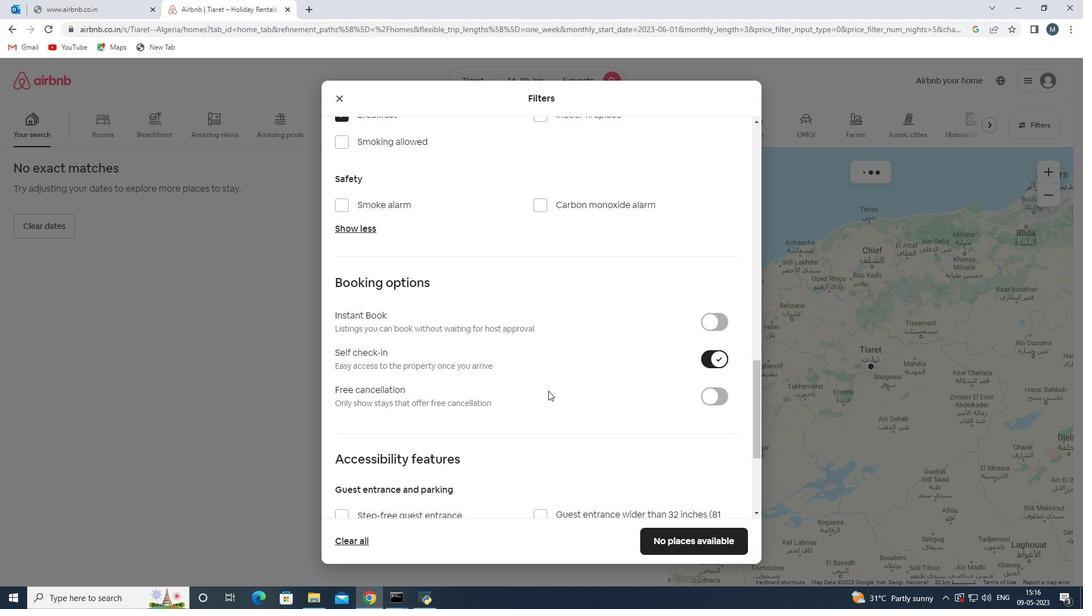 
Action: Mouse moved to (524, 397)
Screenshot: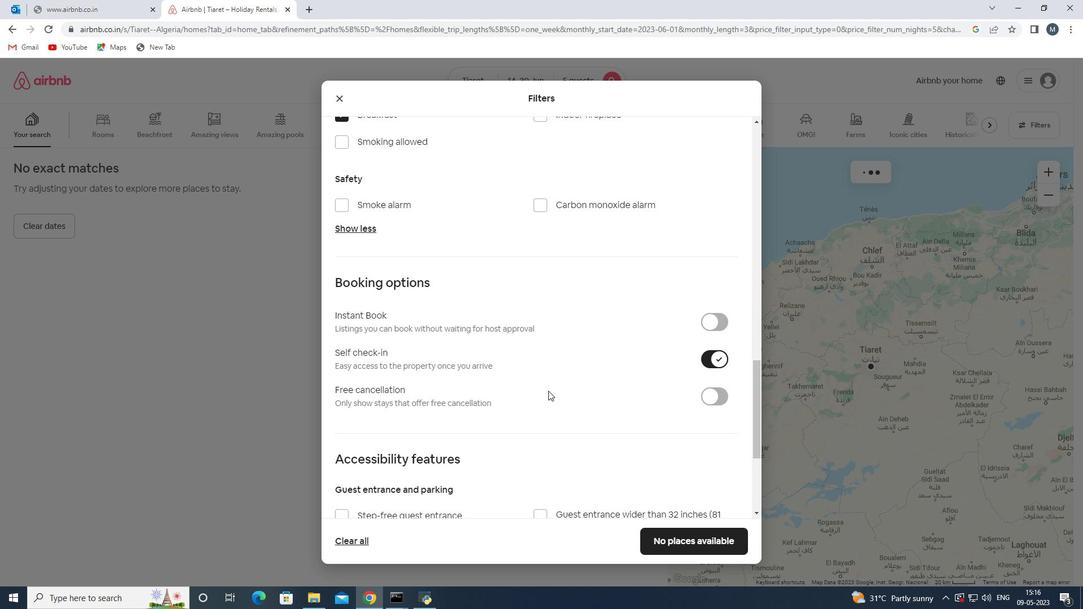 
Action: Mouse scrolled (524, 397) with delta (0, 0)
Screenshot: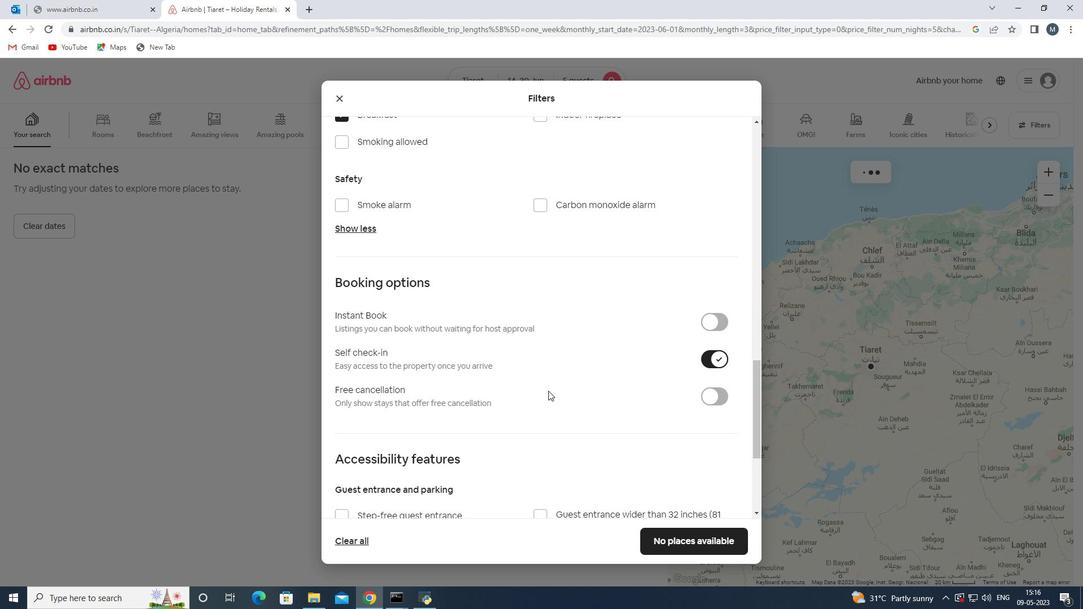 
Action: Mouse moved to (476, 414)
Screenshot: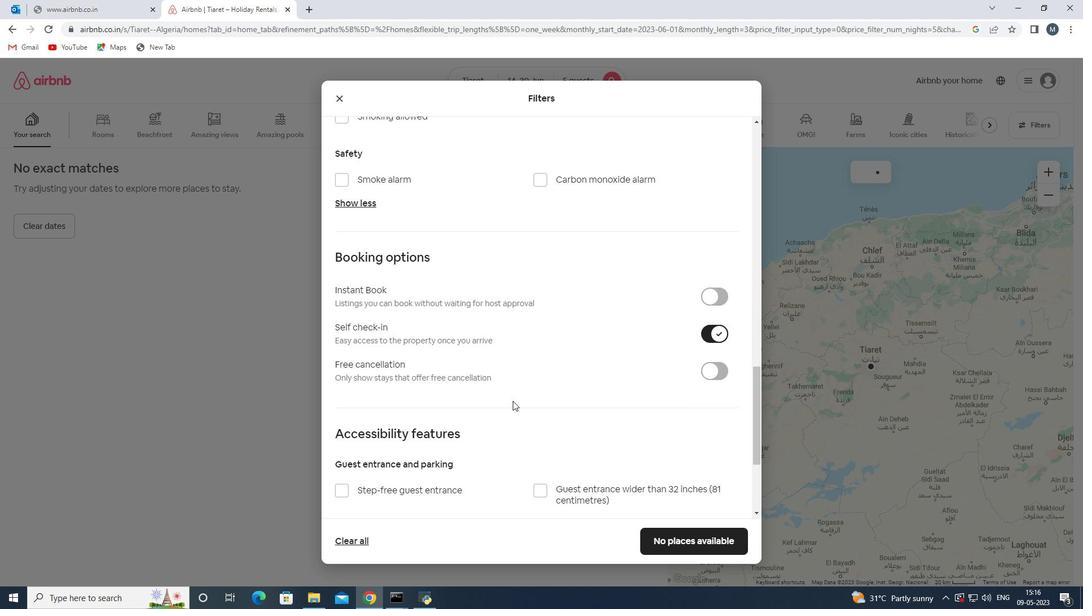 
Action: Mouse scrolled (476, 413) with delta (0, 0)
Screenshot: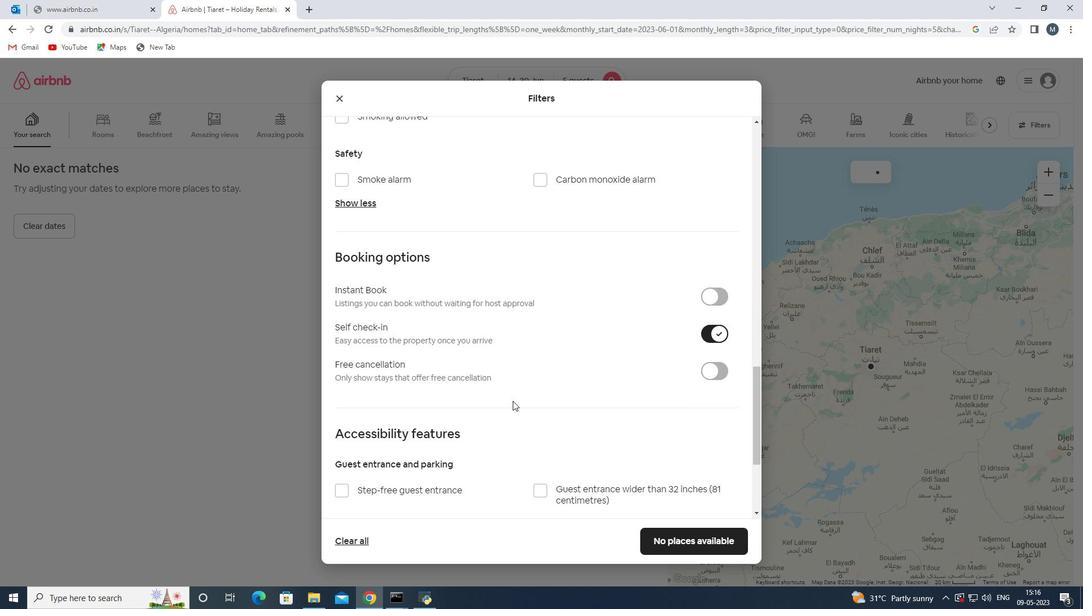 
Action: Mouse moved to (473, 416)
Screenshot: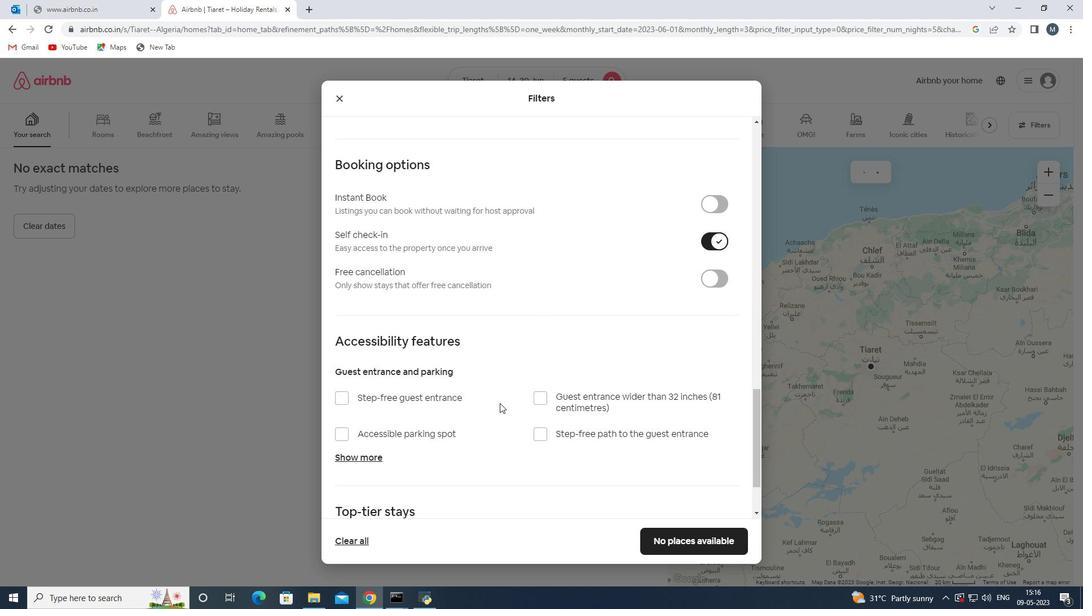 
Action: Mouse scrolled (473, 416) with delta (0, 0)
Screenshot: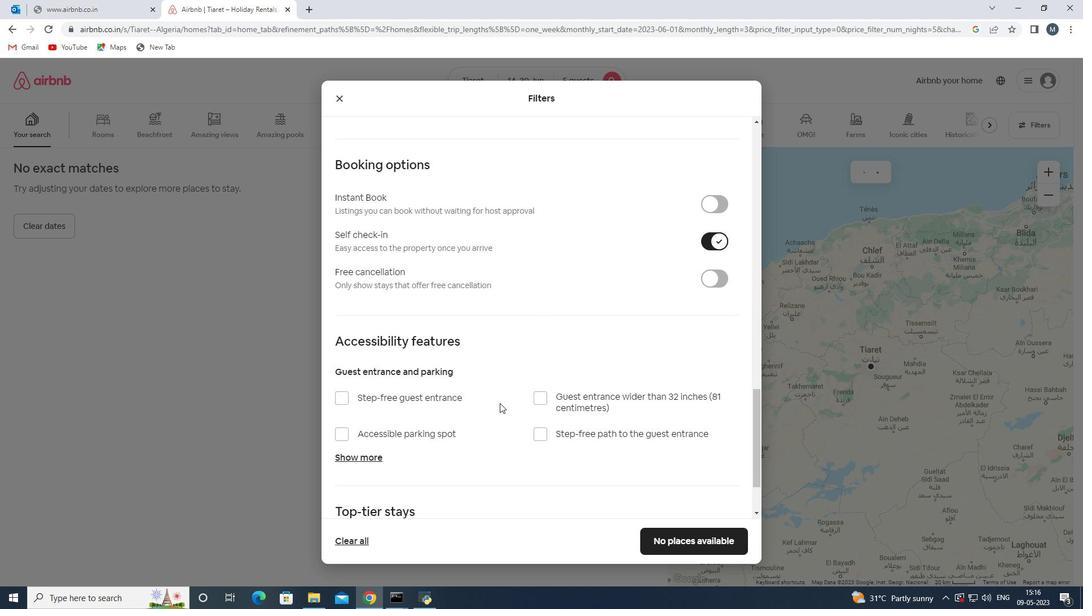 
Action: Mouse moved to (467, 418)
Screenshot: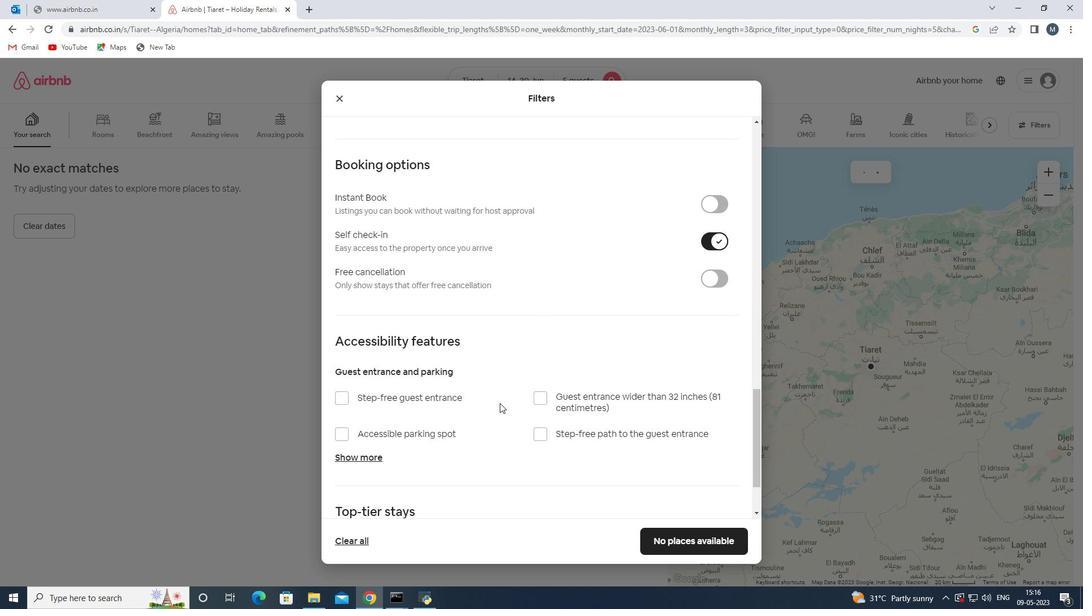 
Action: Mouse scrolled (467, 417) with delta (0, 0)
Screenshot: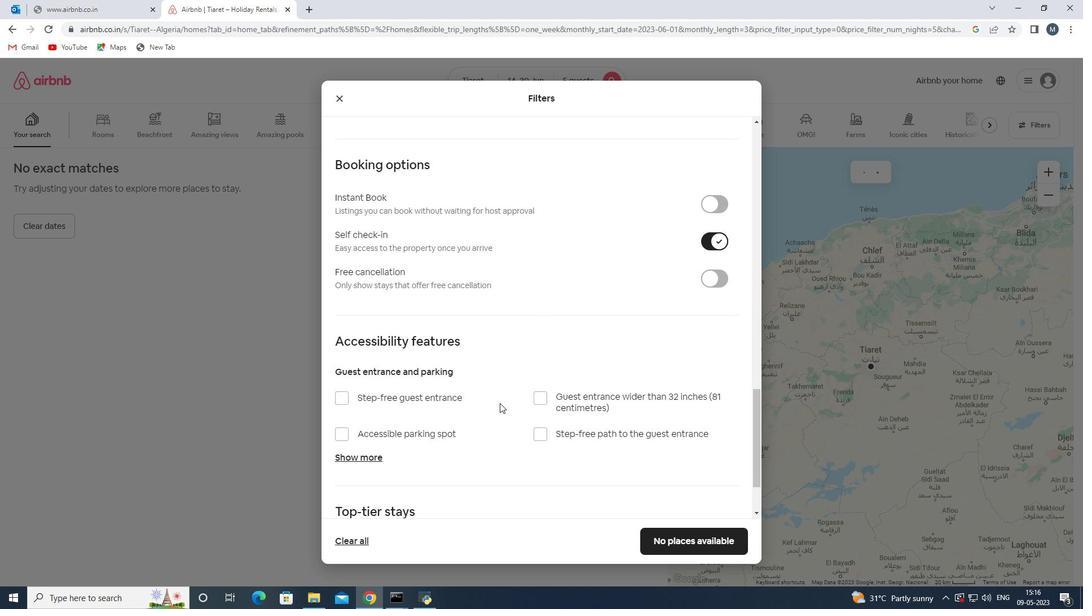 
Action: Mouse moved to (524, 453)
Screenshot: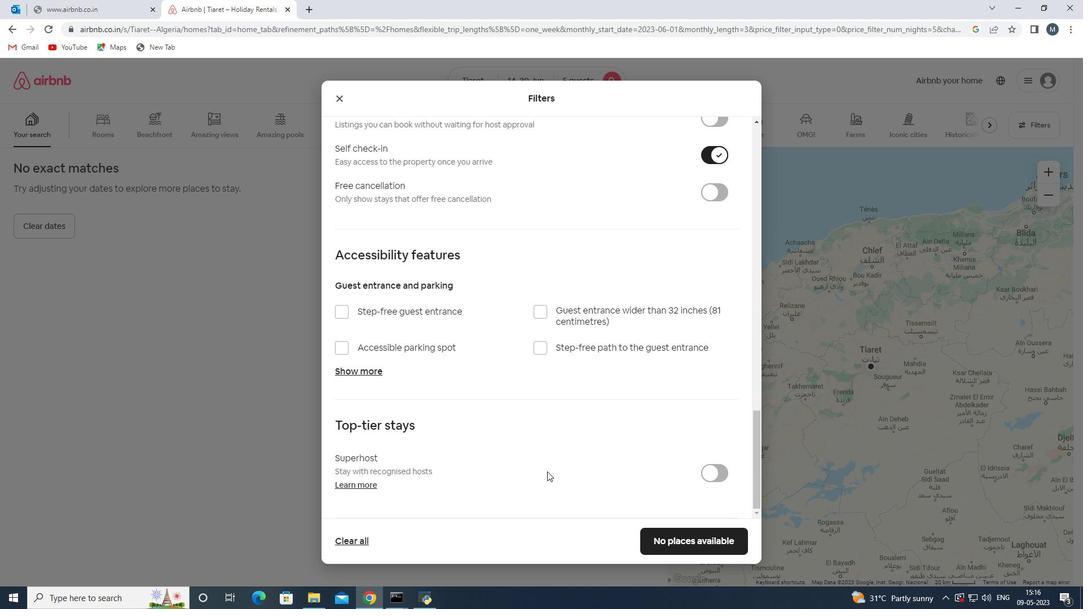 
Action: Mouse scrolled (524, 453) with delta (0, 0)
Screenshot: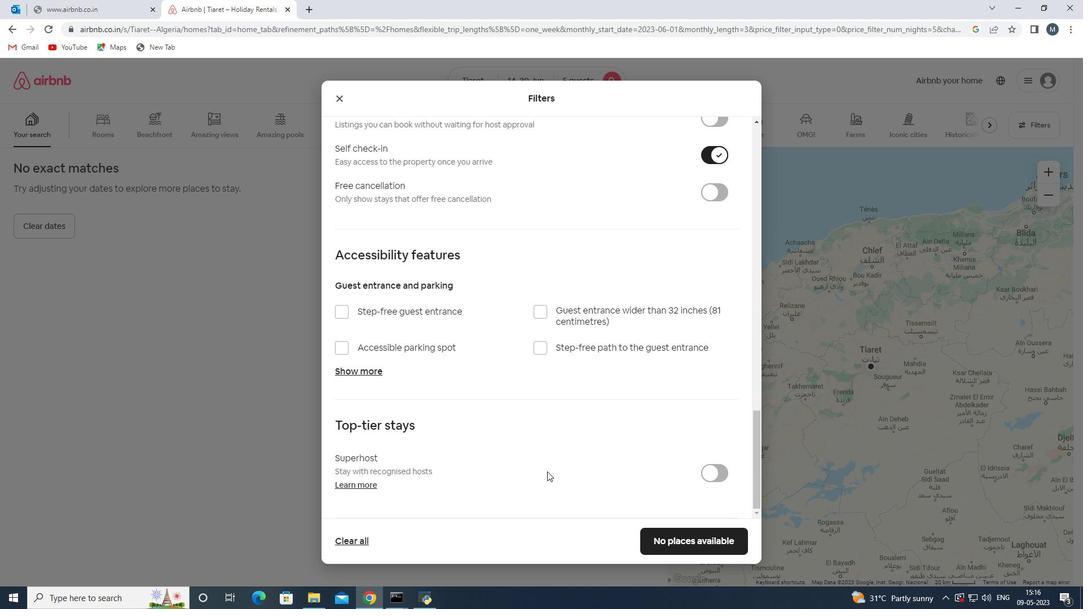 
Action: Mouse scrolled (524, 453) with delta (0, 0)
Screenshot: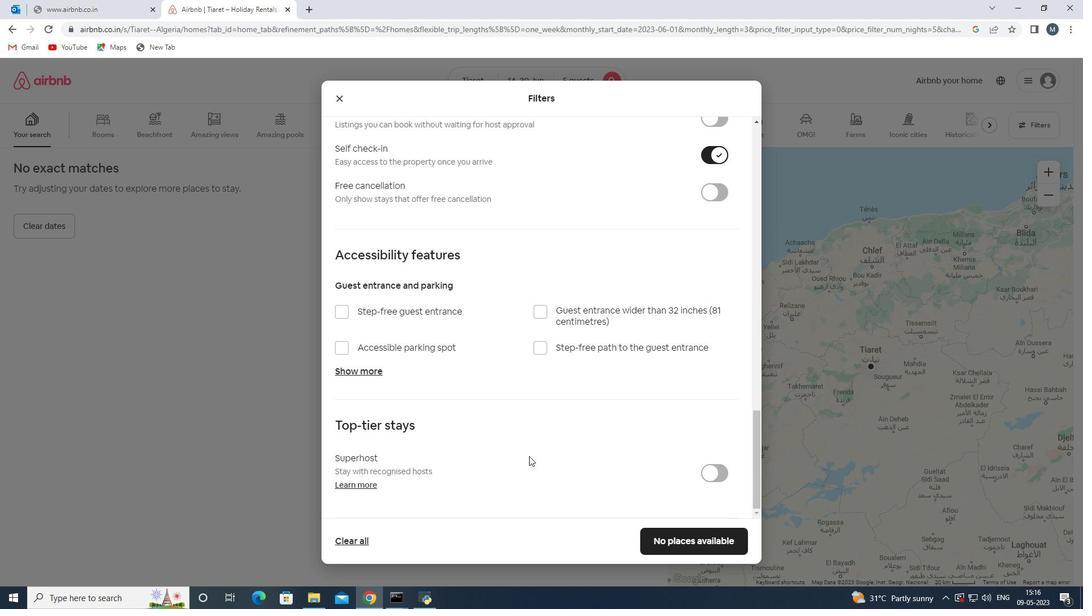 
Action: Mouse moved to (681, 534)
Screenshot: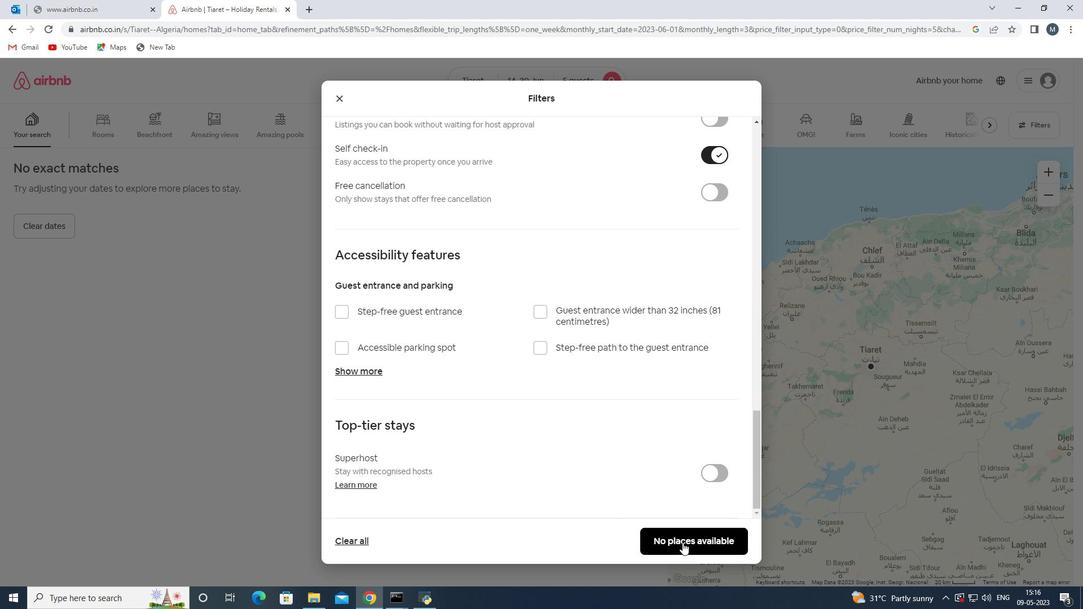 
Action: Mouse pressed left at (681, 534)
Screenshot: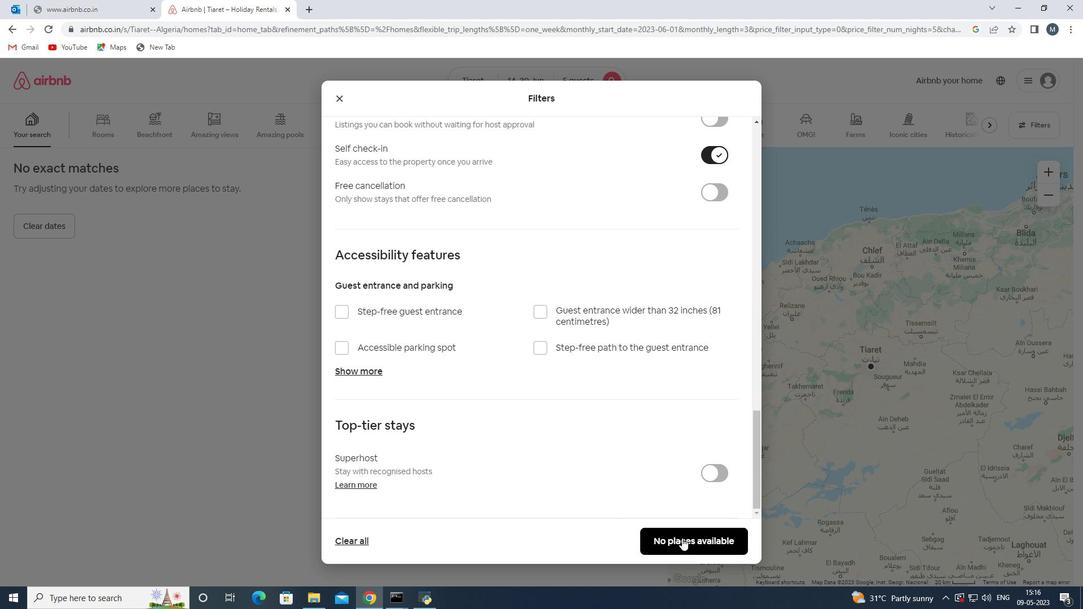 
